 Task: Search one way flight ticket for 5 adults, 1 child, 2 infants in seat and 1 infant on lap in business from Birmingham: Birmingham-shuttlesworth International Airport to Evansville: Evansville Regional Airport on 5-3-2023. Choice of flights is Alaska. Number of bags: 1 carry on bag. Price is upto 96000. Outbound departure time preference is 5:30.
Action: Mouse moved to (300, 412)
Screenshot: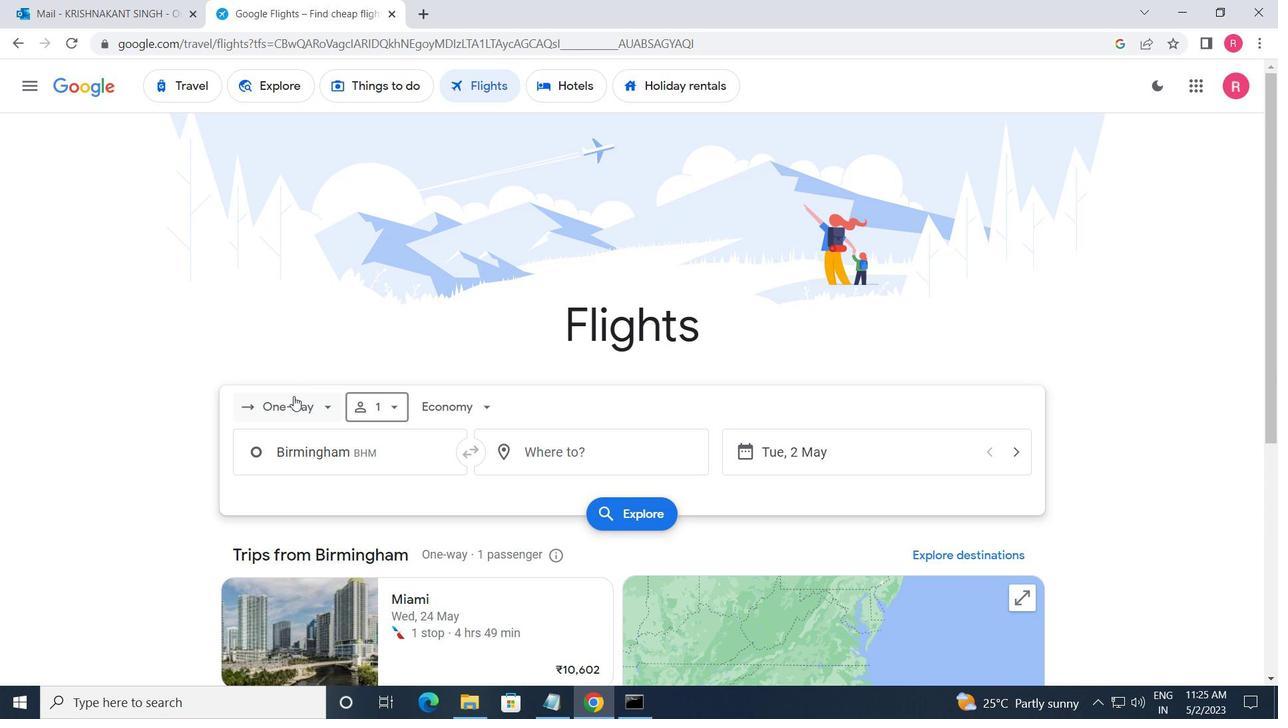 
Action: Mouse pressed left at (300, 412)
Screenshot: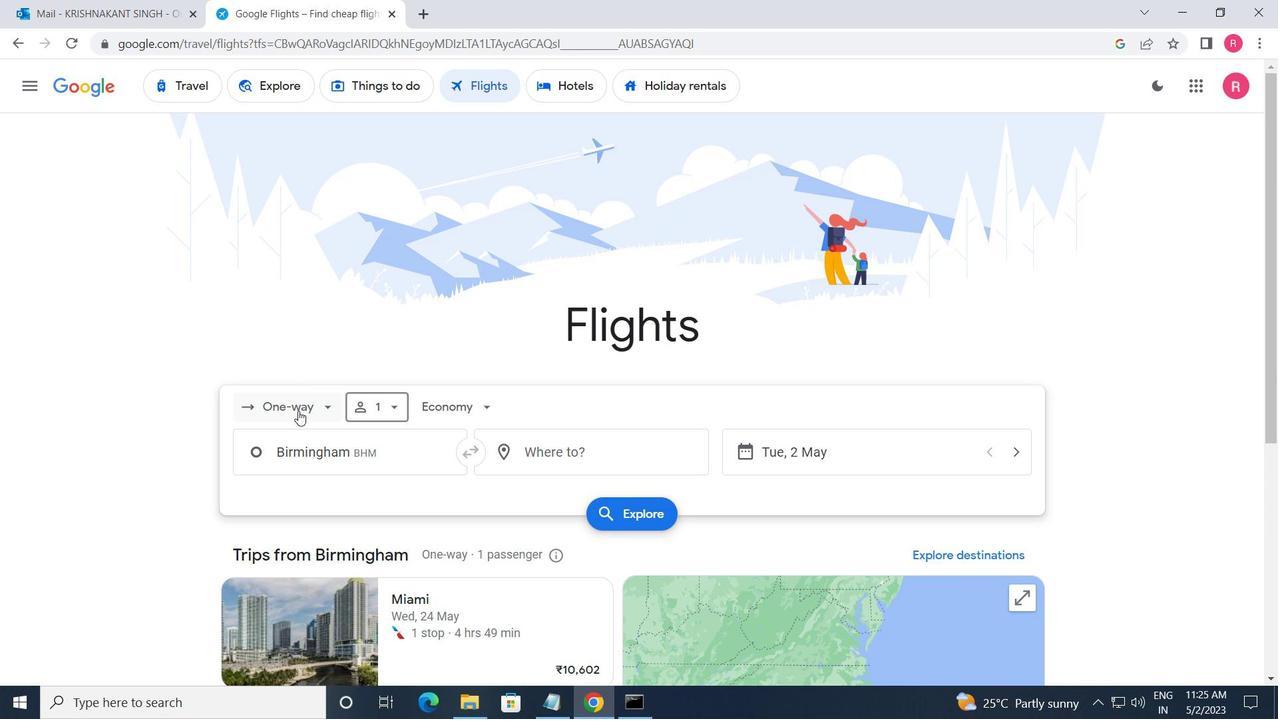 
Action: Mouse moved to (302, 489)
Screenshot: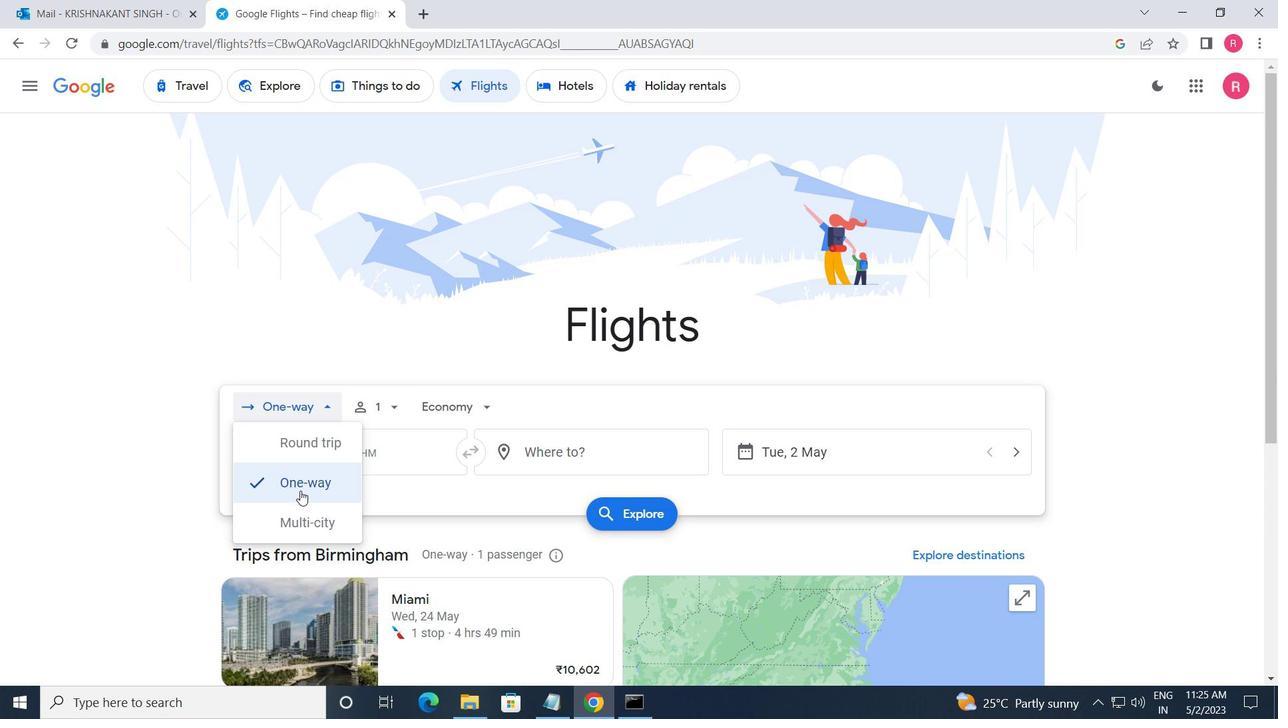 
Action: Mouse pressed left at (302, 489)
Screenshot: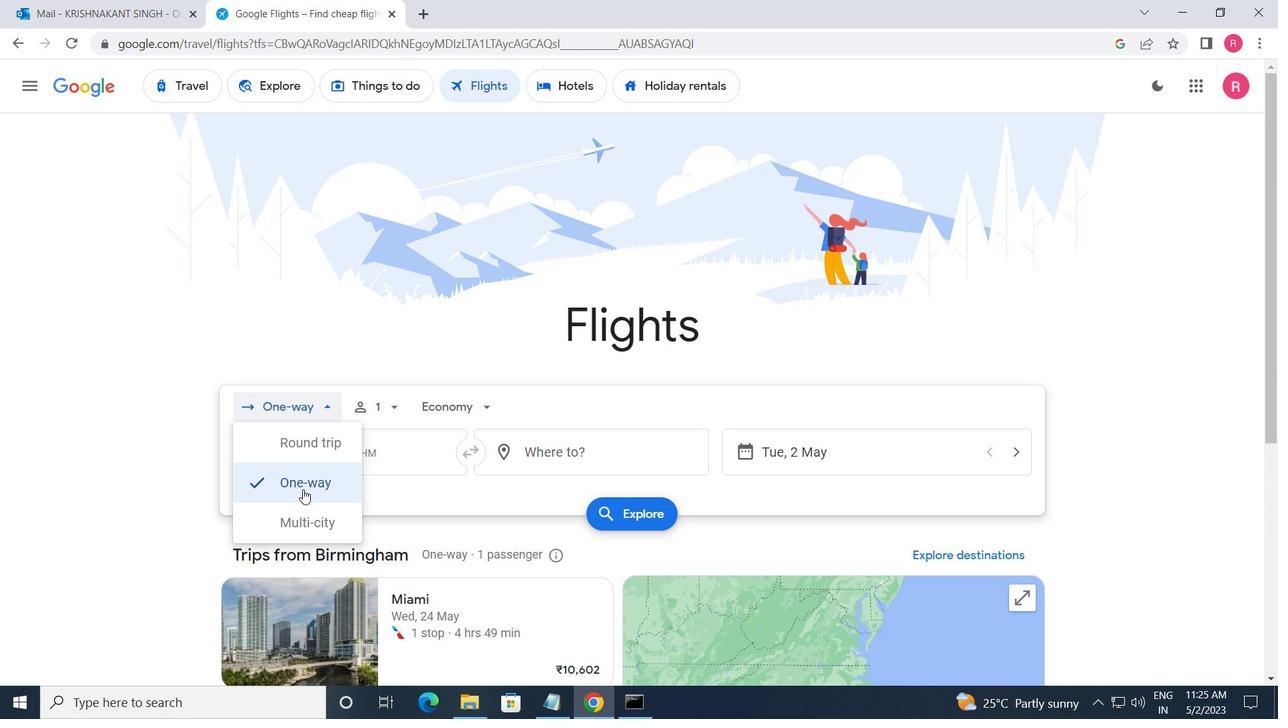 
Action: Mouse moved to (375, 402)
Screenshot: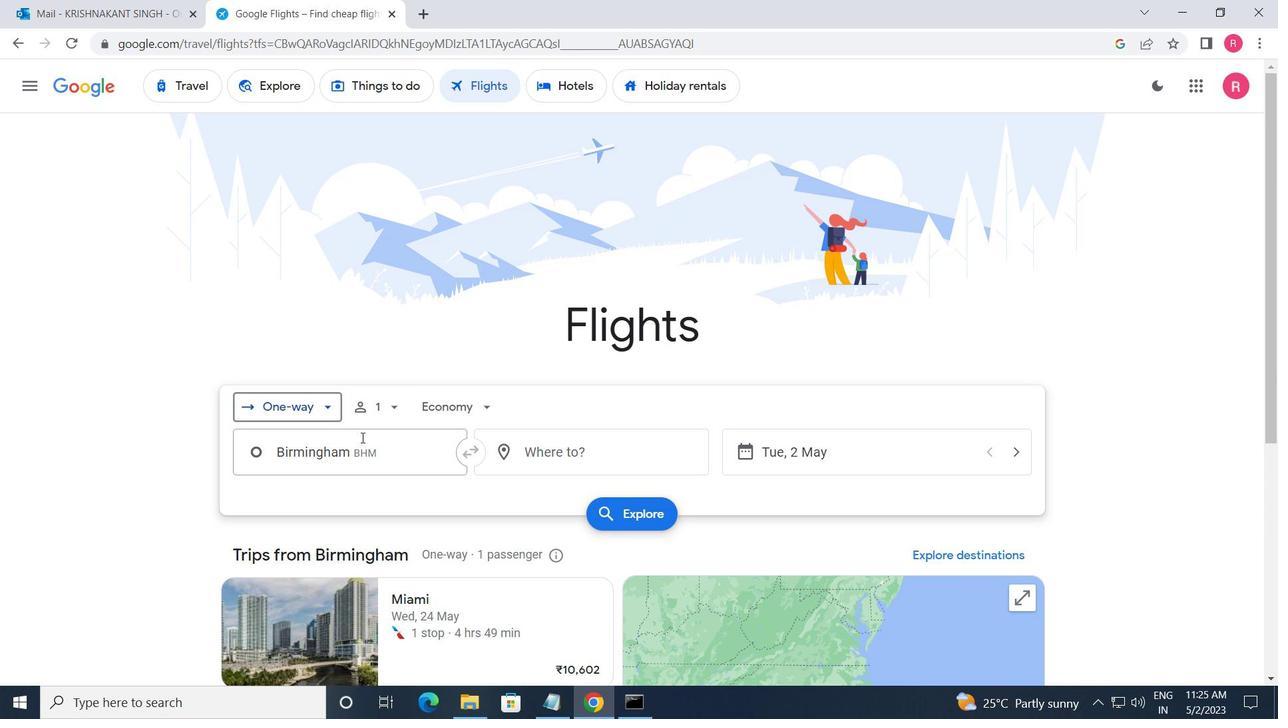 
Action: Mouse pressed left at (375, 402)
Screenshot: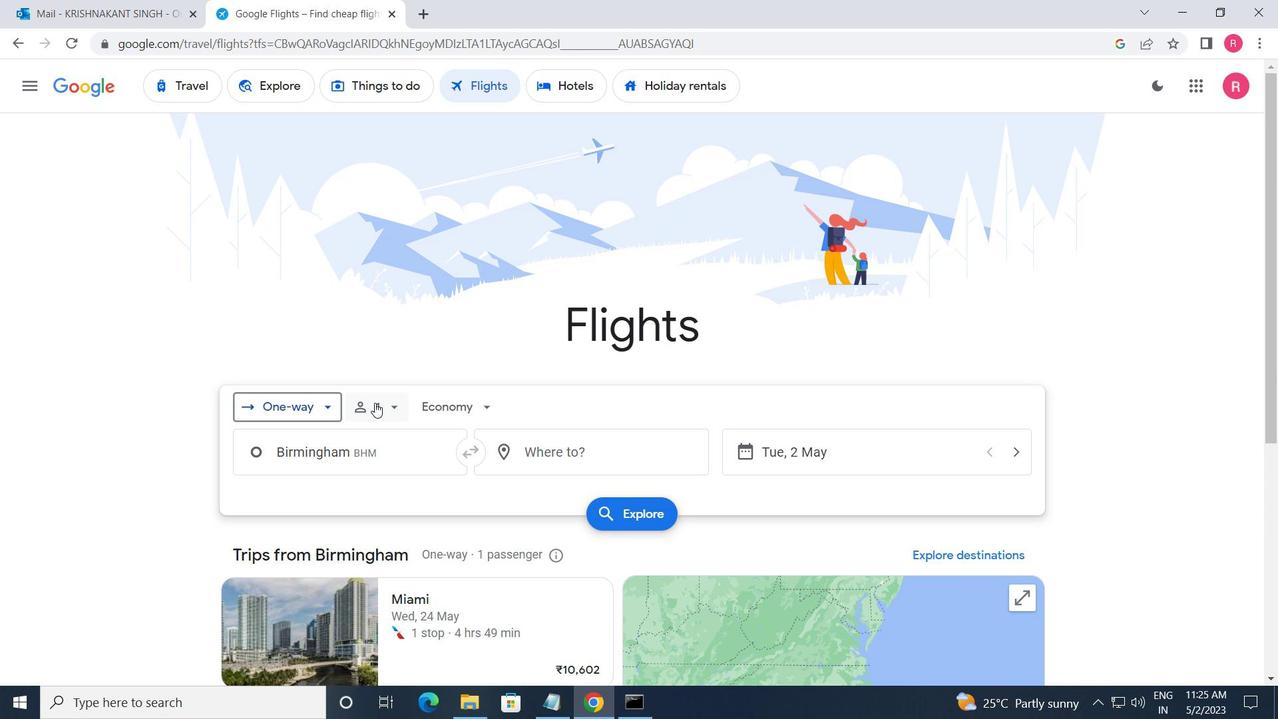 
Action: Mouse moved to (523, 451)
Screenshot: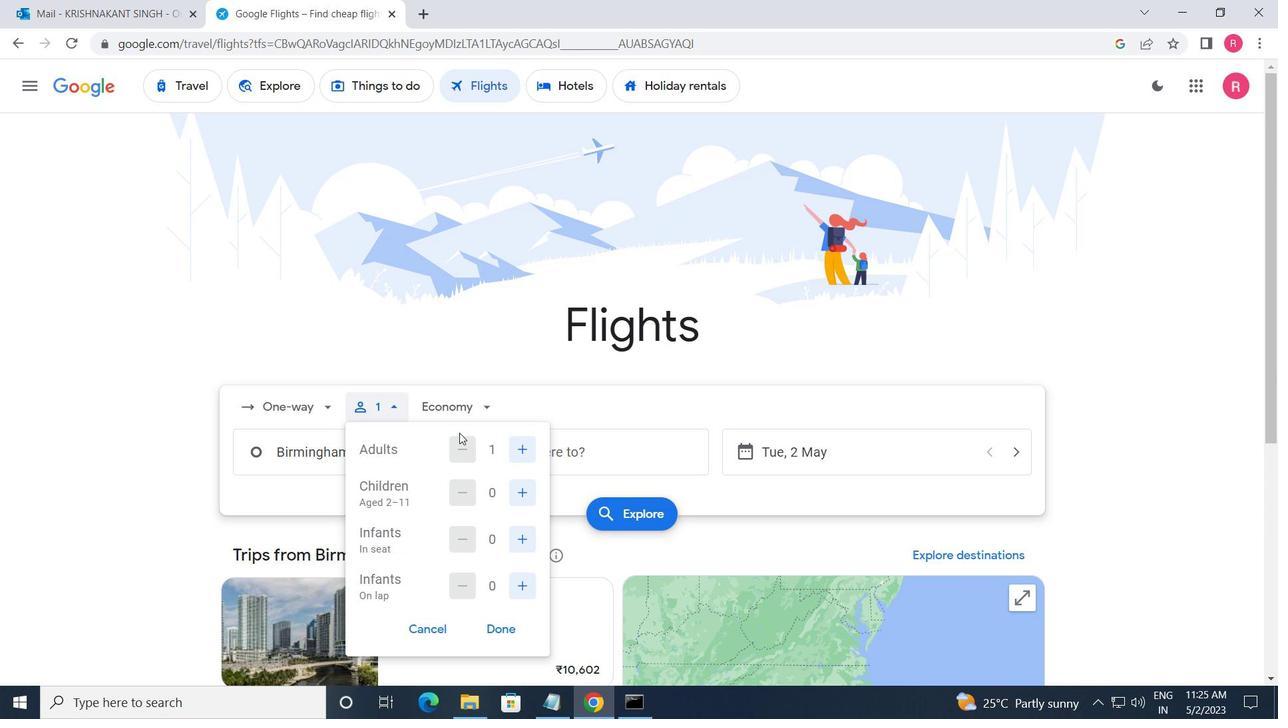 
Action: Mouse pressed left at (523, 451)
Screenshot: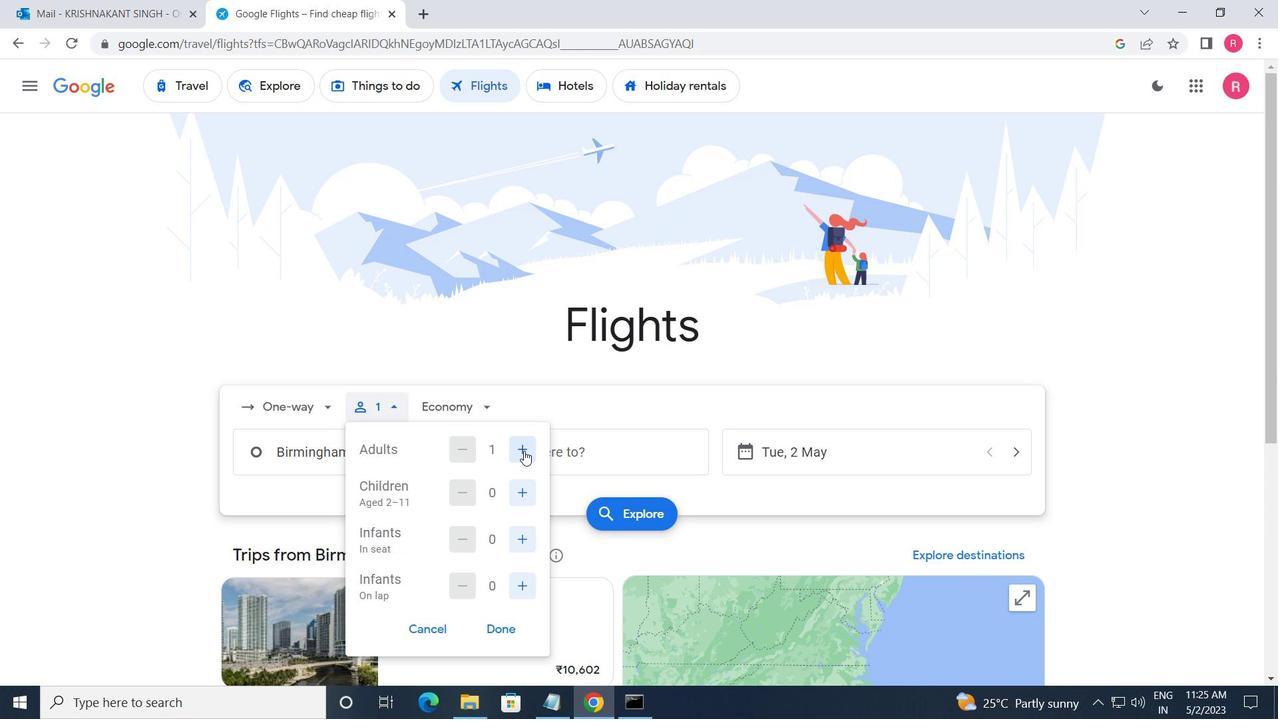 
Action: Mouse pressed left at (523, 451)
Screenshot: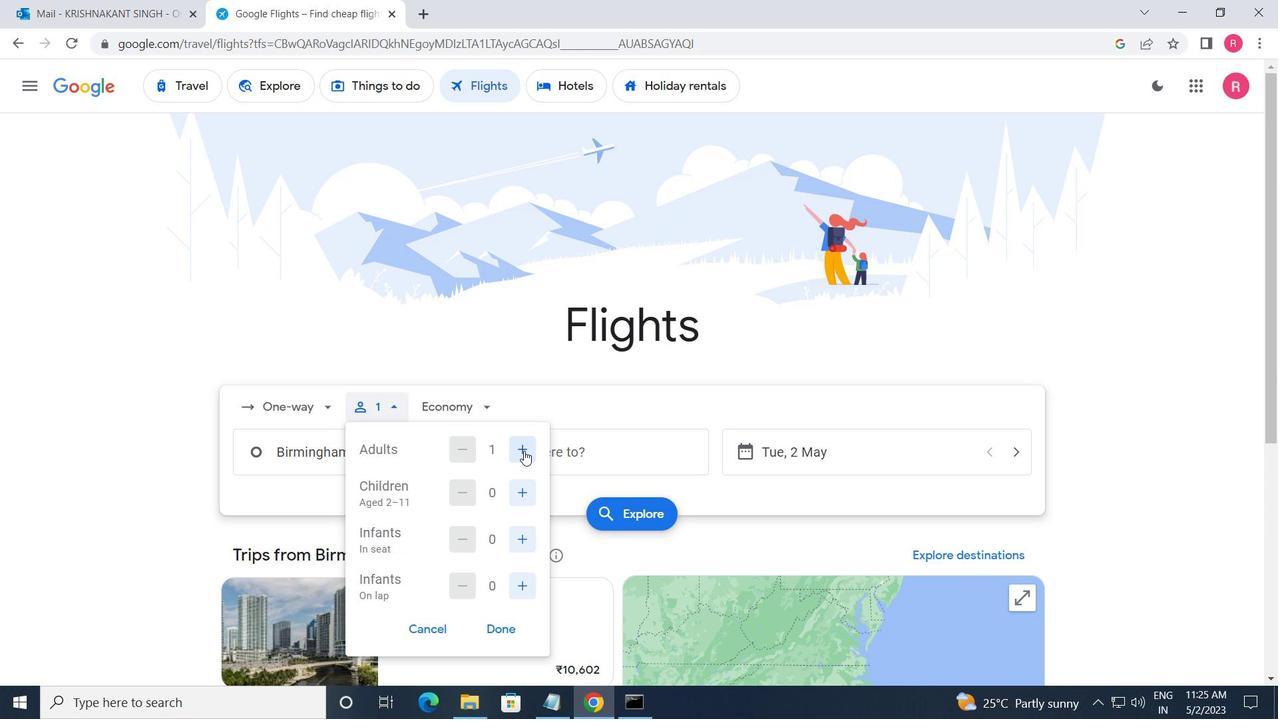 
Action: Mouse pressed left at (523, 451)
Screenshot: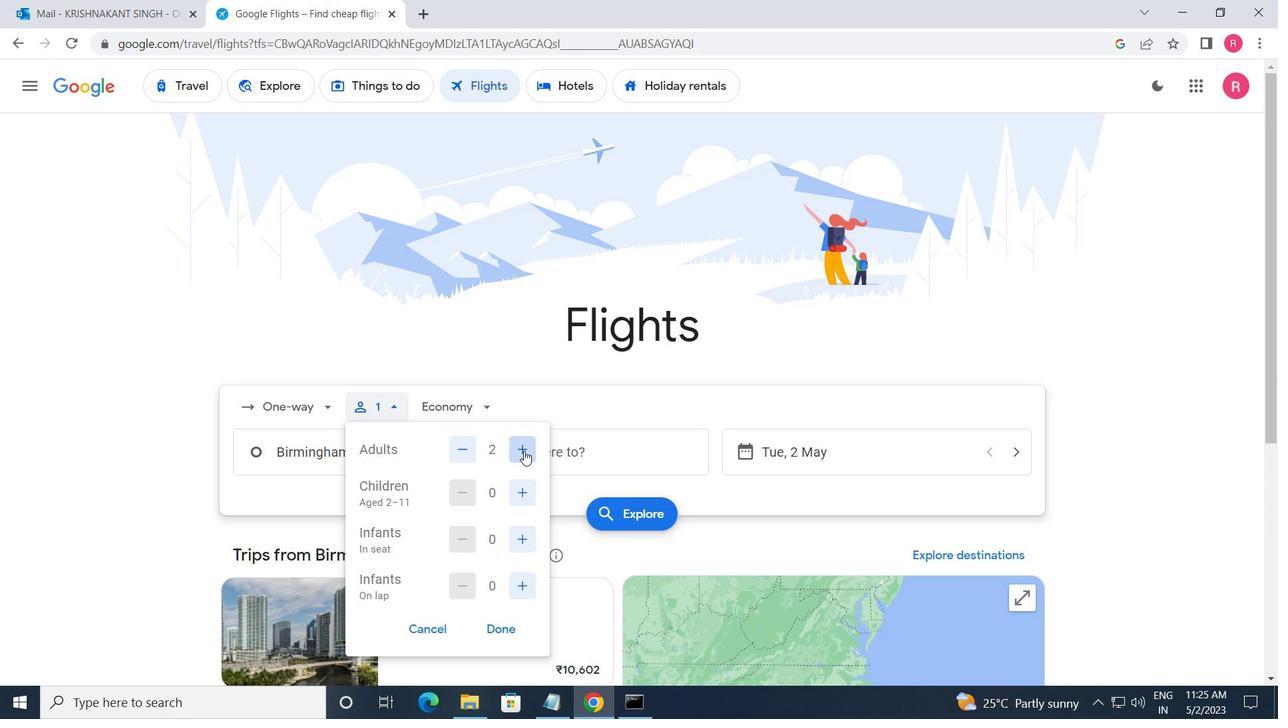 
Action: Mouse moved to (525, 452)
Screenshot: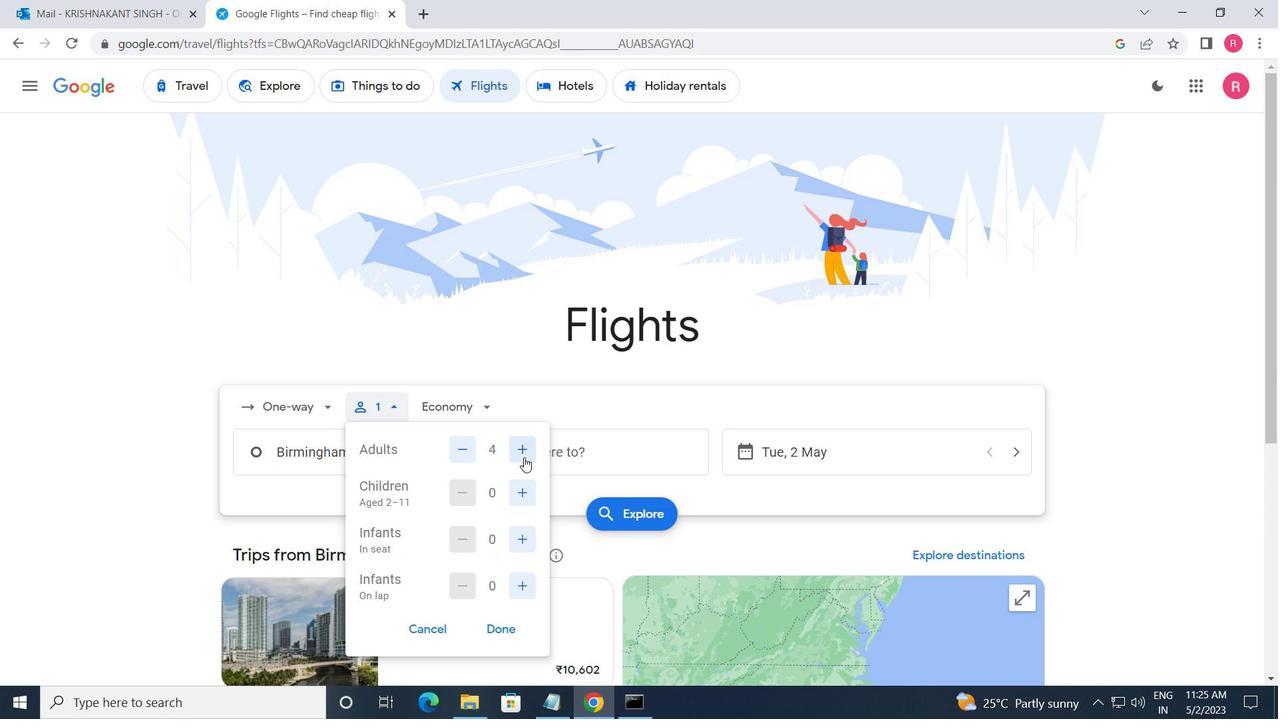 
Action: Mouse pressed left at (525, 452)
Screenshot: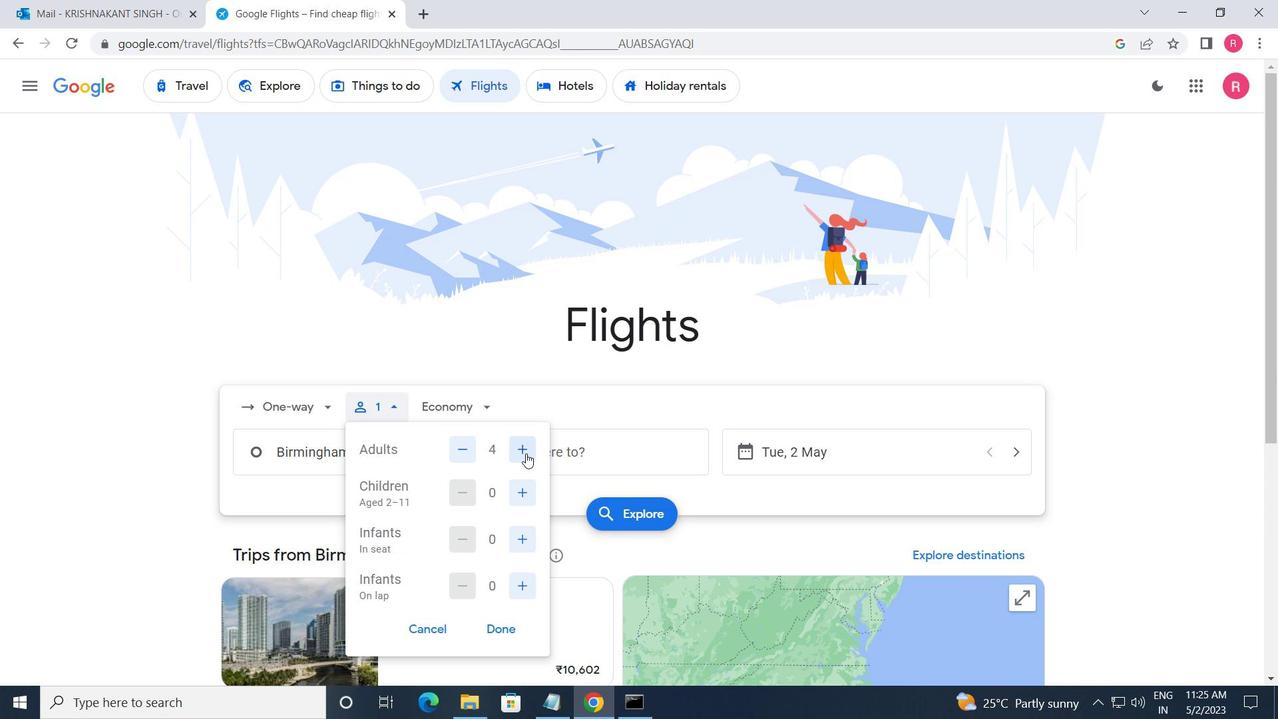 
Action: Mouse moved to (527, 496)
Screenshot: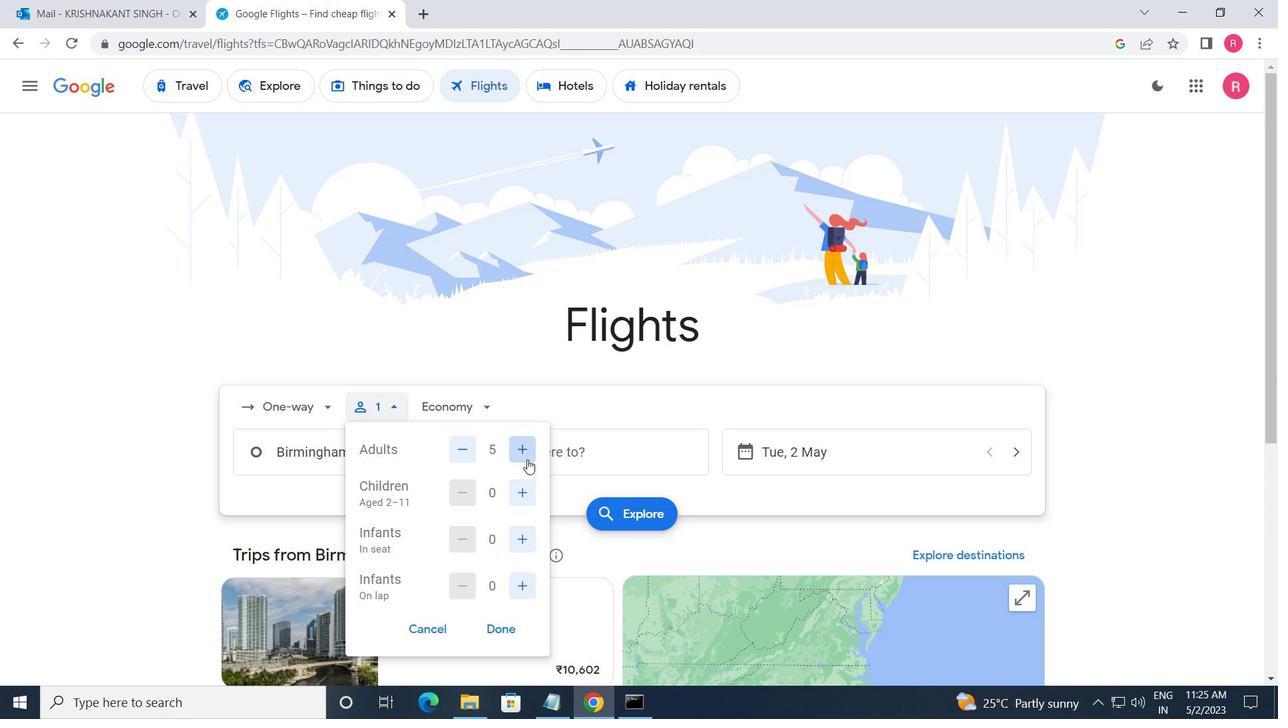 
Action: Mouse pressed left at (527, 496)
Screenshot: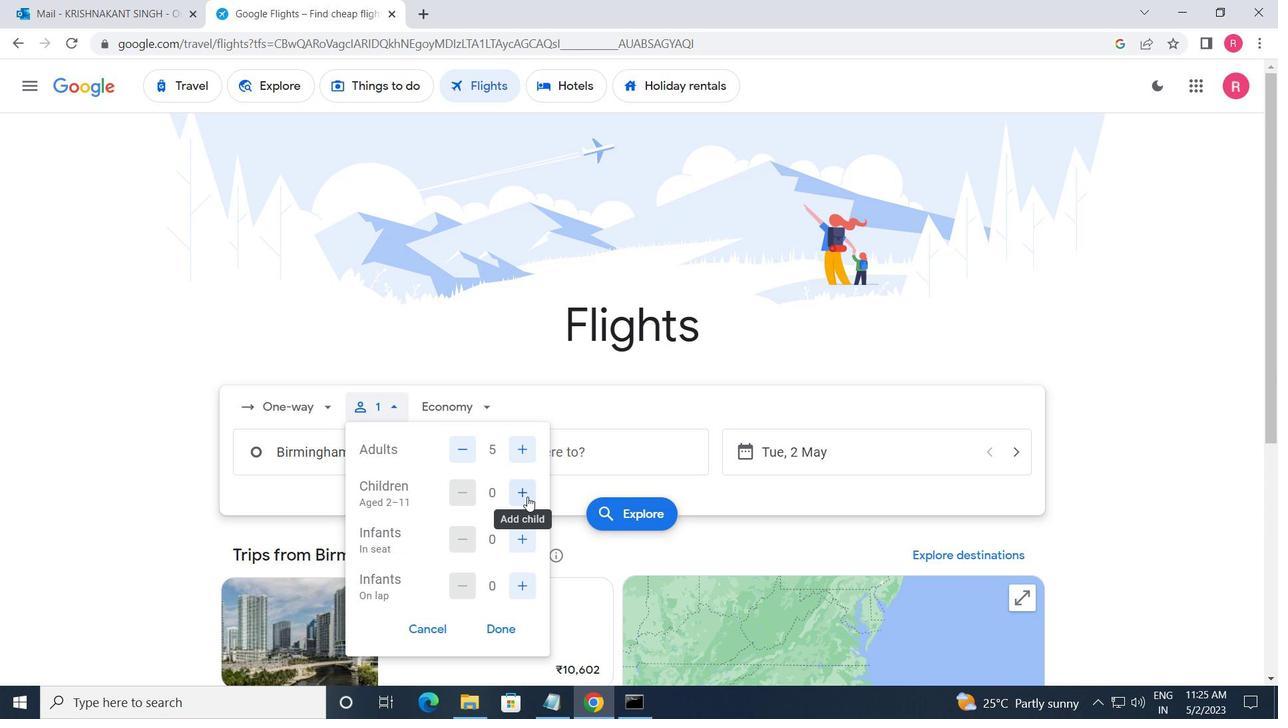 
Action: Mouse moved to (533, 539)
Screenshot: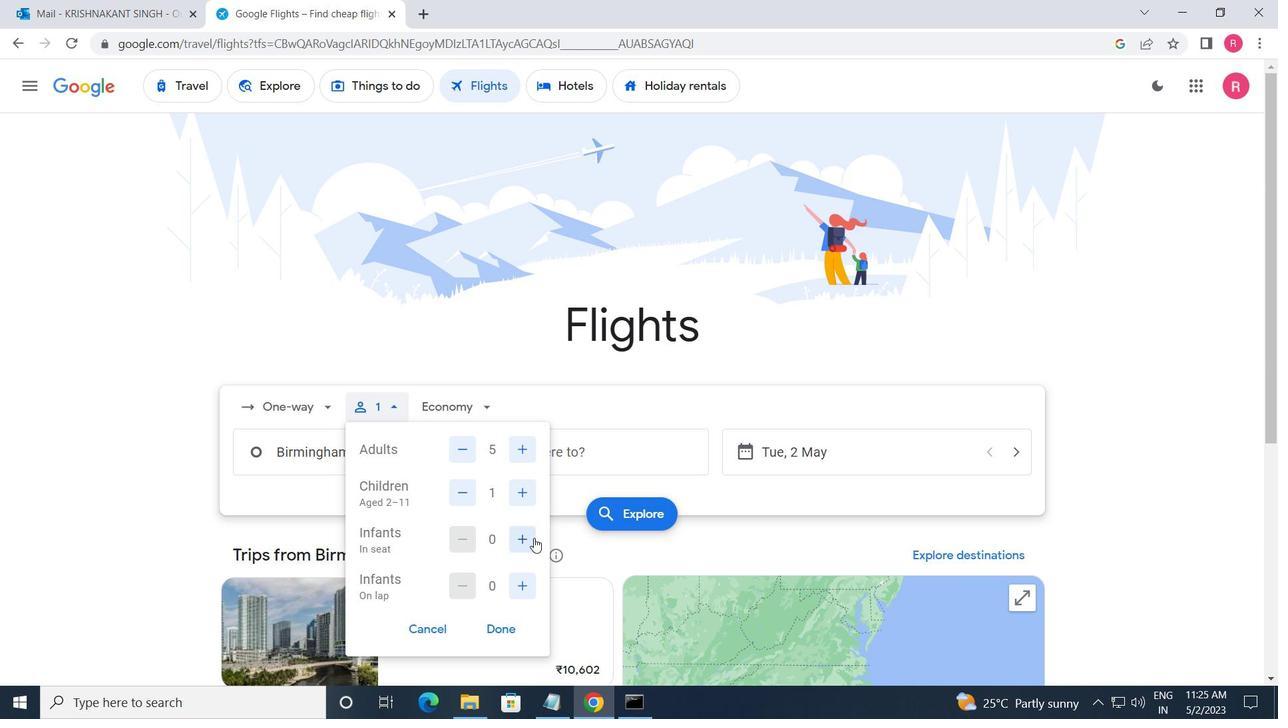 
Action: Mouse pressed left at (533, 539)
Screenshot: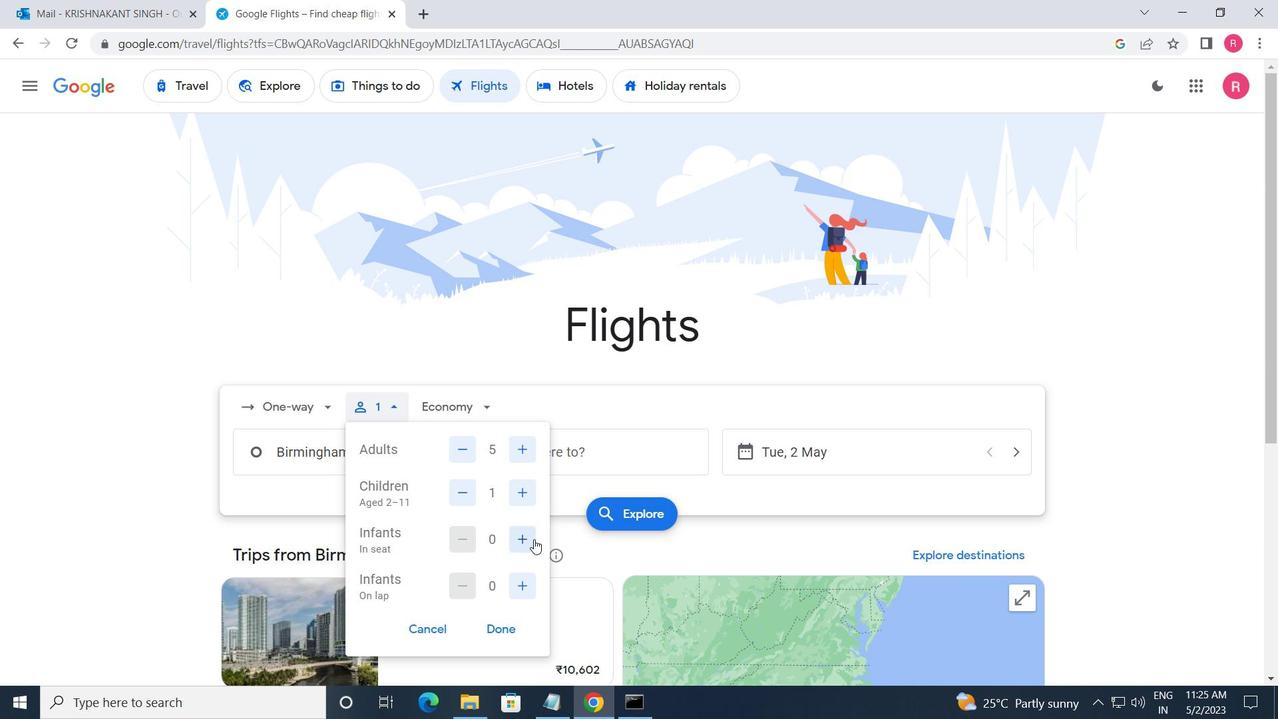 
Action: Mouse moved to (531, 538)
Screenshot: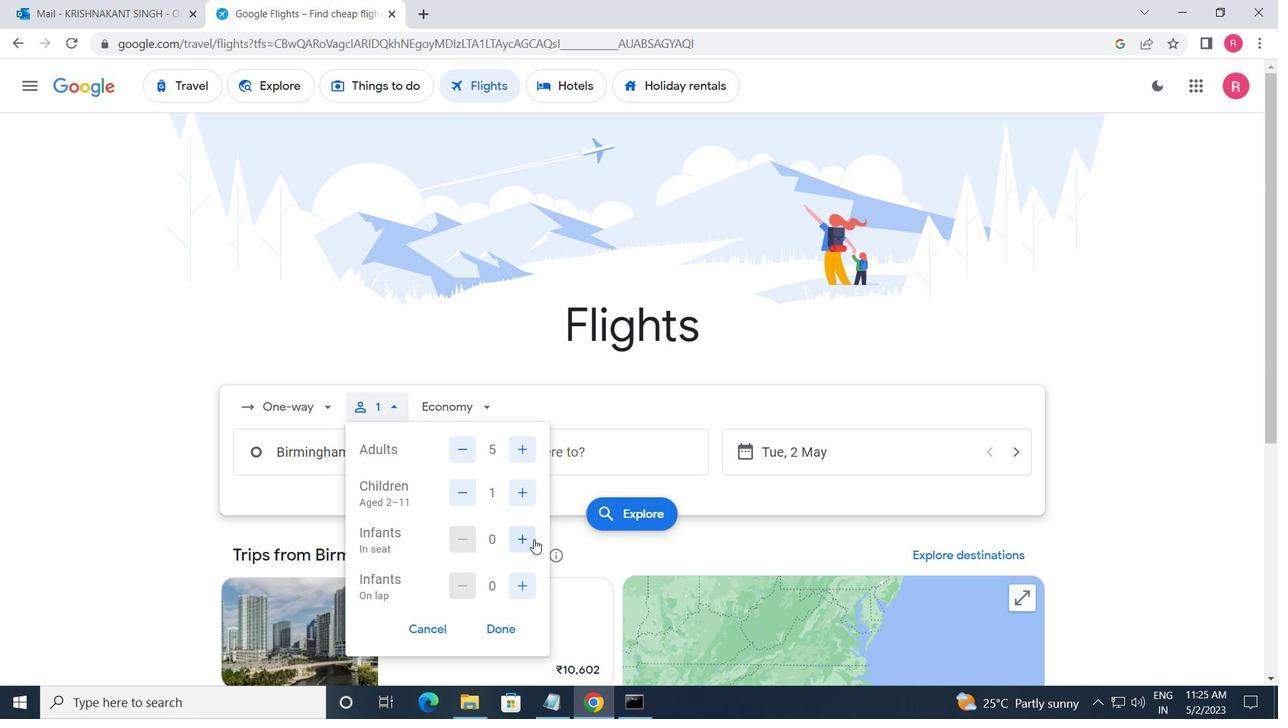 
Action: Mouse pressed left at (531, 538)
Screenshot: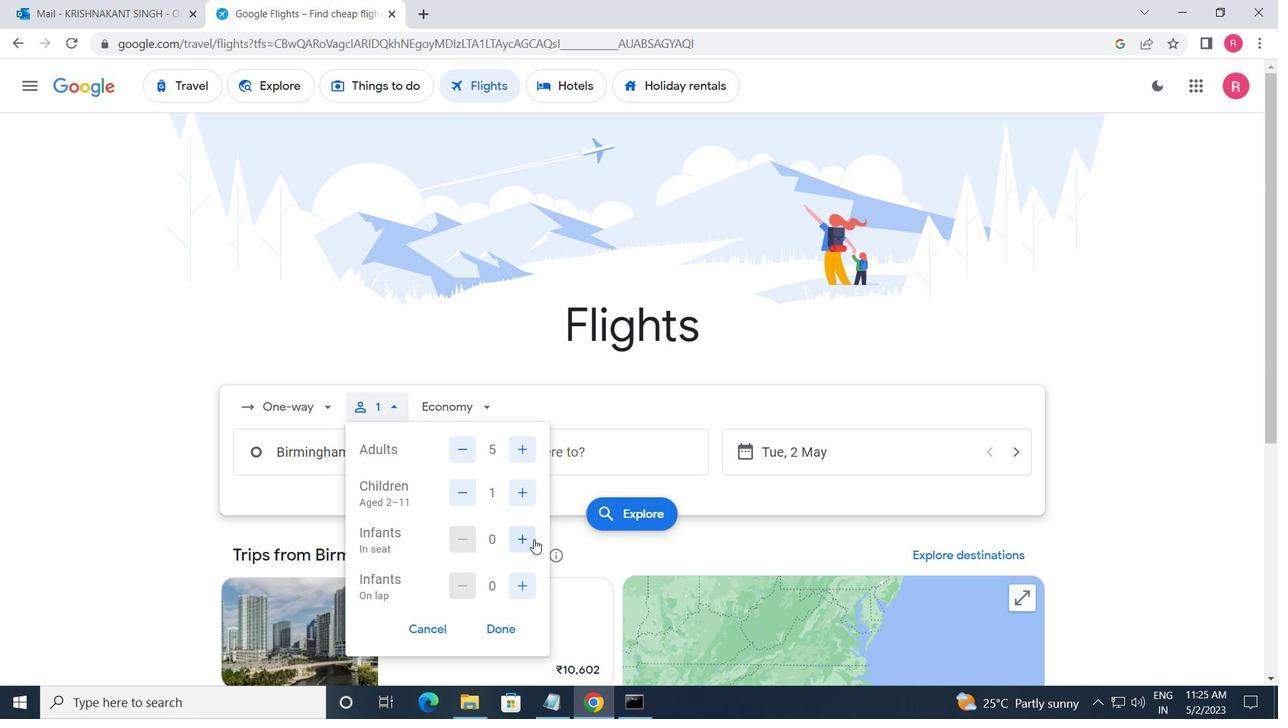 
Action: Mouse moved to (525, 570)
Screenshot: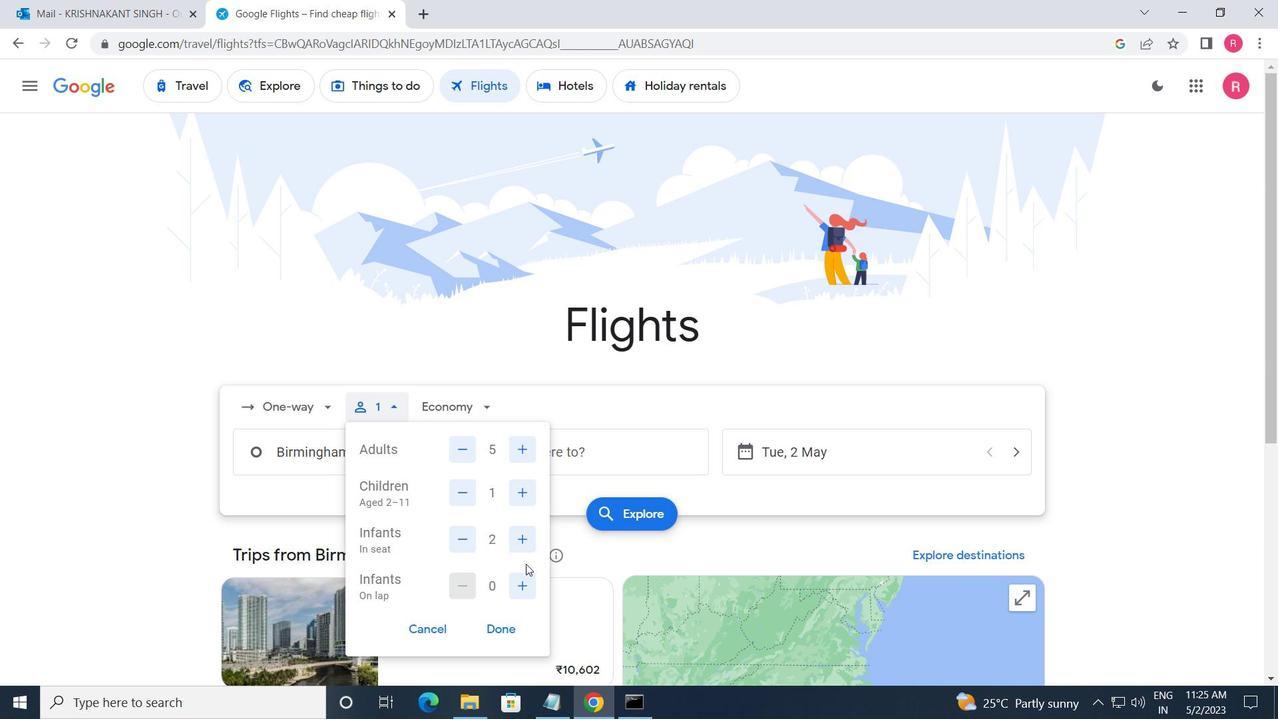 
Action: Mouse pressed left at (525, 570)
Screenshot: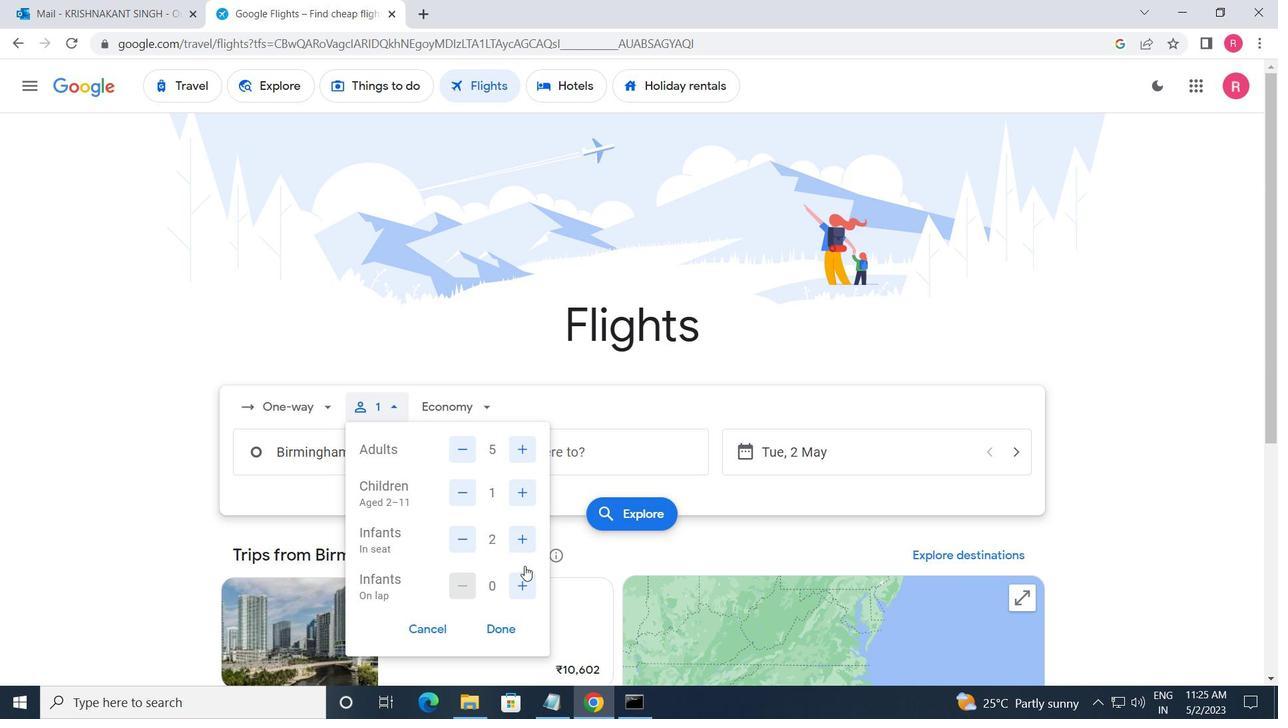 
Action: Mouse moved to (501, 630)
Screenshot: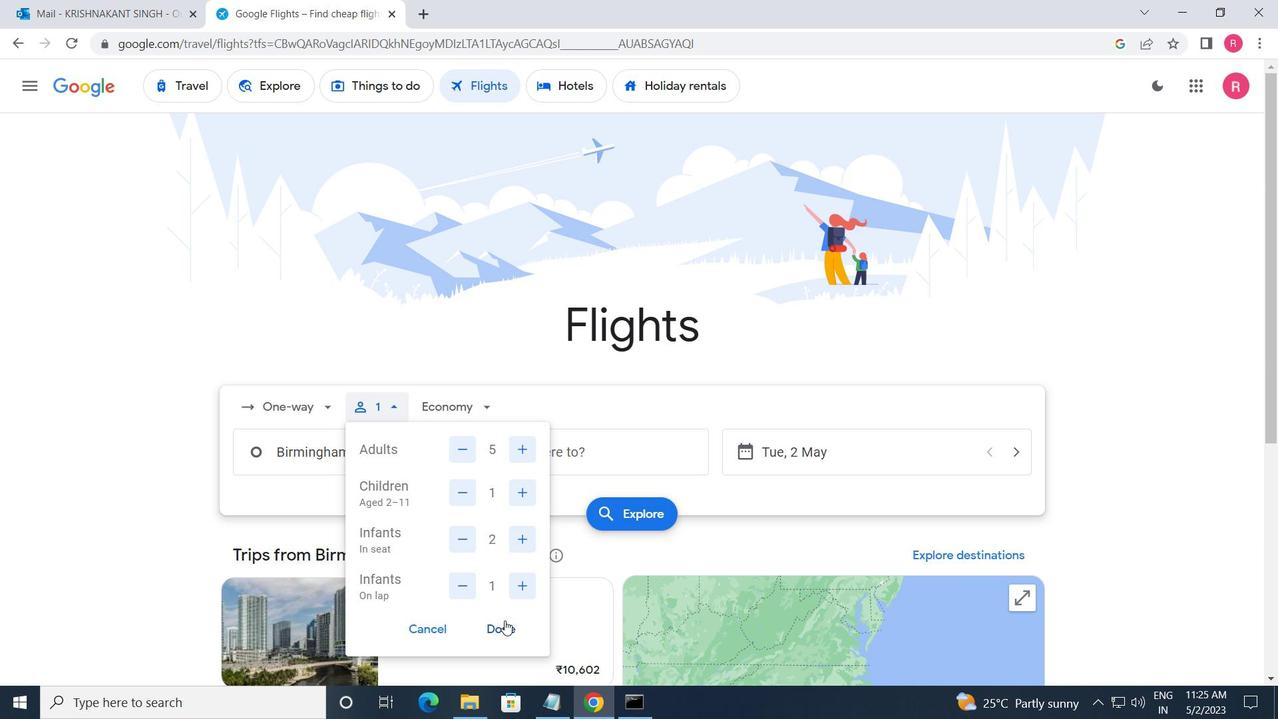 
Action: Mouse pressed left at (501, 630)
Screenshot: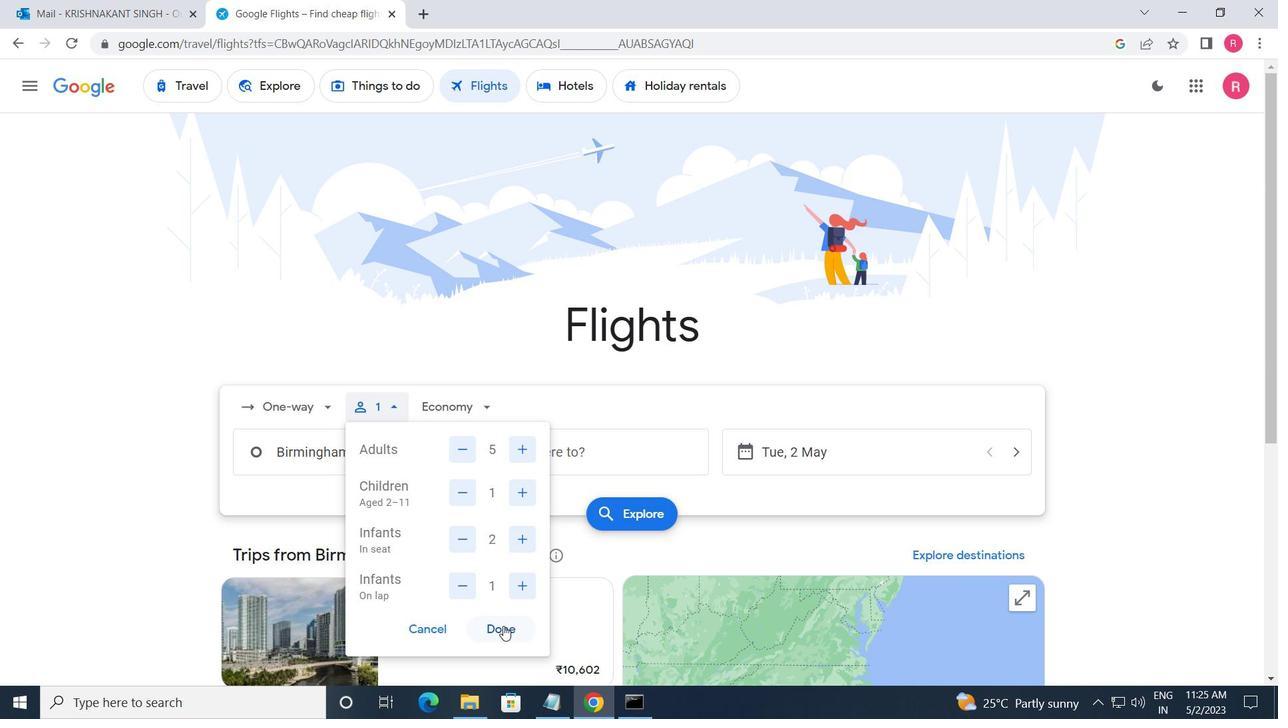 
Action: Mouse moved to (448, 418)
Screenshot: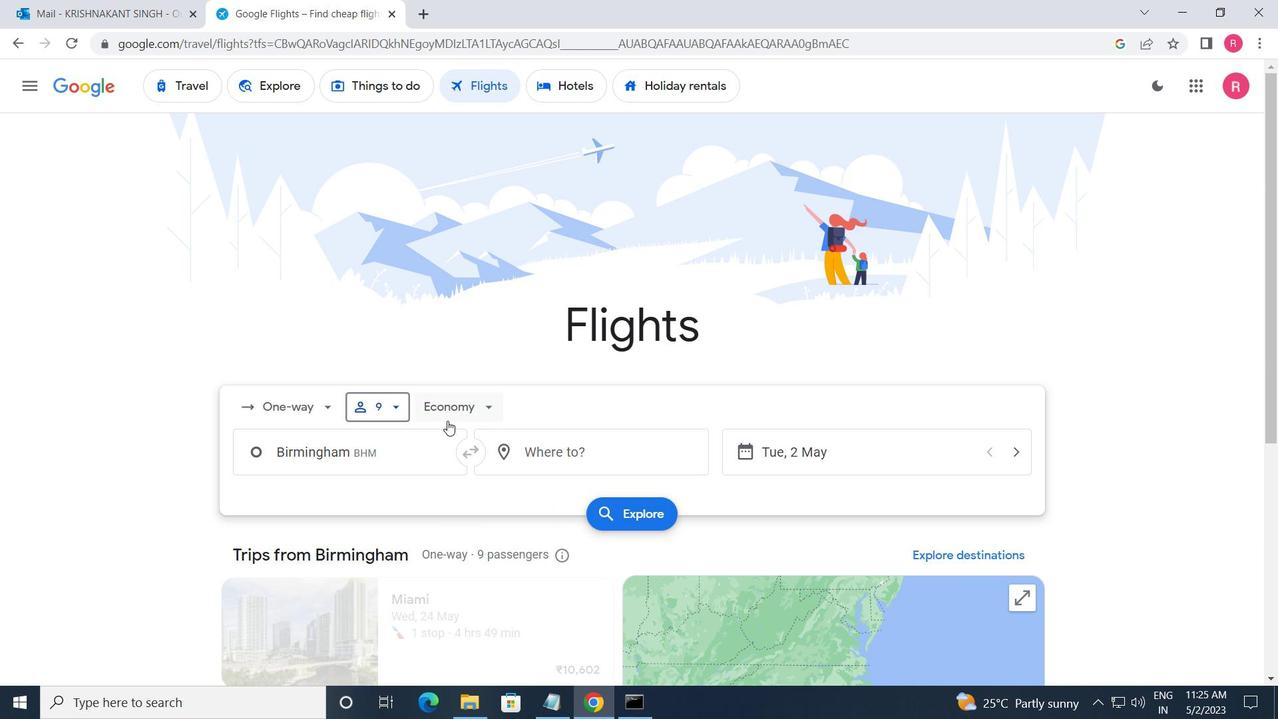 
Action: Mouse pressed left at (448, 418)
Screenshot: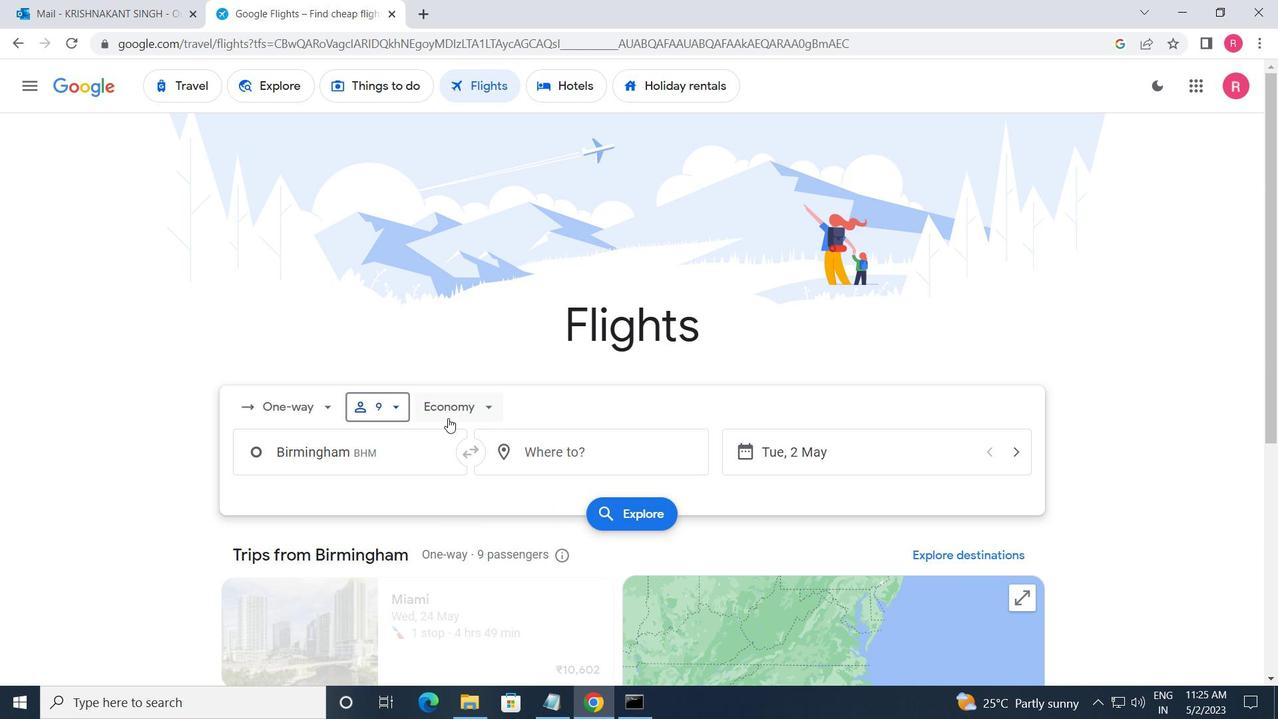 
Action: Mouse moved to (472, 513)
Screenshot: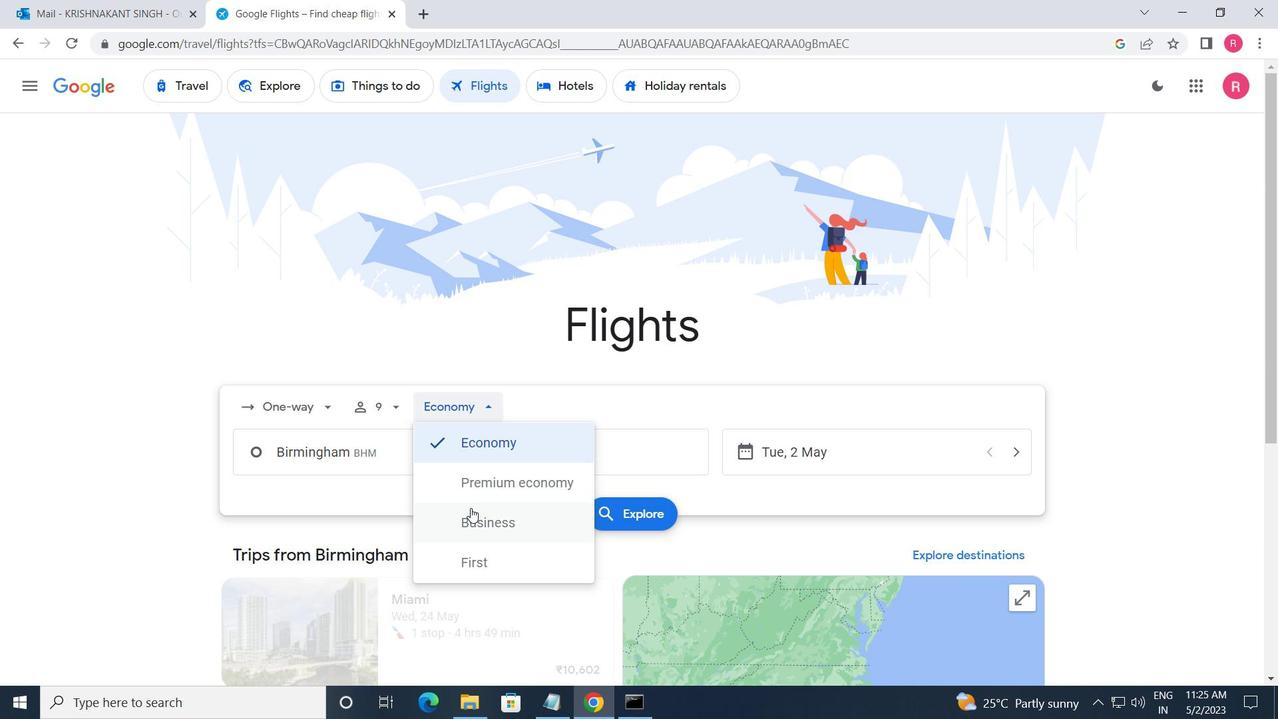 
Action: Mouse pressed left at (472, 513)
Screenshot: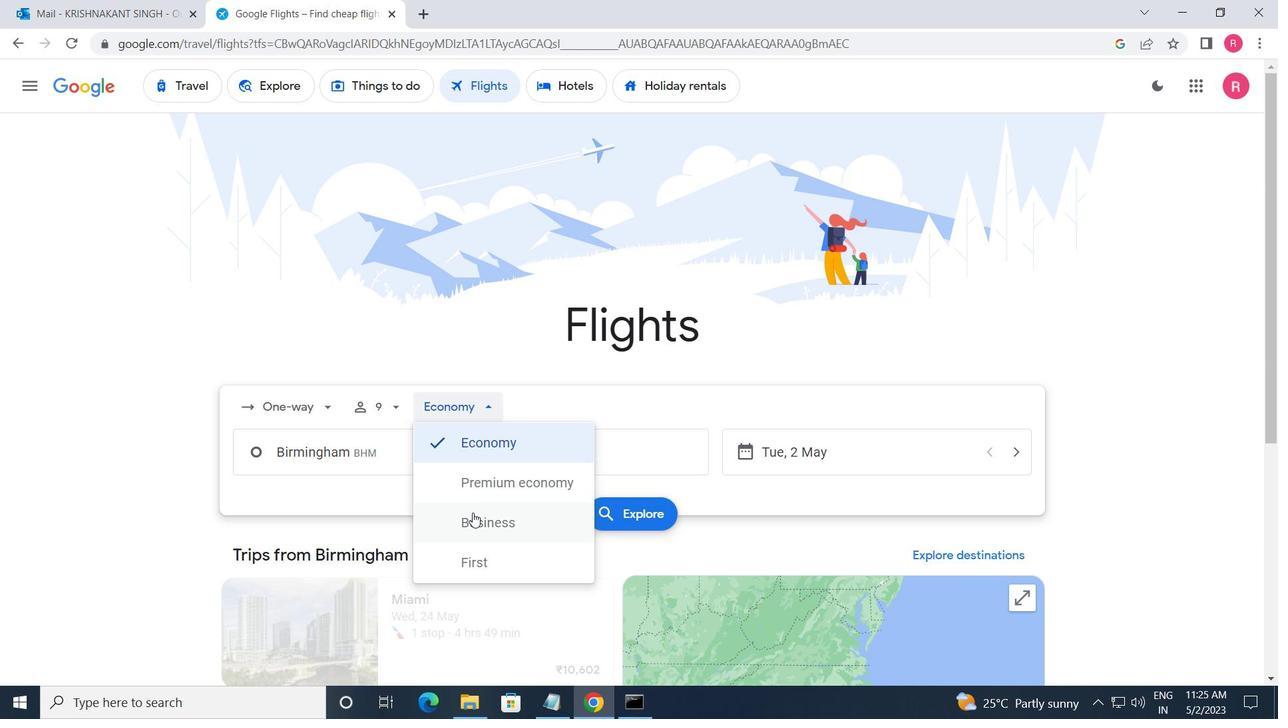 
Action: Mouse moved to (376, 460)
Screenshot: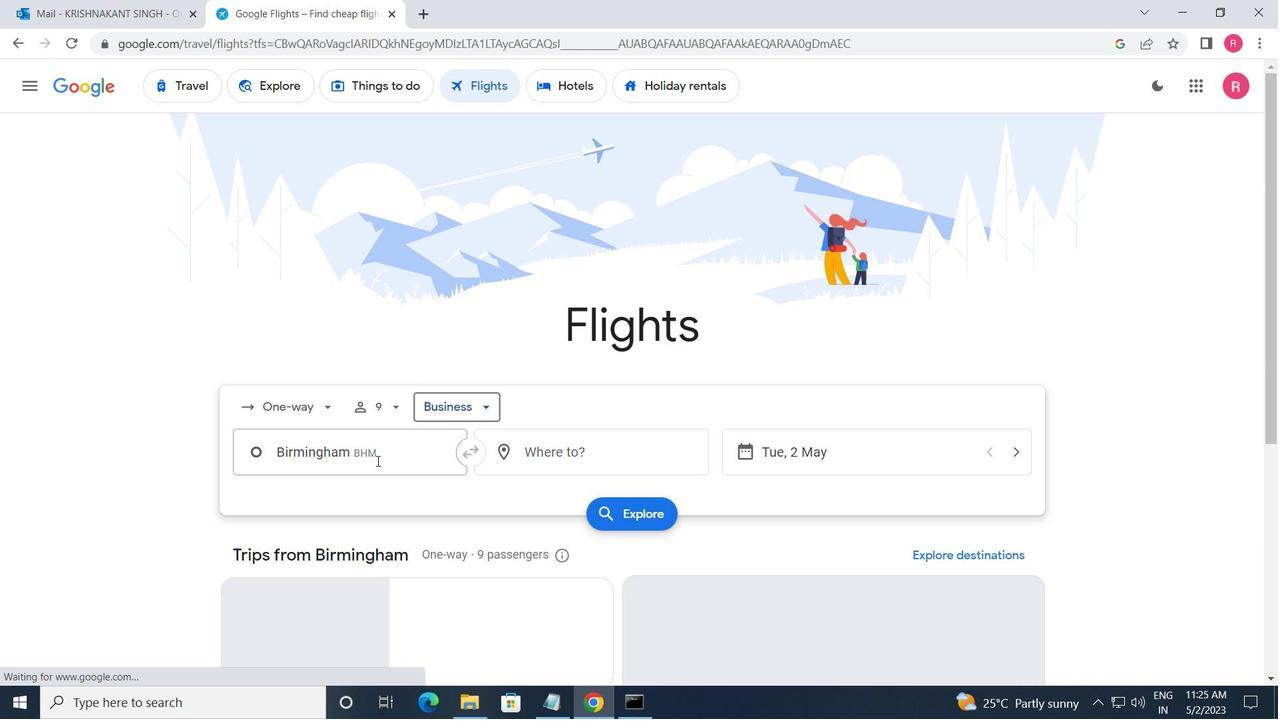 
Action: Mouse pressed left at (376, 460)
Screenshot: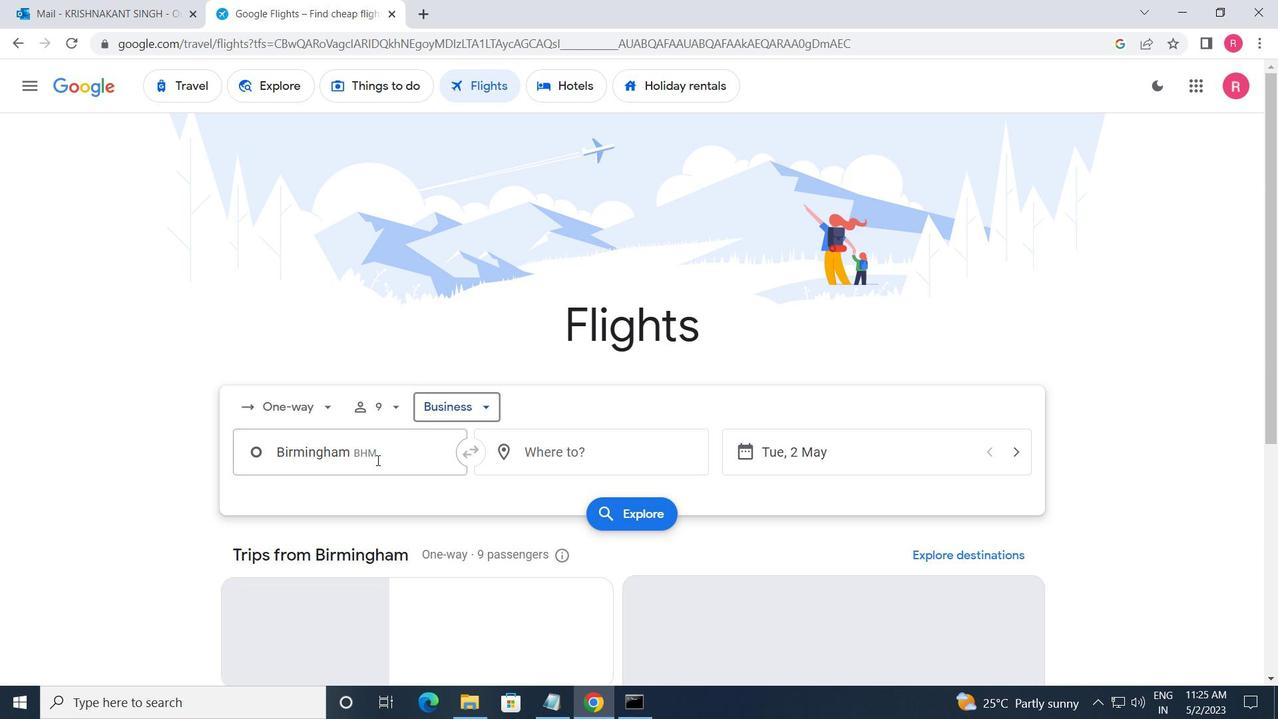 
Action: Mouse moved to (400, 633)
Screenshot: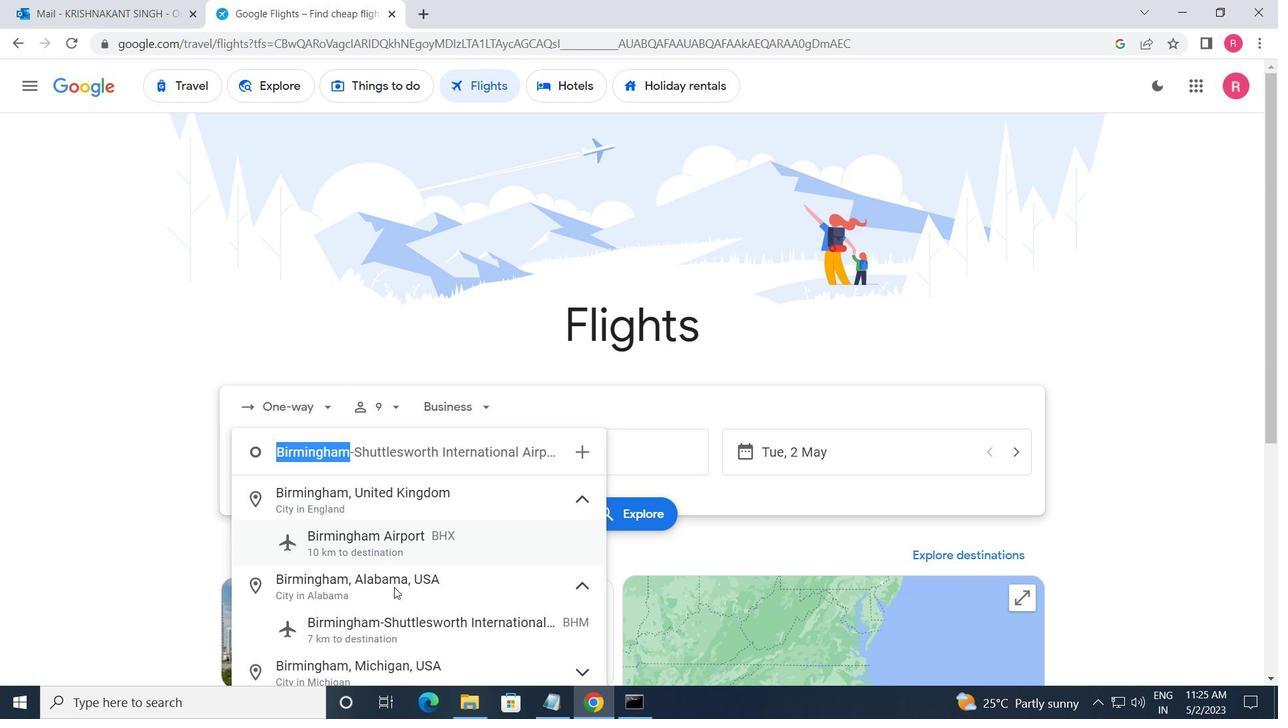 
Action: Mouse pressed left at (400, 633)
Screenshot: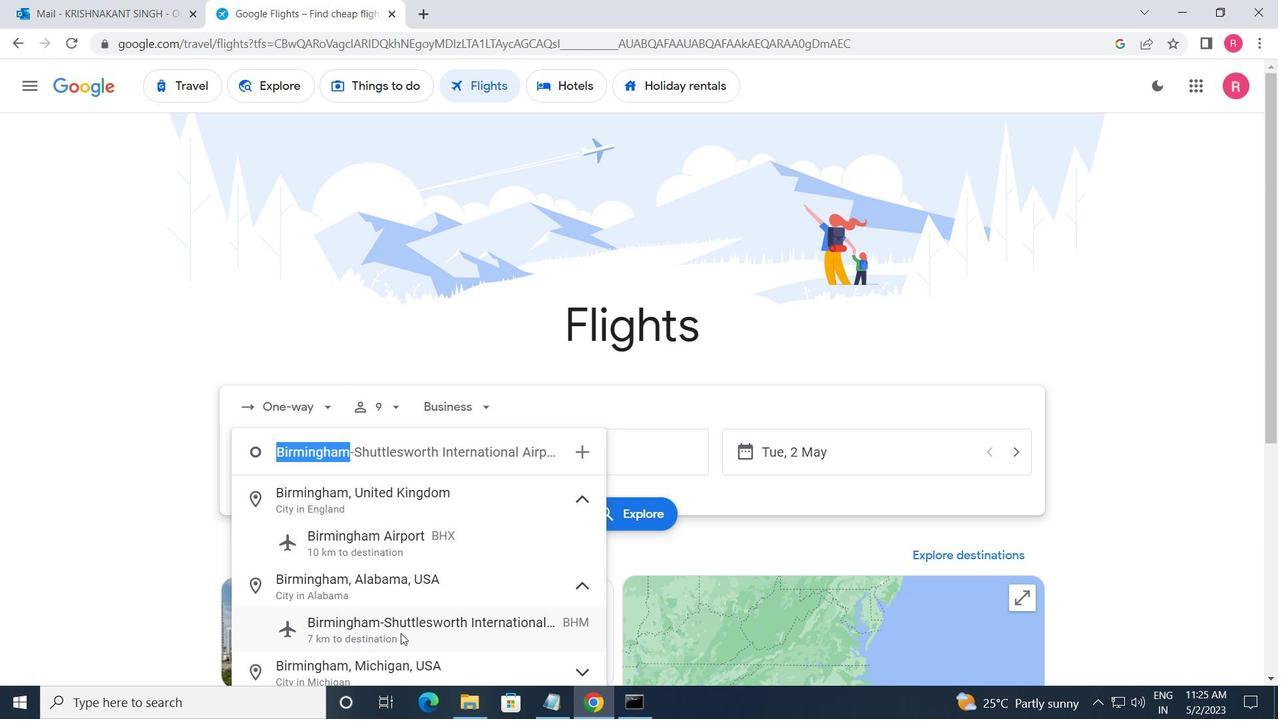 
Action: Mouse moved to (561, 464)
Screenshot: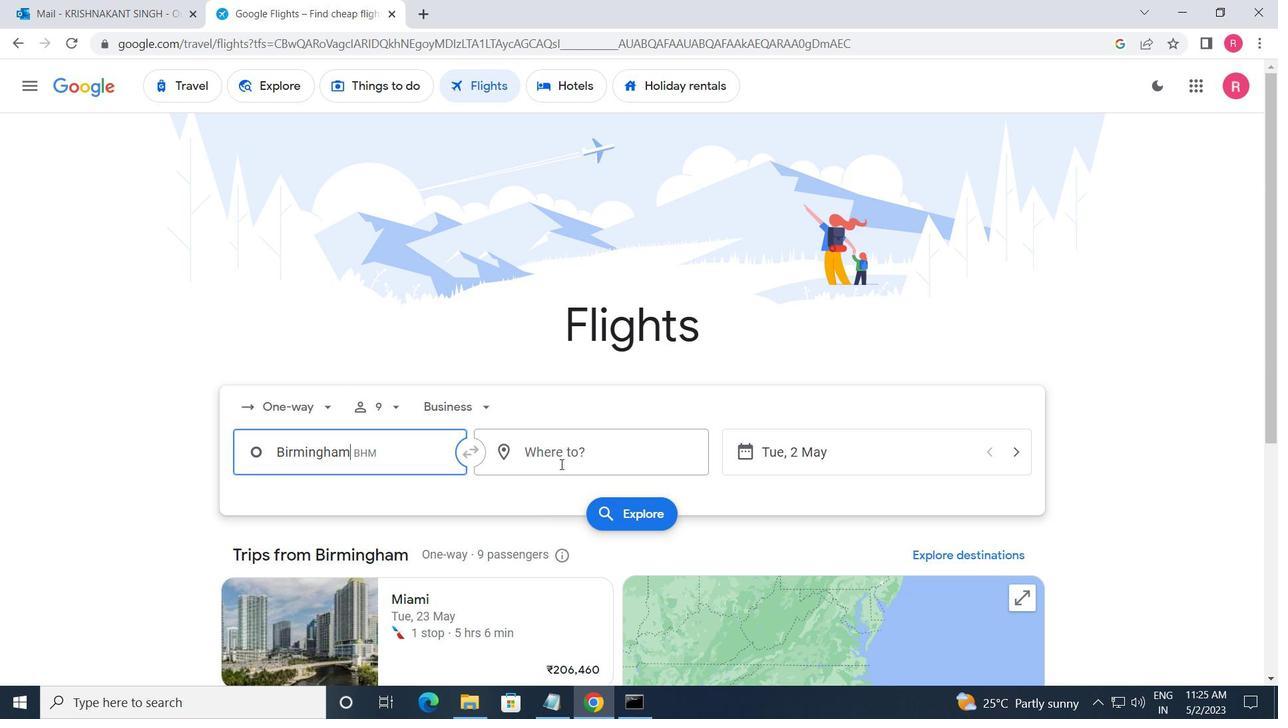 
Action: Mouse pressed left at (561, 464)
Screenshot: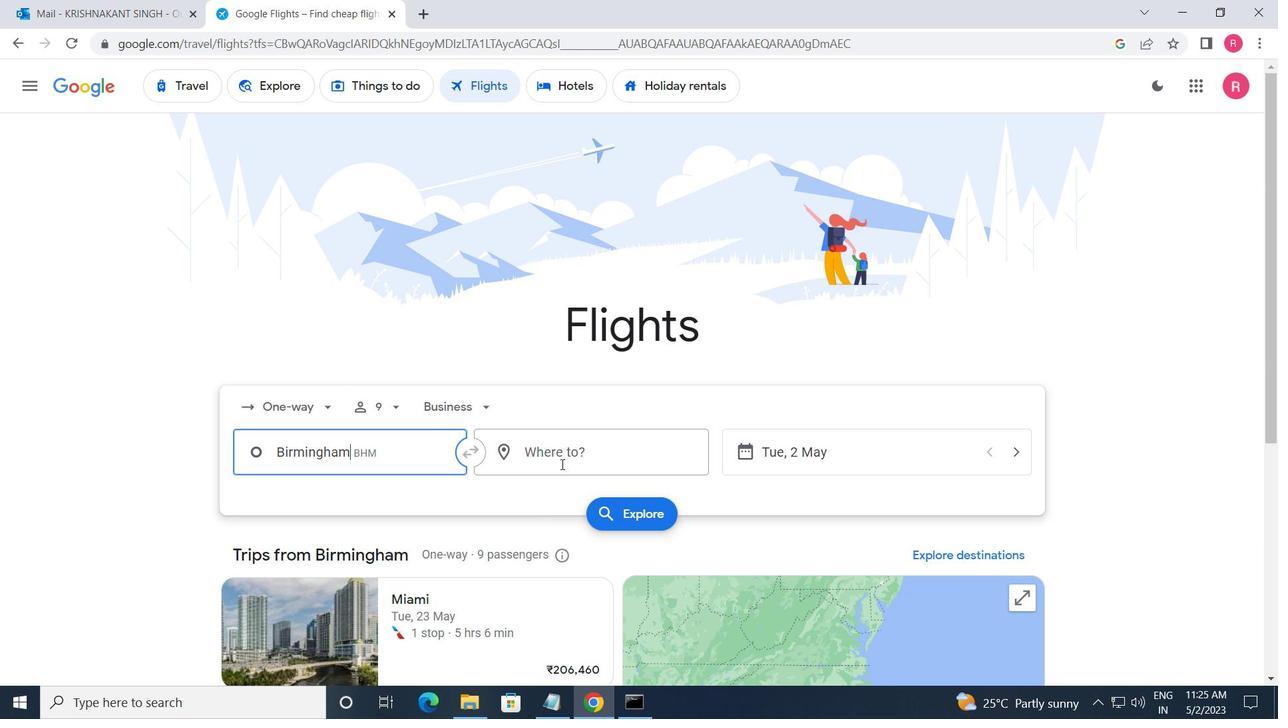 
Action: Mouse moved to (558, 465)
Screenshot: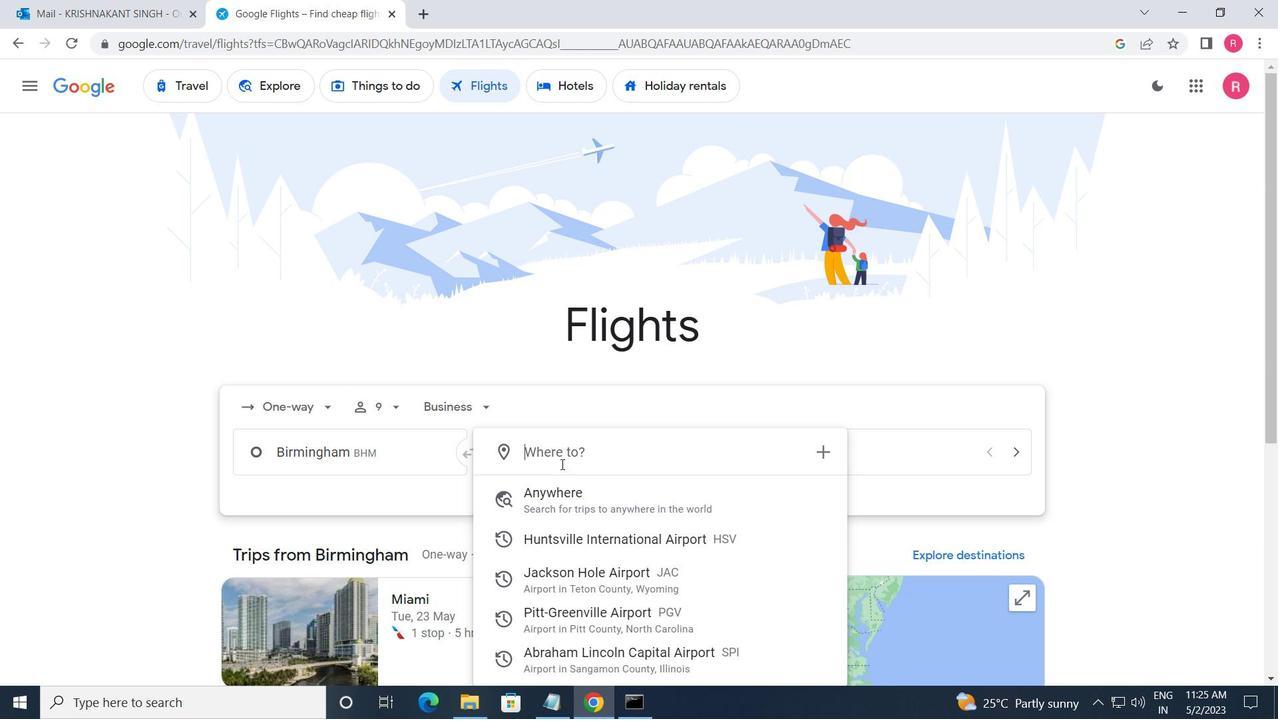 
Action: Key pressed <Key.shift>EVANSVILLE<Key.space>
Screenshot: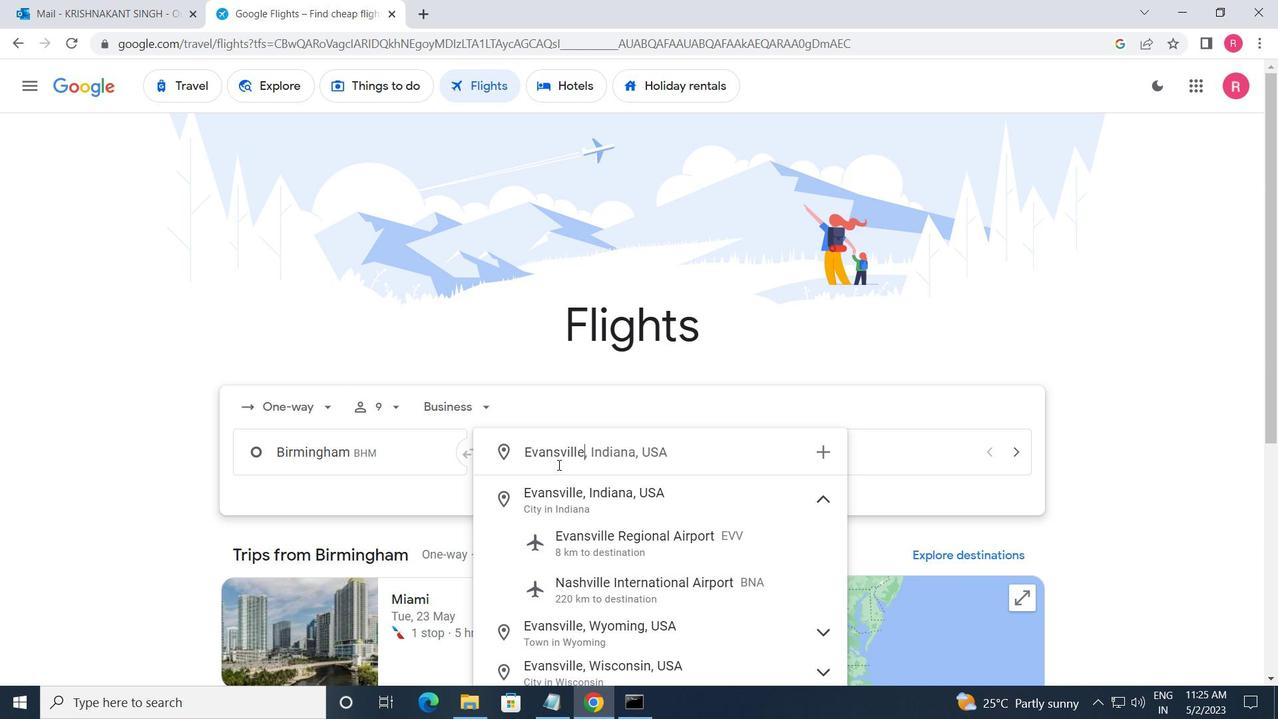 
Action: Mouse moved to (628, 535)
Screenshot: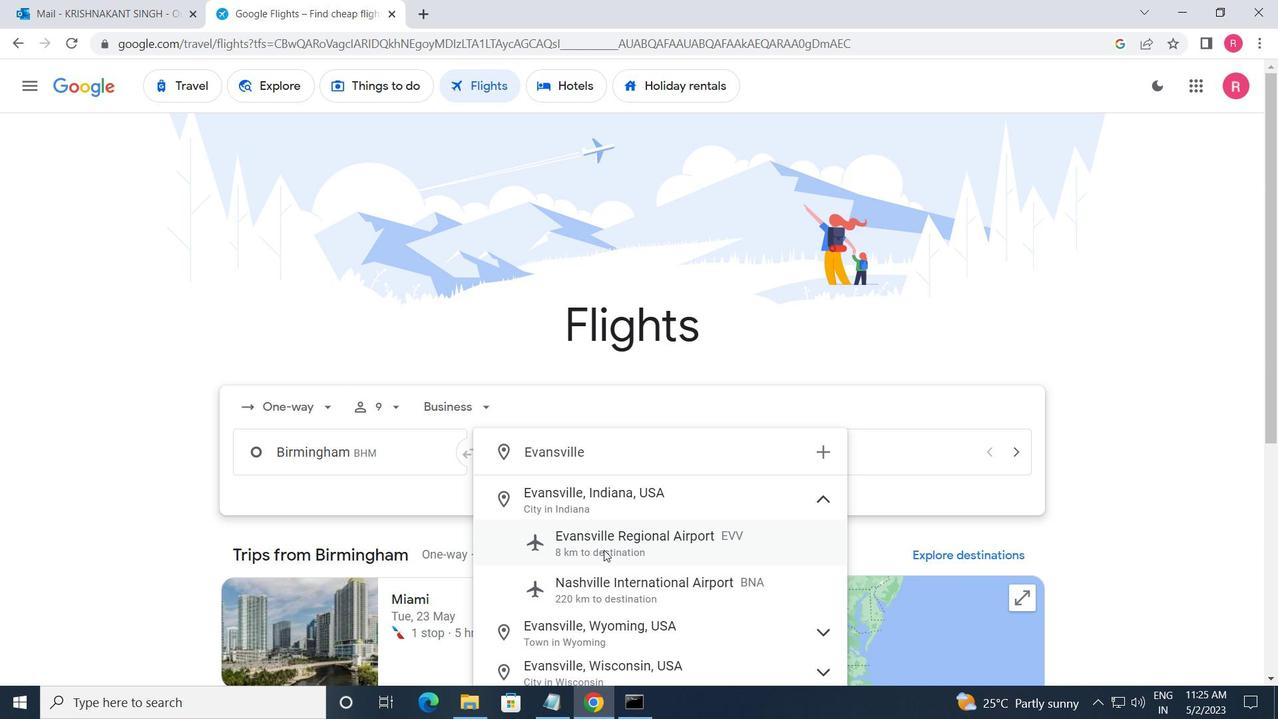 
Action: Mouse pressed left at (628, 535)
Screenshot: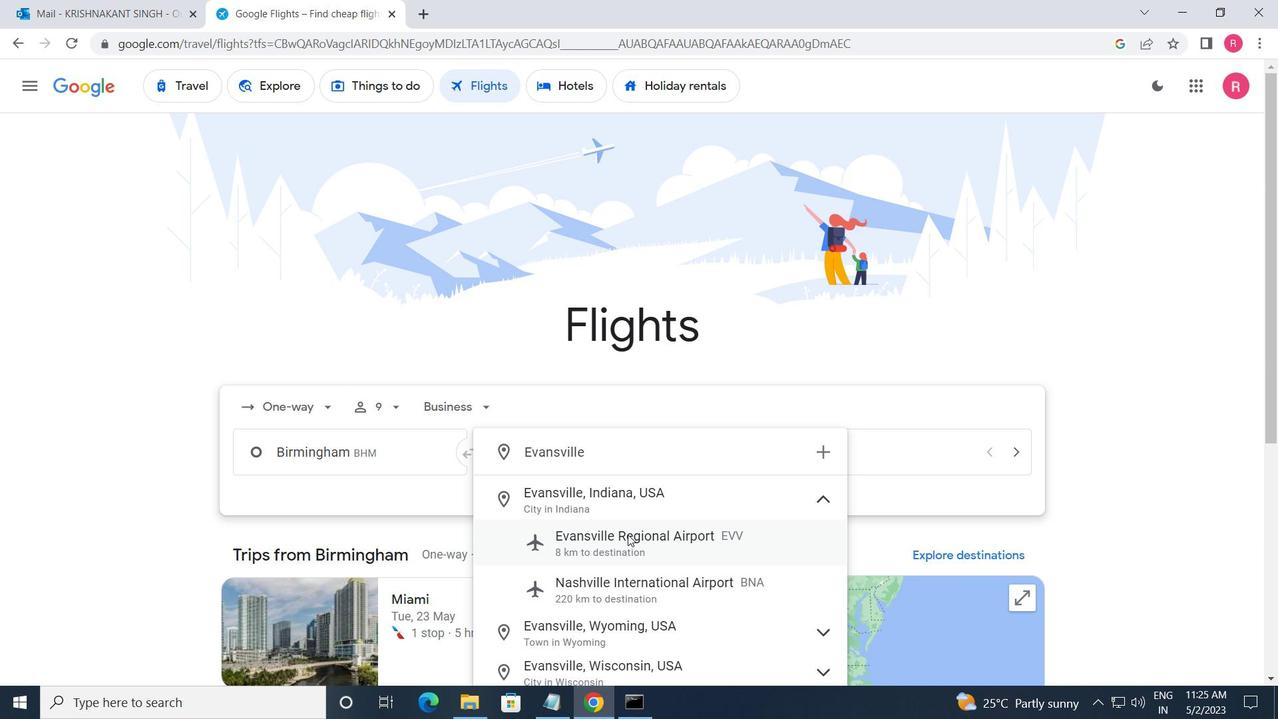 
Action: Mouse moved to (866, 456)
Screenshot: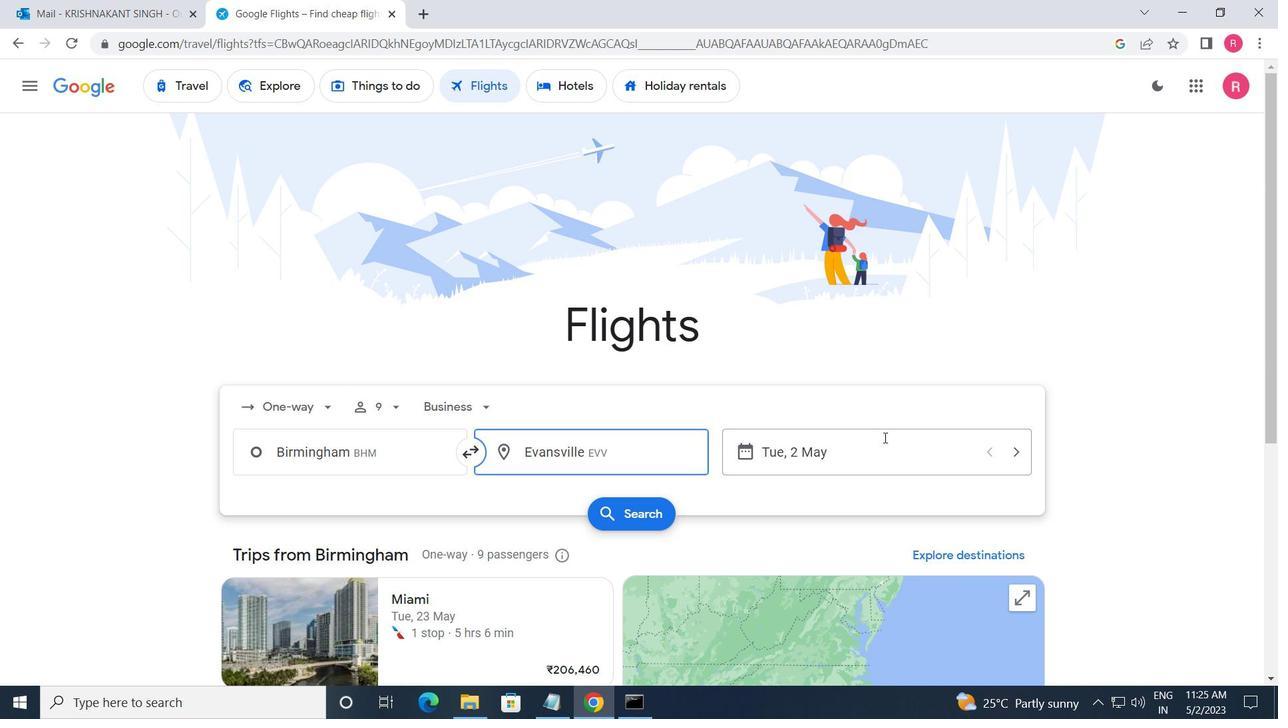 
Action: Mouse pressed left at (866, 456)
Screenshot: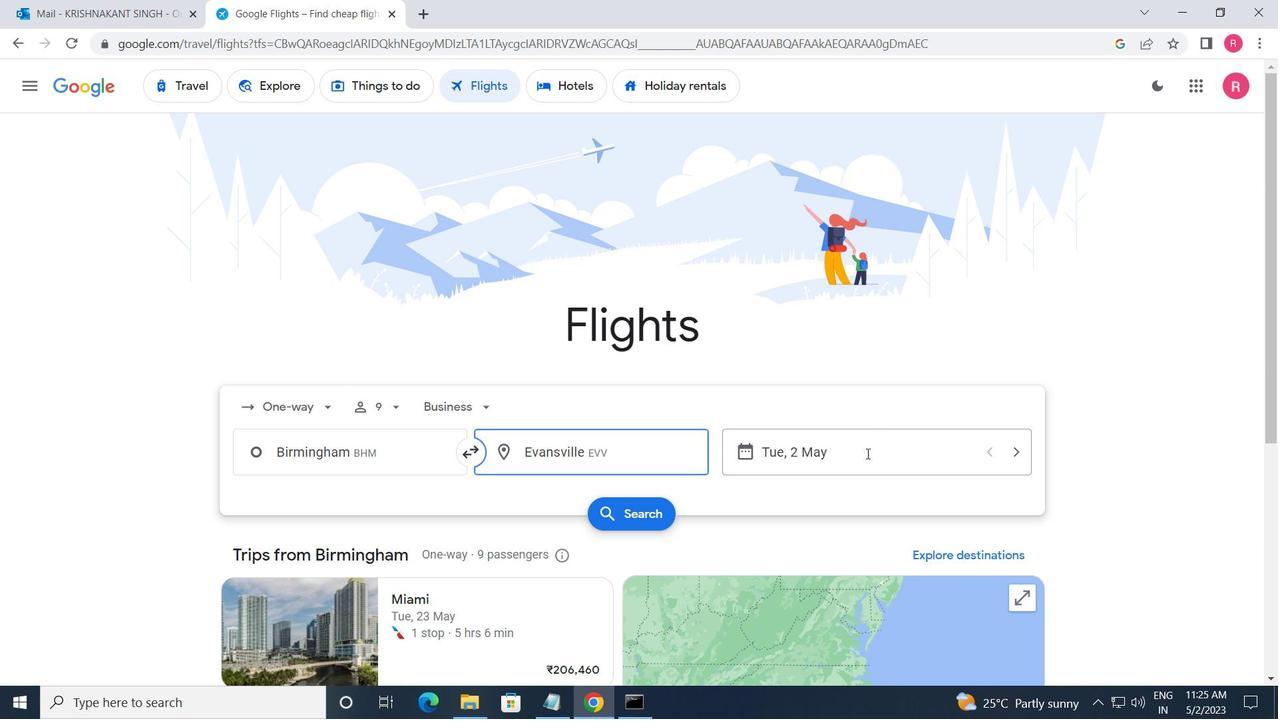 
Action: Mouse moved to (509, 390)
Screenshot: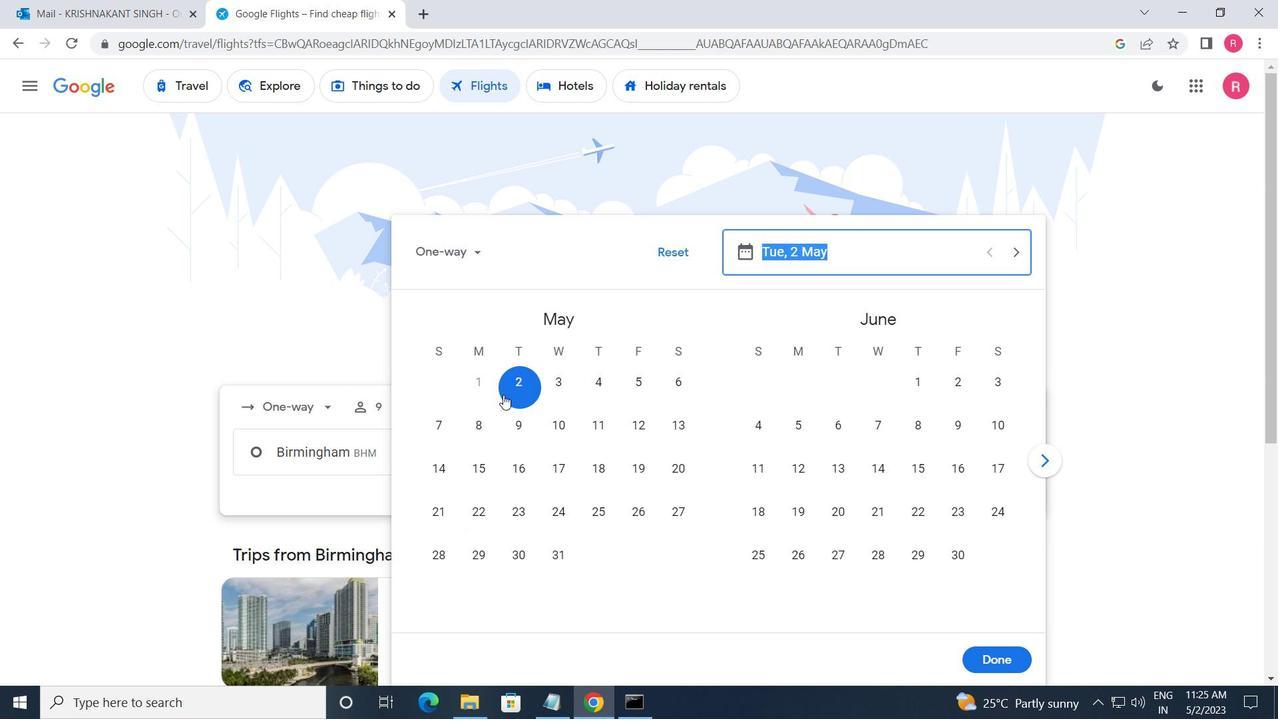 
Action: Mouse pressed left at (509, 390)
Screenshot: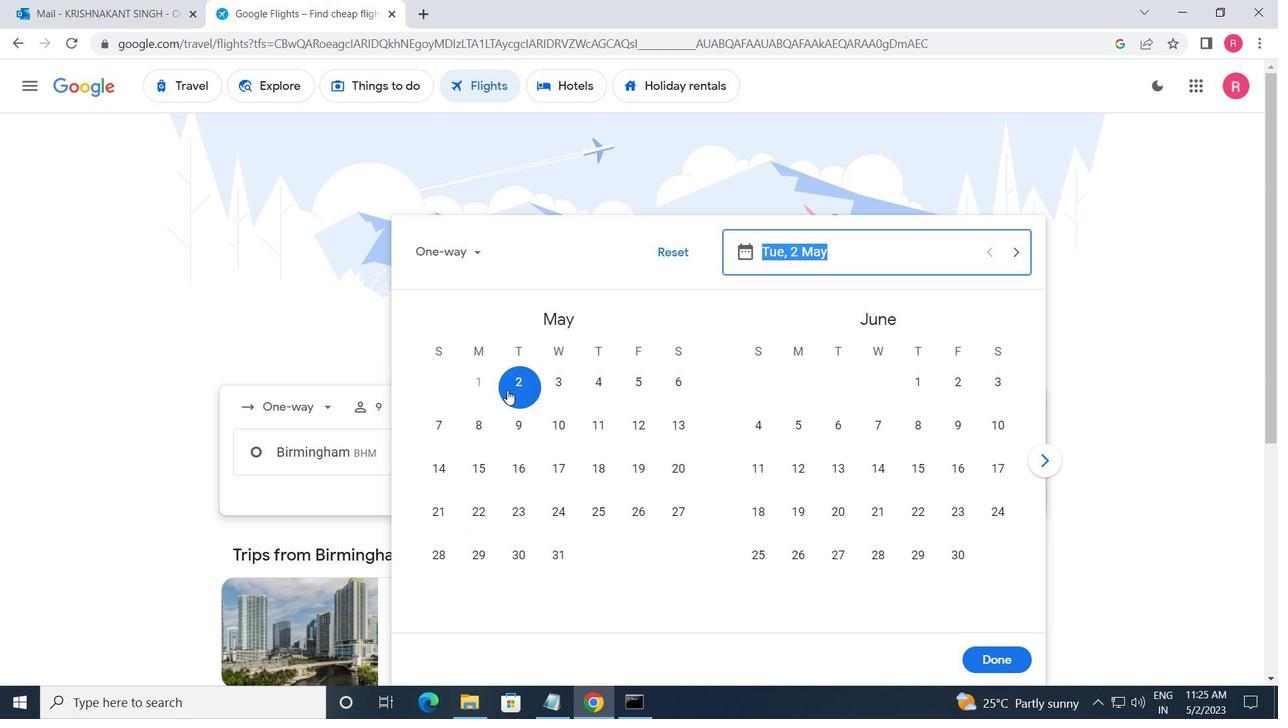 
Action: Mouse moved to (1005, 660)
Screenshot: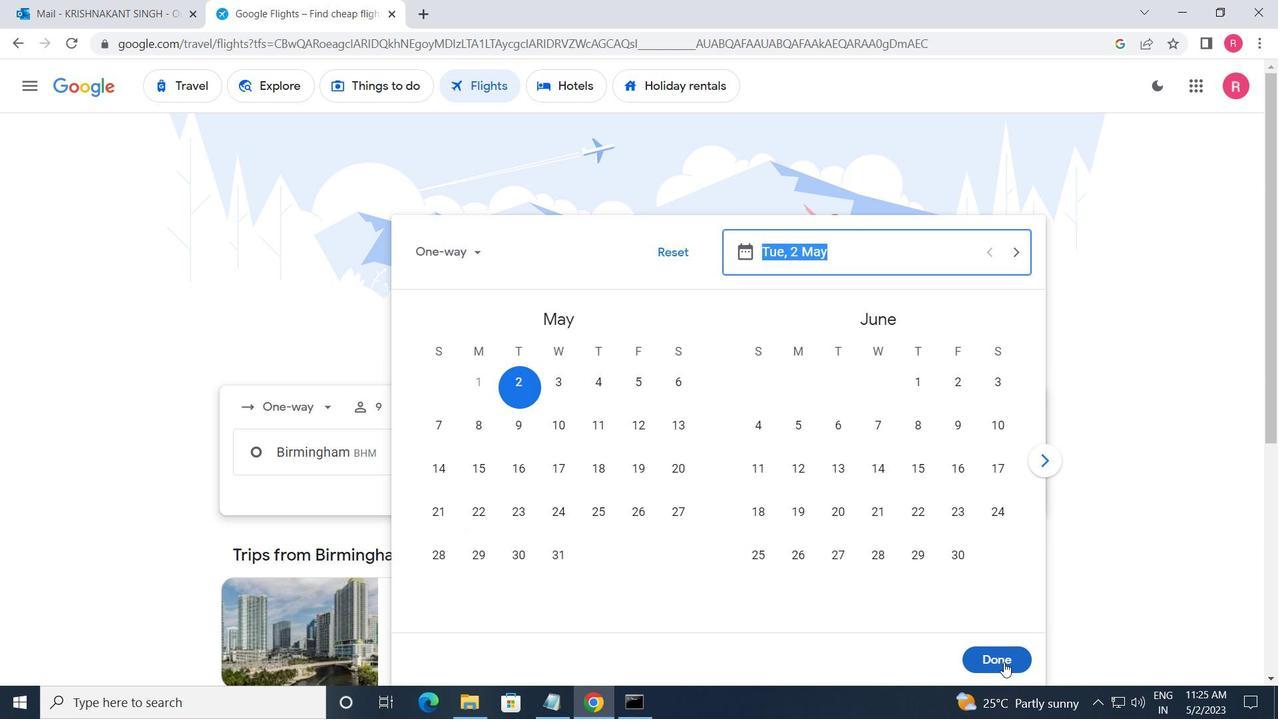 
Action: Mouse pressed left at (1005, 660)
Screenshot: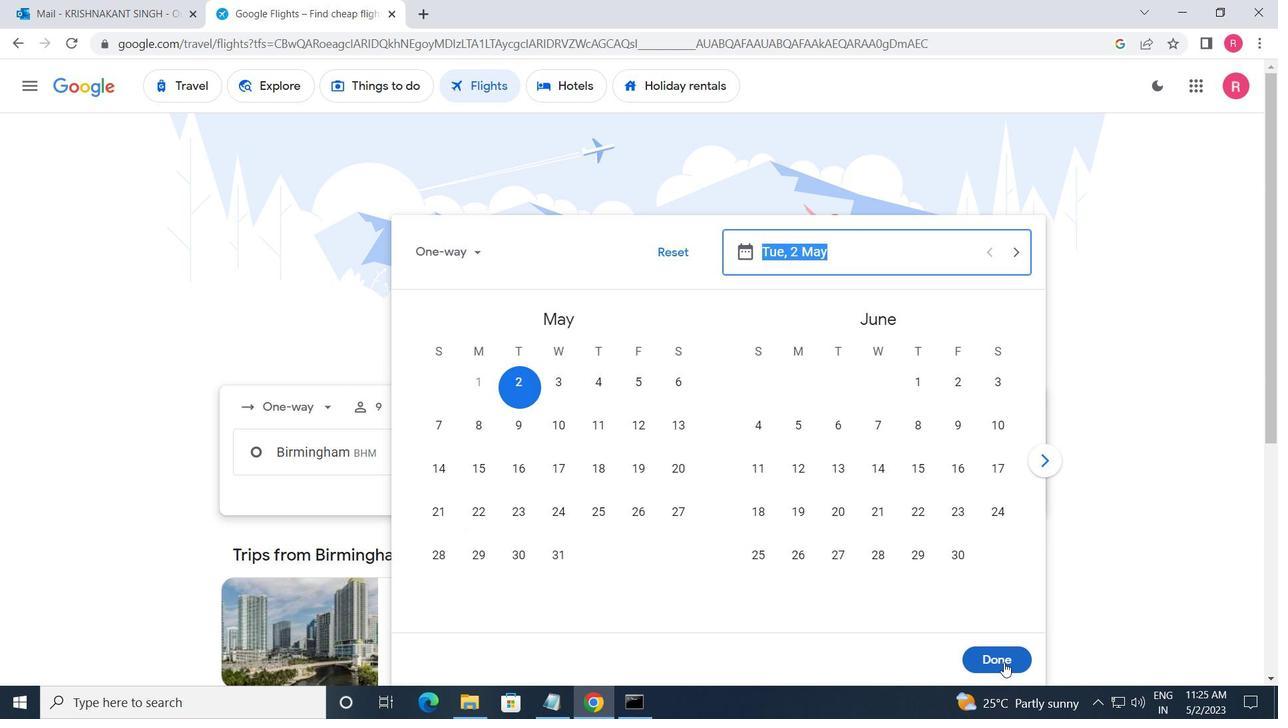 
Action: Mouse moved to (645, 523)
Screenshot: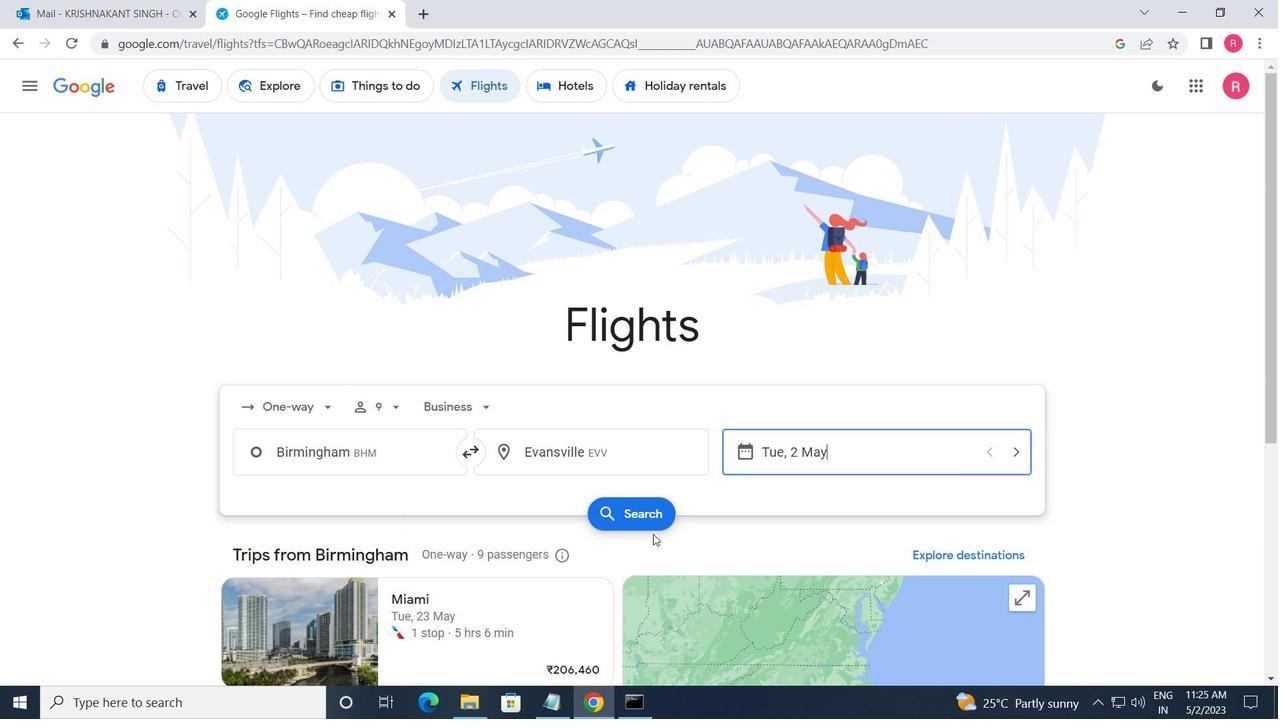 
Action: Mouse pressed left at (645, 523)
Screenshot: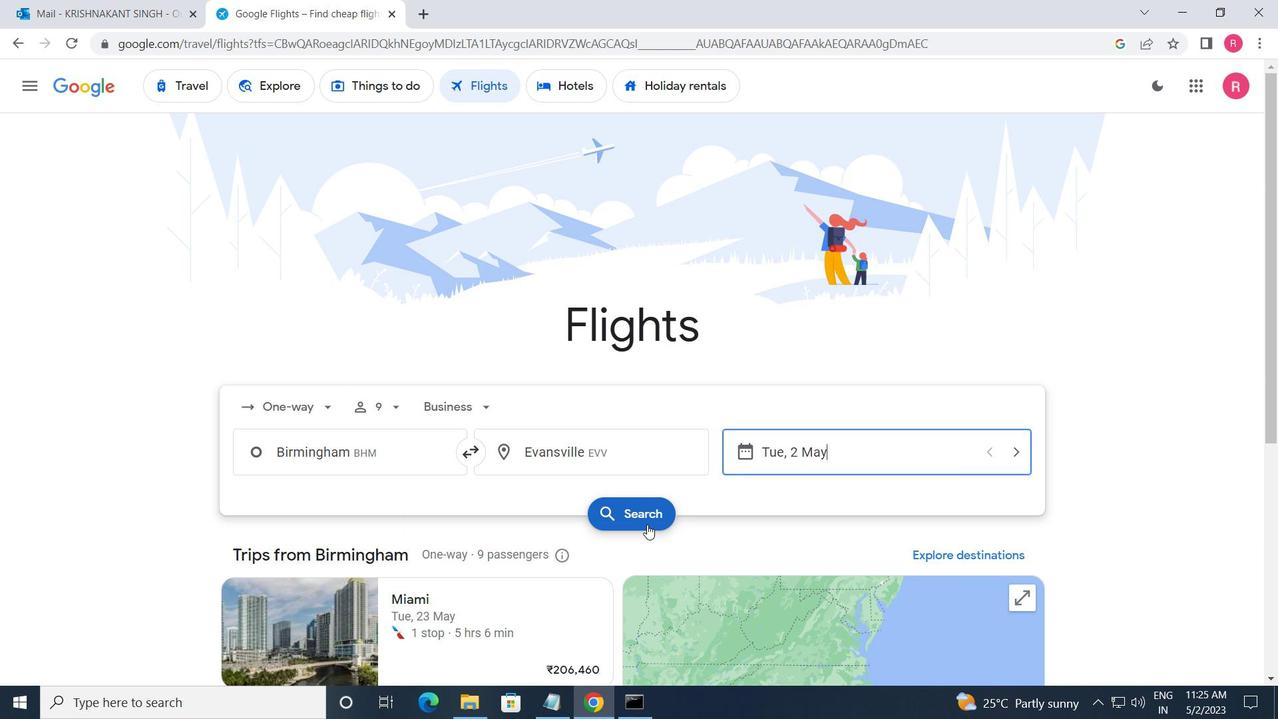 
Action: Mouse moved to (255, 248)
Screenshot: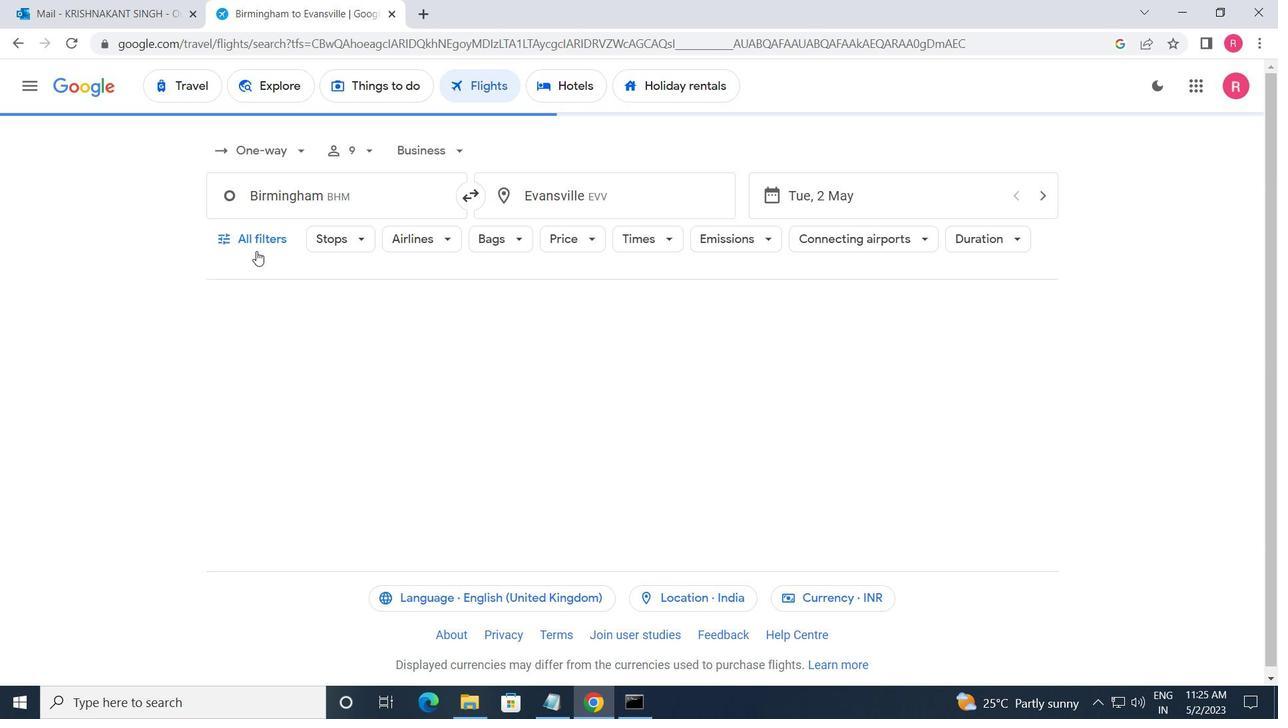
Action: Mouse pressed left at (255, 248)
Screenshot: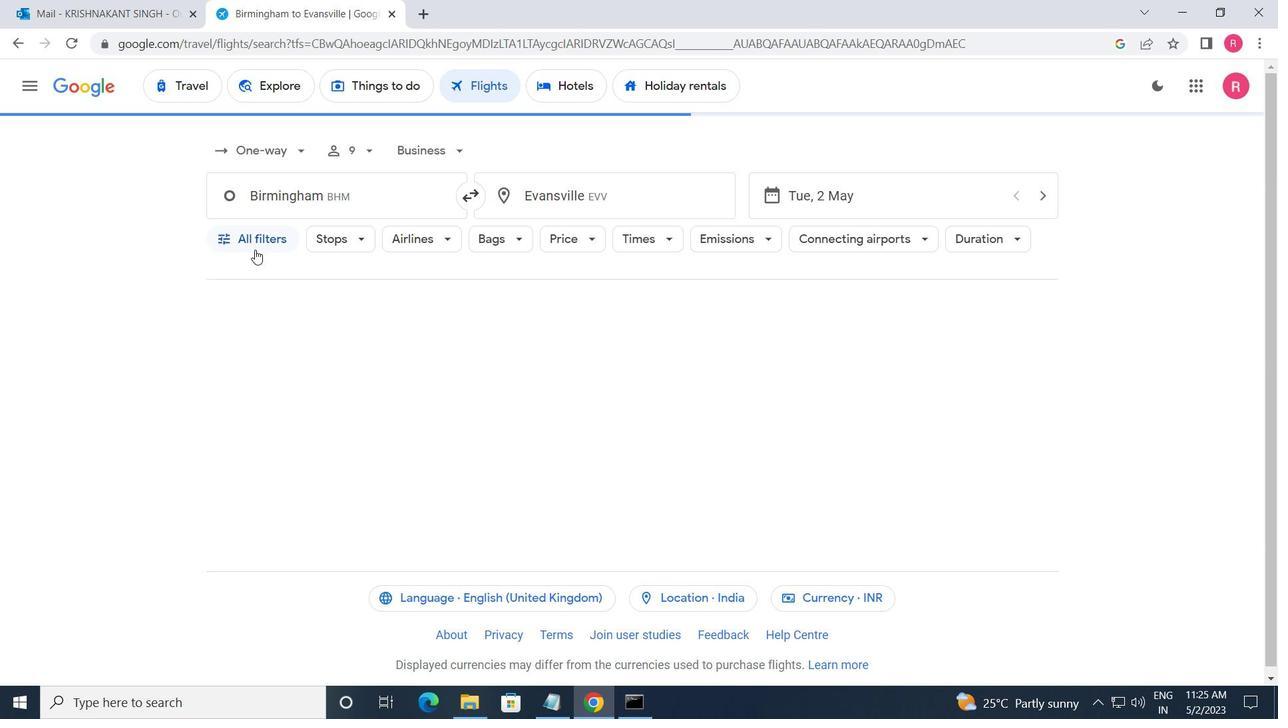 
Action: Mouse moved to (412, 465)
Screenshot: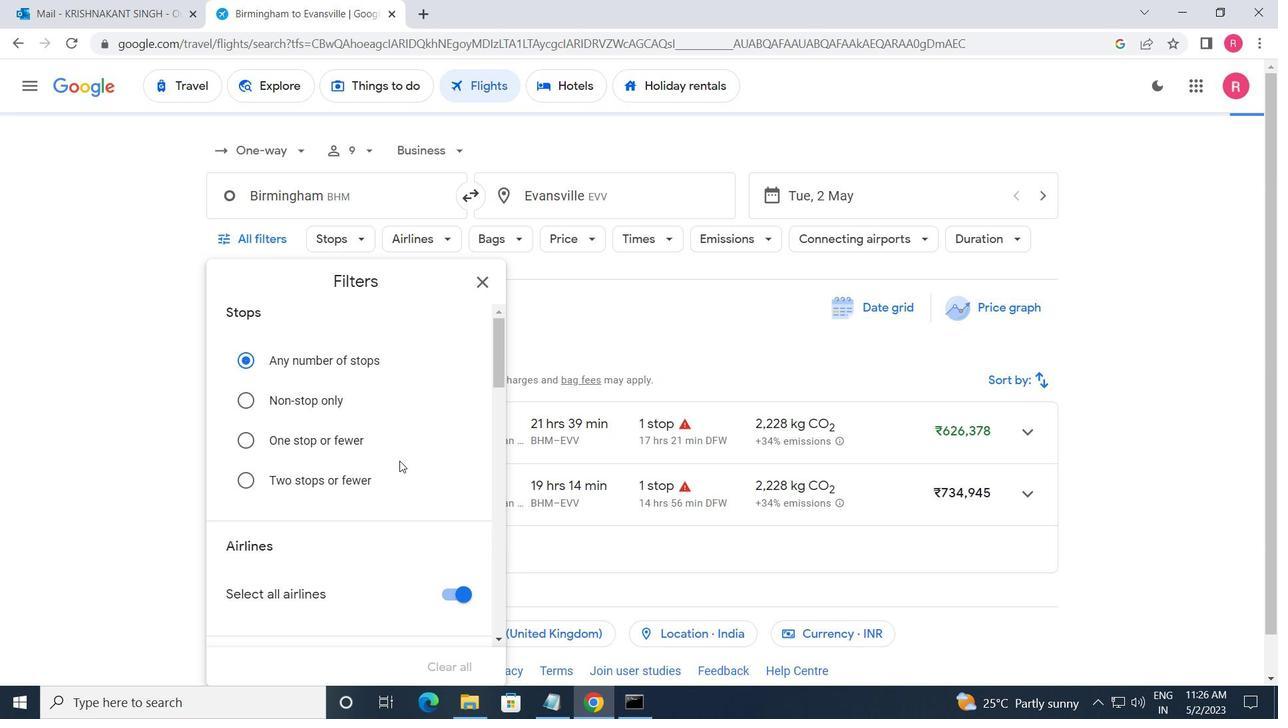 
Action: Mouse scrolled (412, 464) with delta (0, 0)
Screenshot: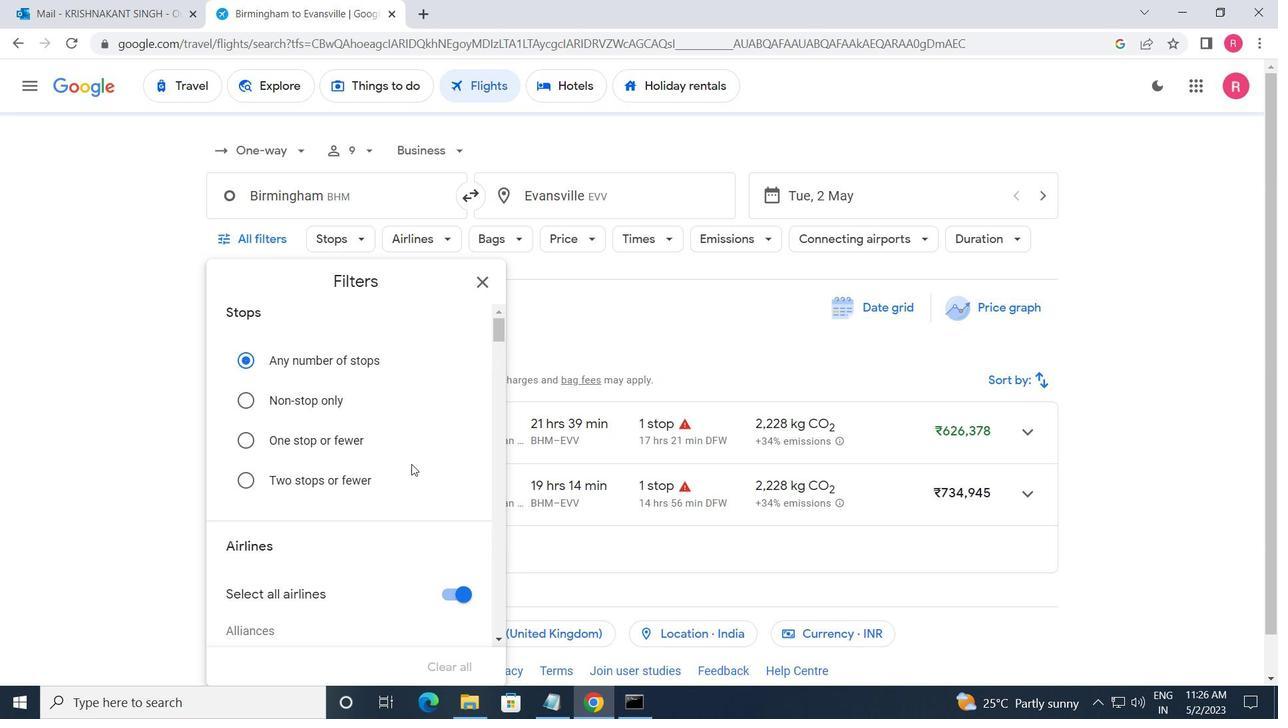 
Action: Mouse moved to (412, 465)
Screenshot: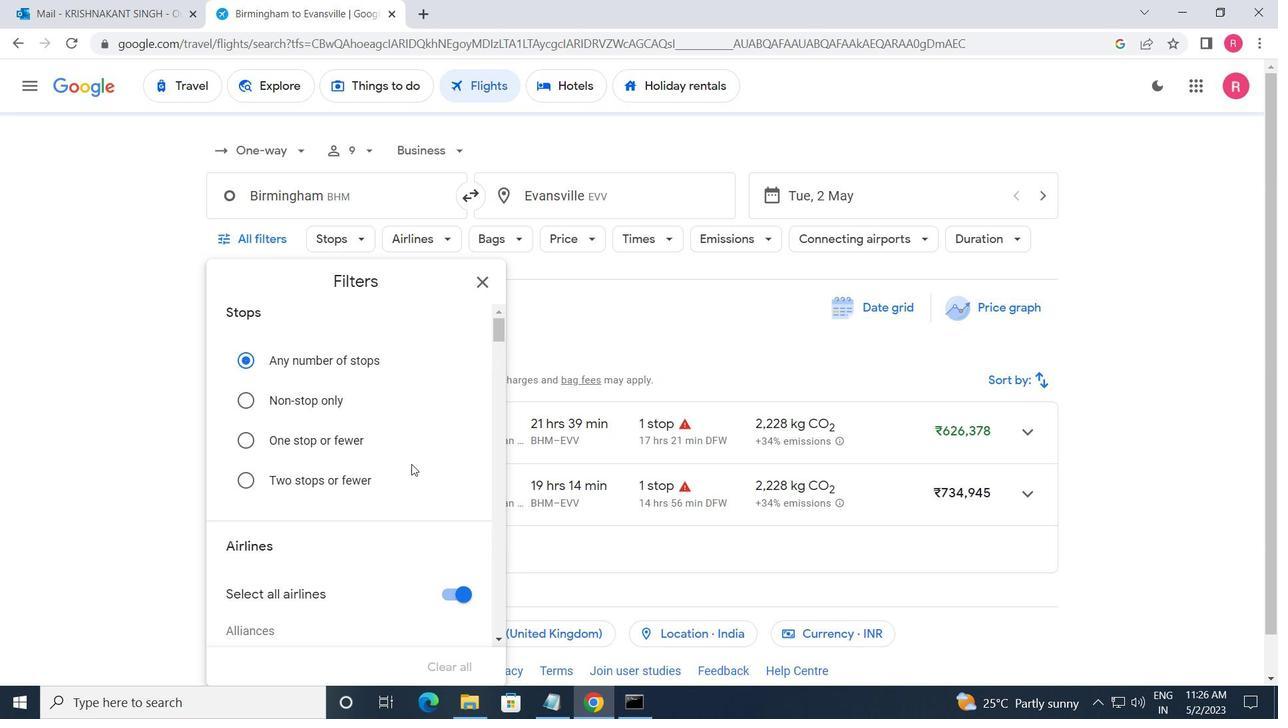 
Action: Mouse scrolled (412, 464) with delta (0, 0)
Screenshot: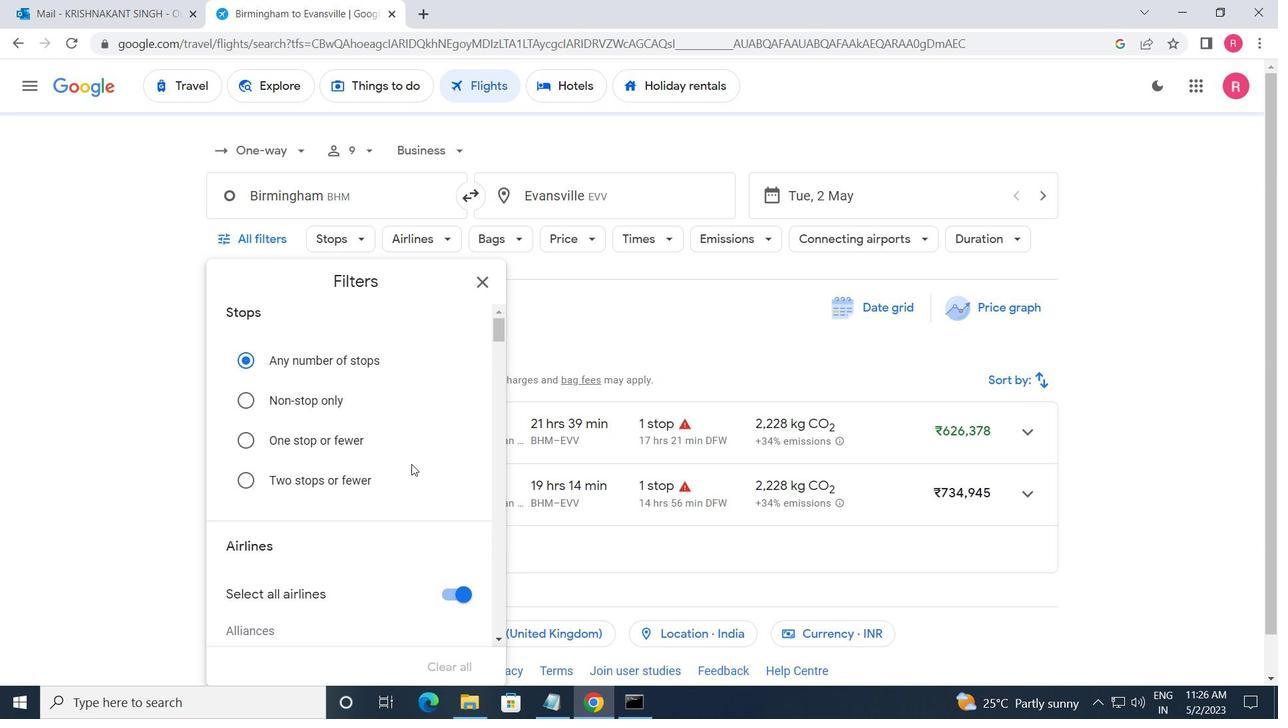 
Action: Mouse scrolled (412, 464) with delta (0, 0)
Screenshot: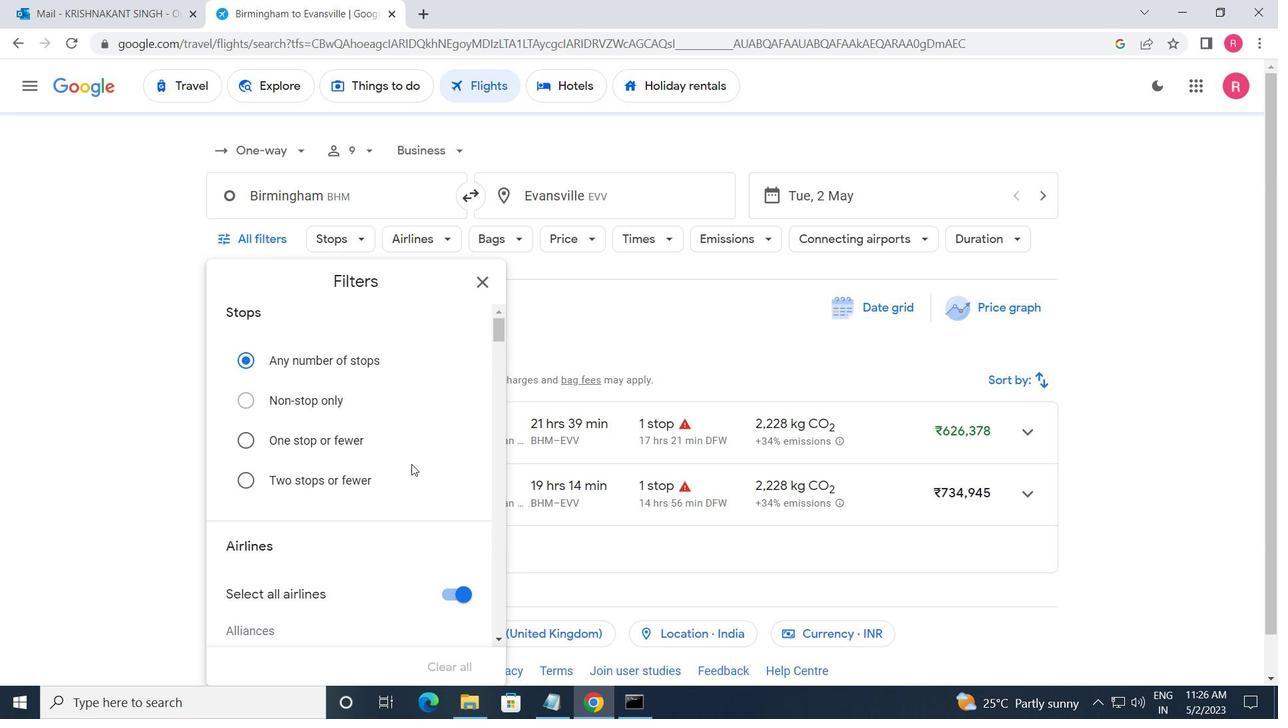 
Action: Mouse scrolled (412, 464) with delta (0, 0)
Screenshot: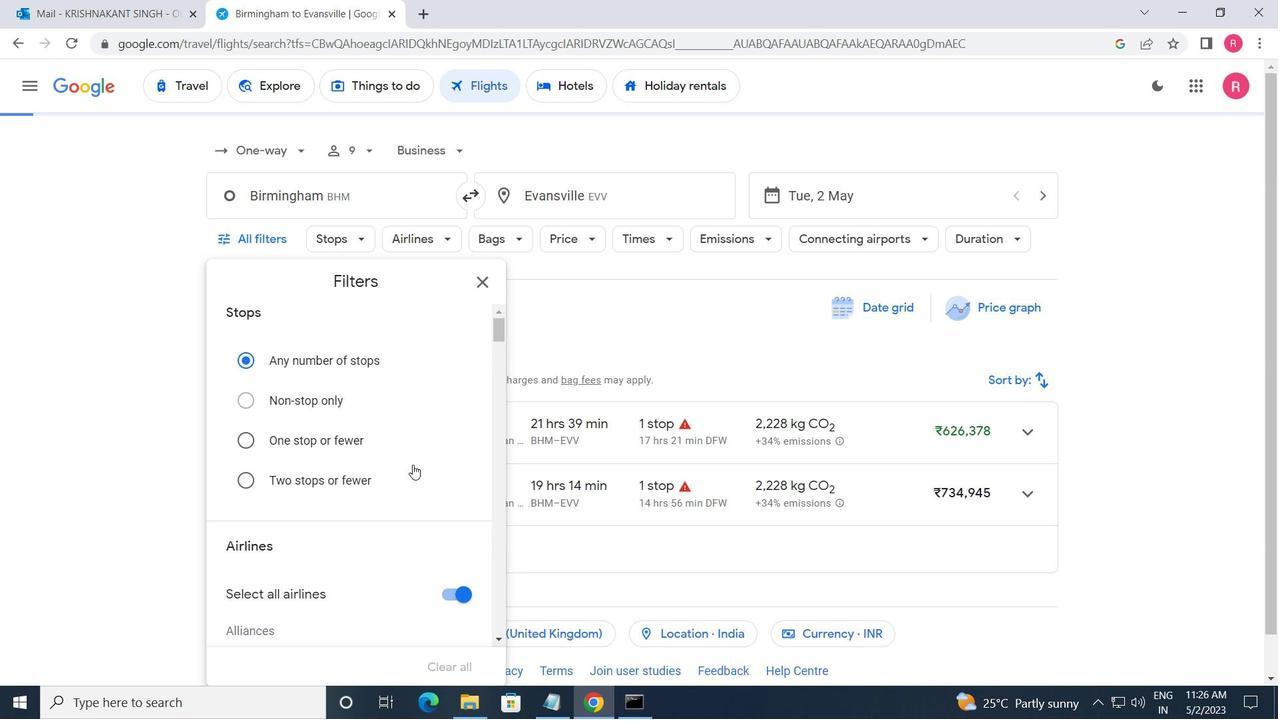 
Action: Mouse scrolled (412, 464) with delta (0, 0)
Screenshot: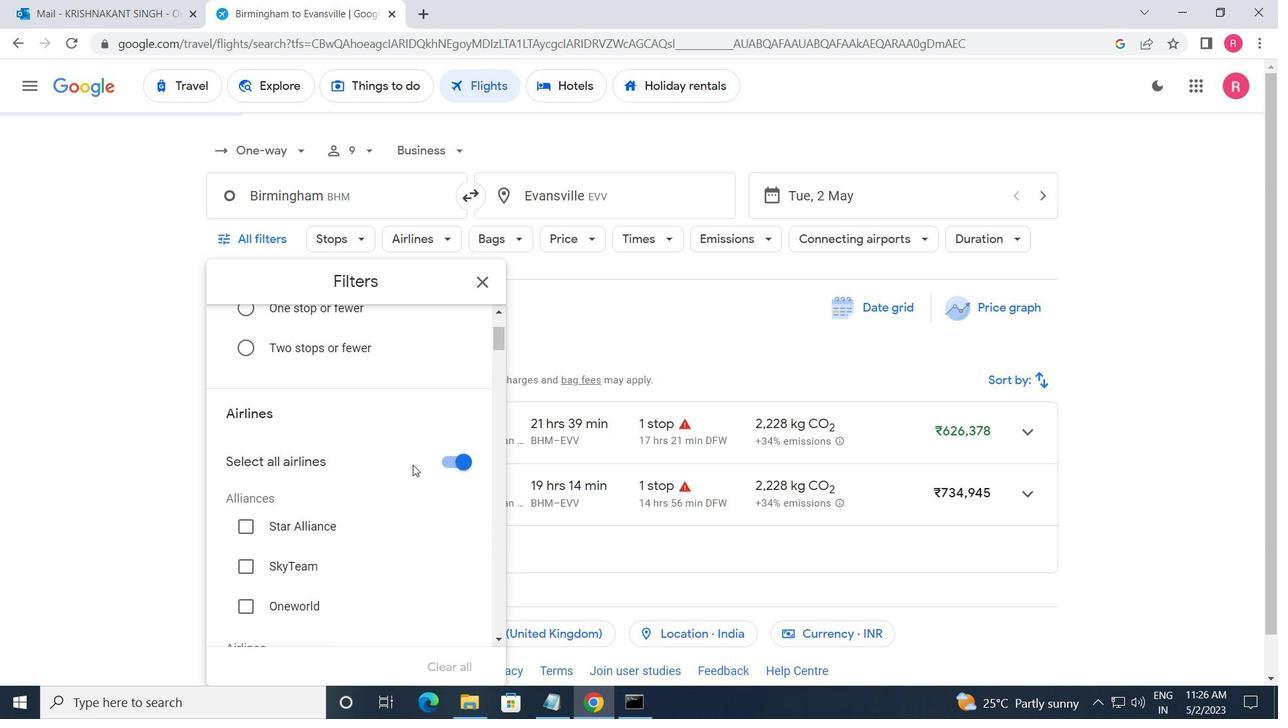 
Action: Mouse moved to (446, 391)
Screenshot: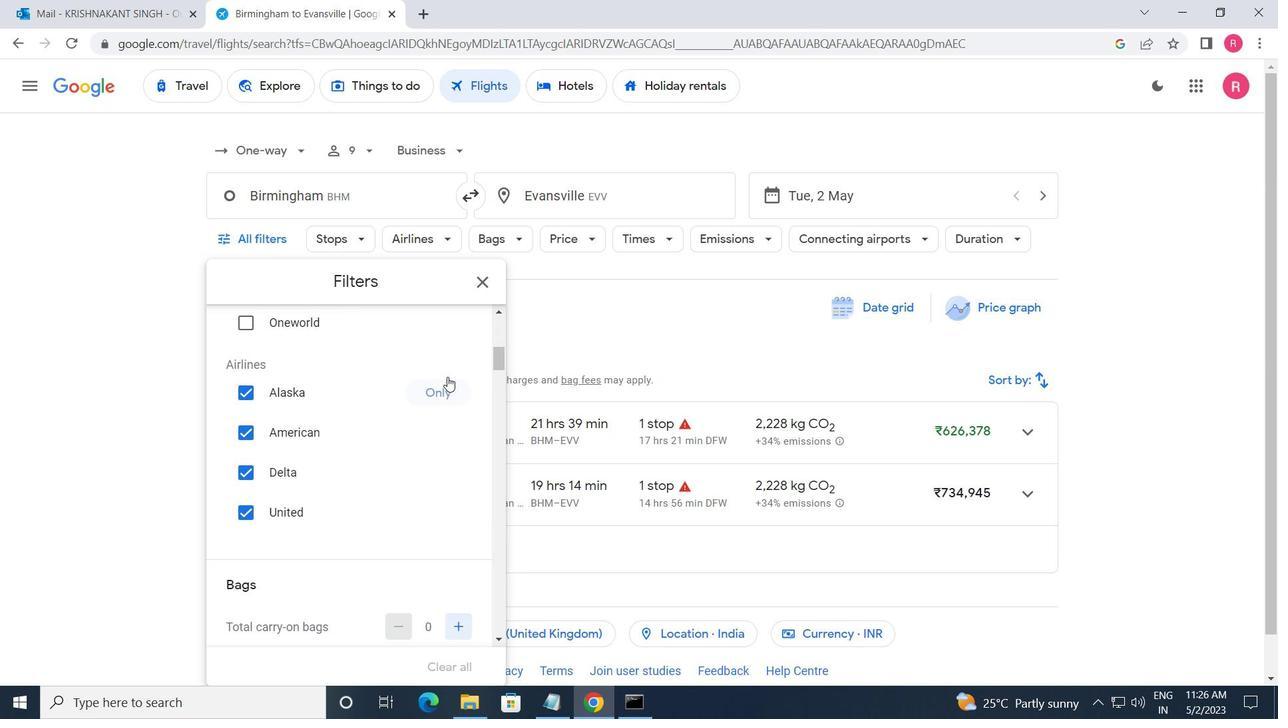 
Action: Mouse pressed left at (446, 391)
Screenshot: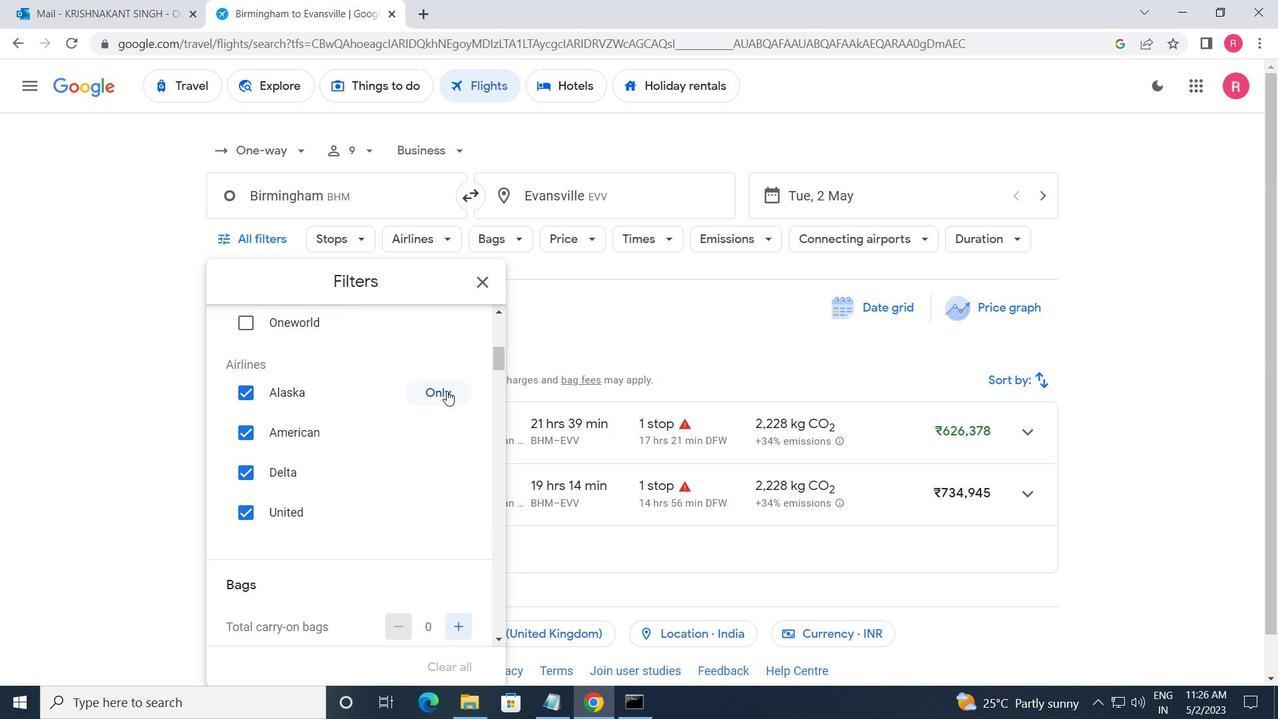 
Action: Mouse moved to (404, 459)
Screenshot: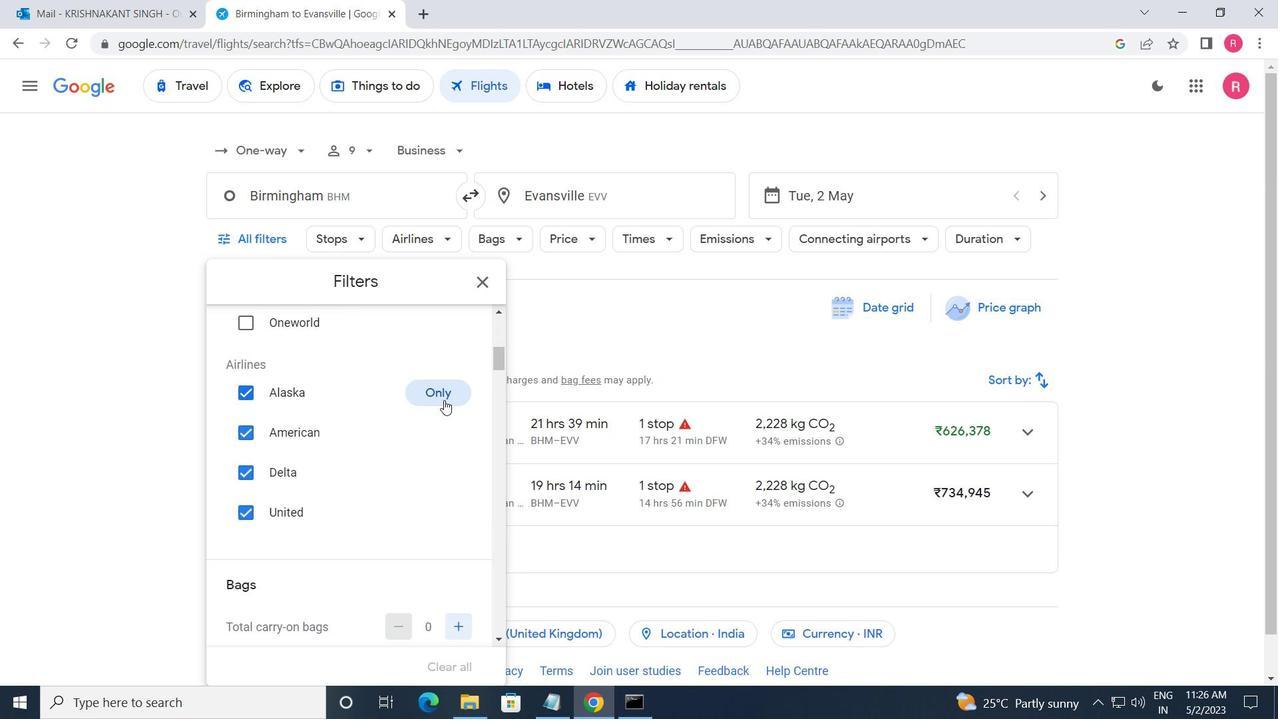 
Action: Mouse scrolled (404, 458) with delta (0, 0)
Screenshot: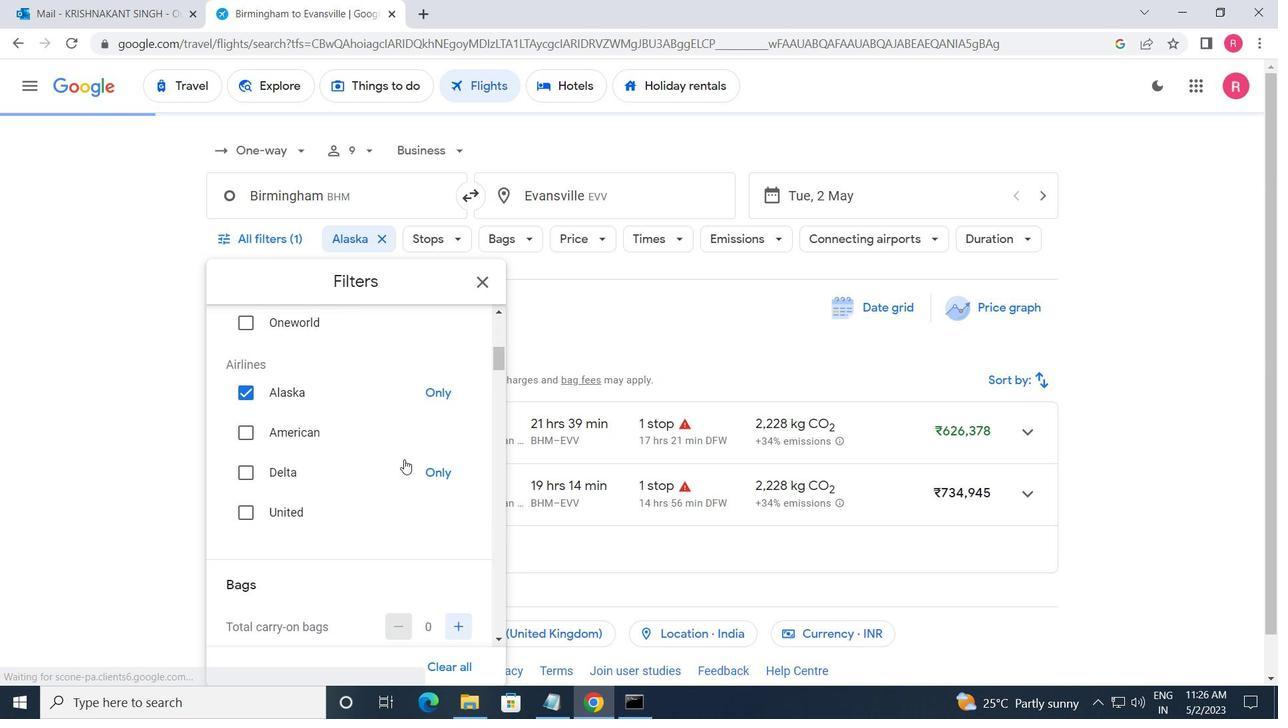 
Action: Mouse scrolled (404, 458) with delta (0, 0)
Screenshot: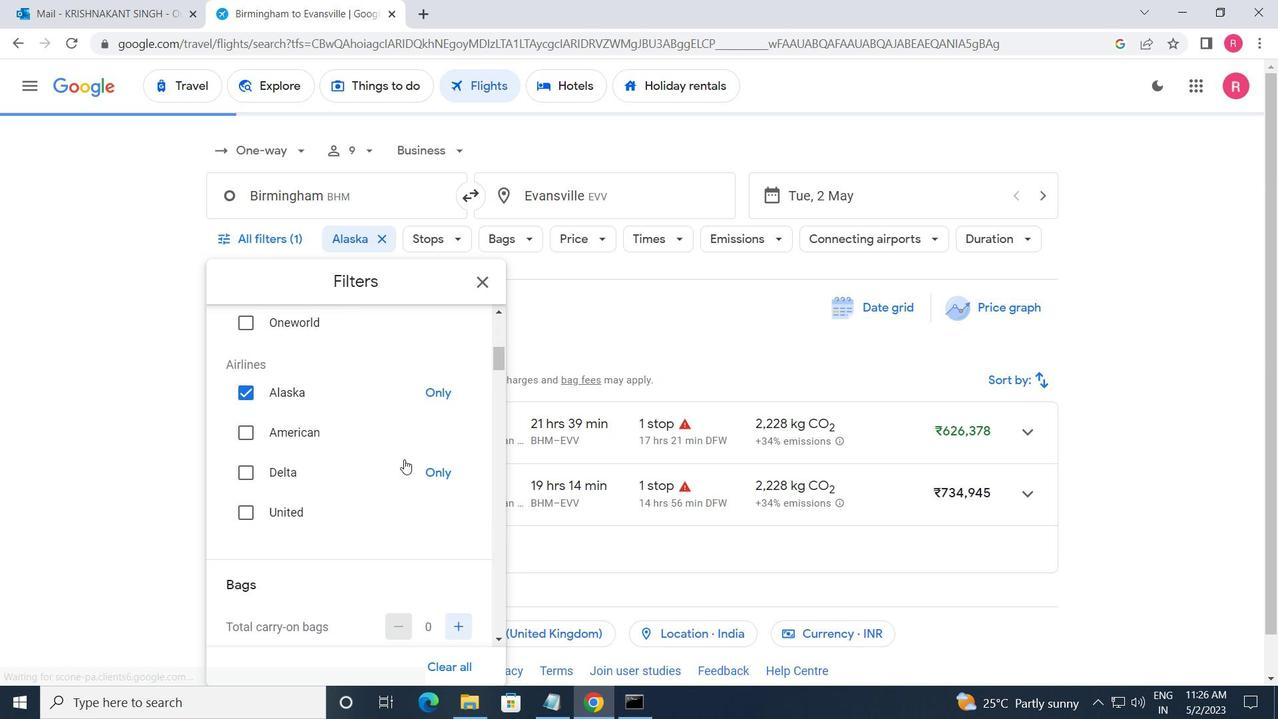
Action: Mouse moved to (448, 464)
Screenshot: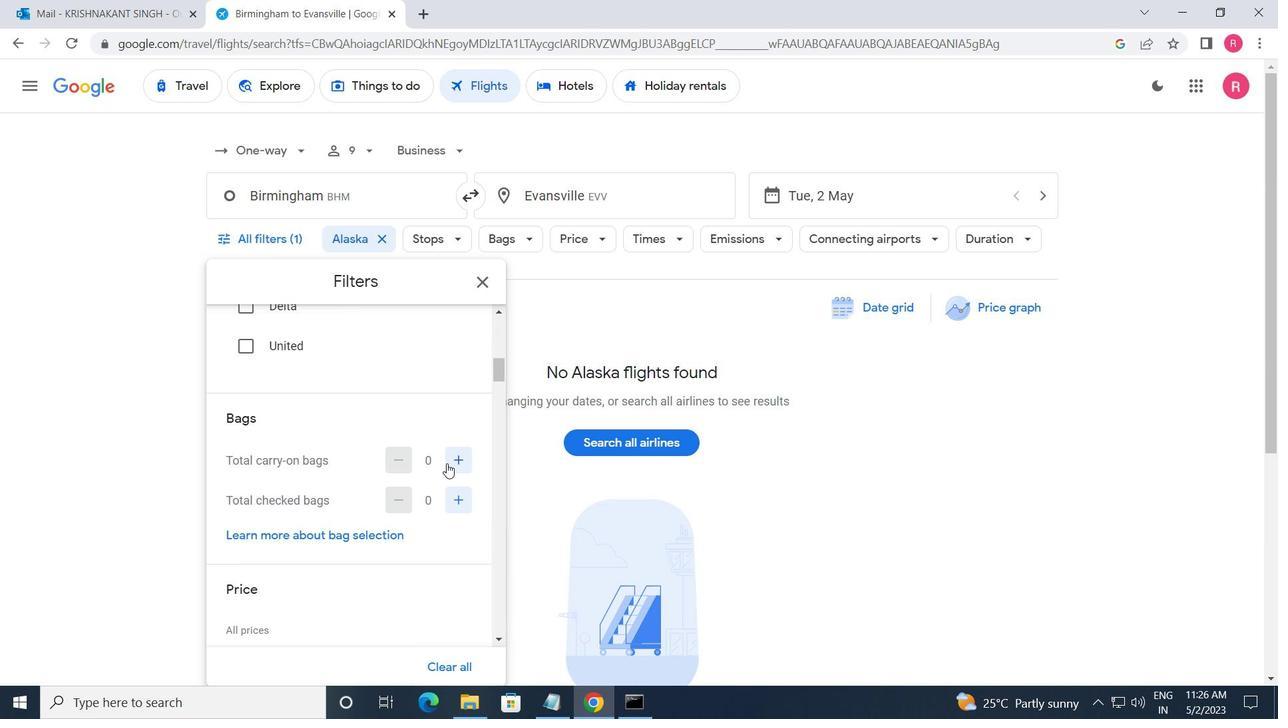 
Action: Mouse pressed left at (448, 464)
Screenshot: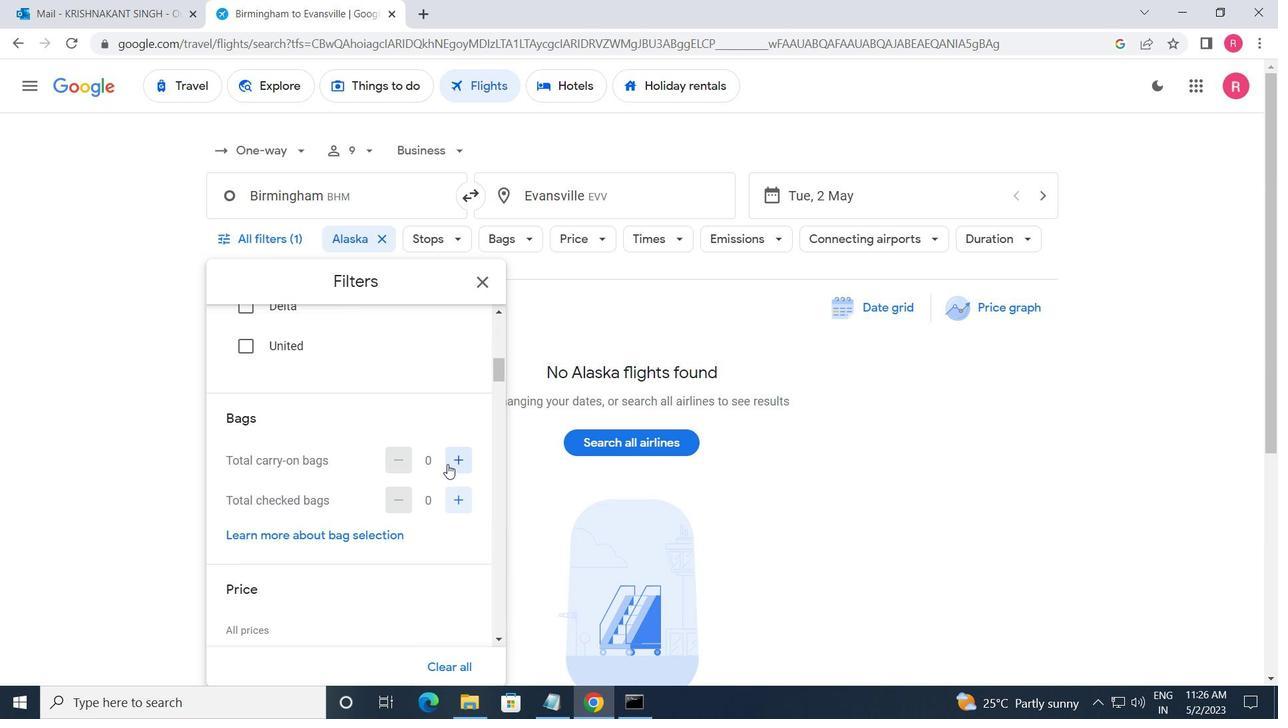 
Action: Mouse moved to (424, 469)
Screenshot: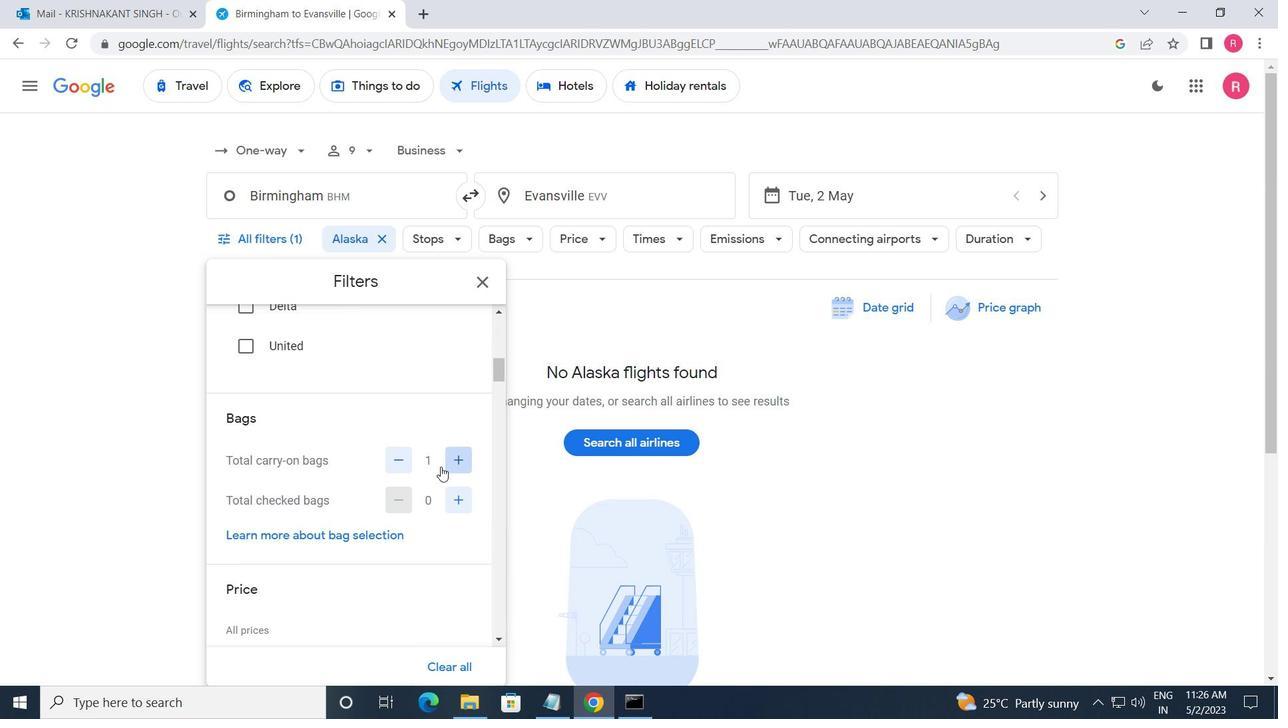 
Action: Mouse scrolled (424, 468) with delta (0, 0)
Screenshot: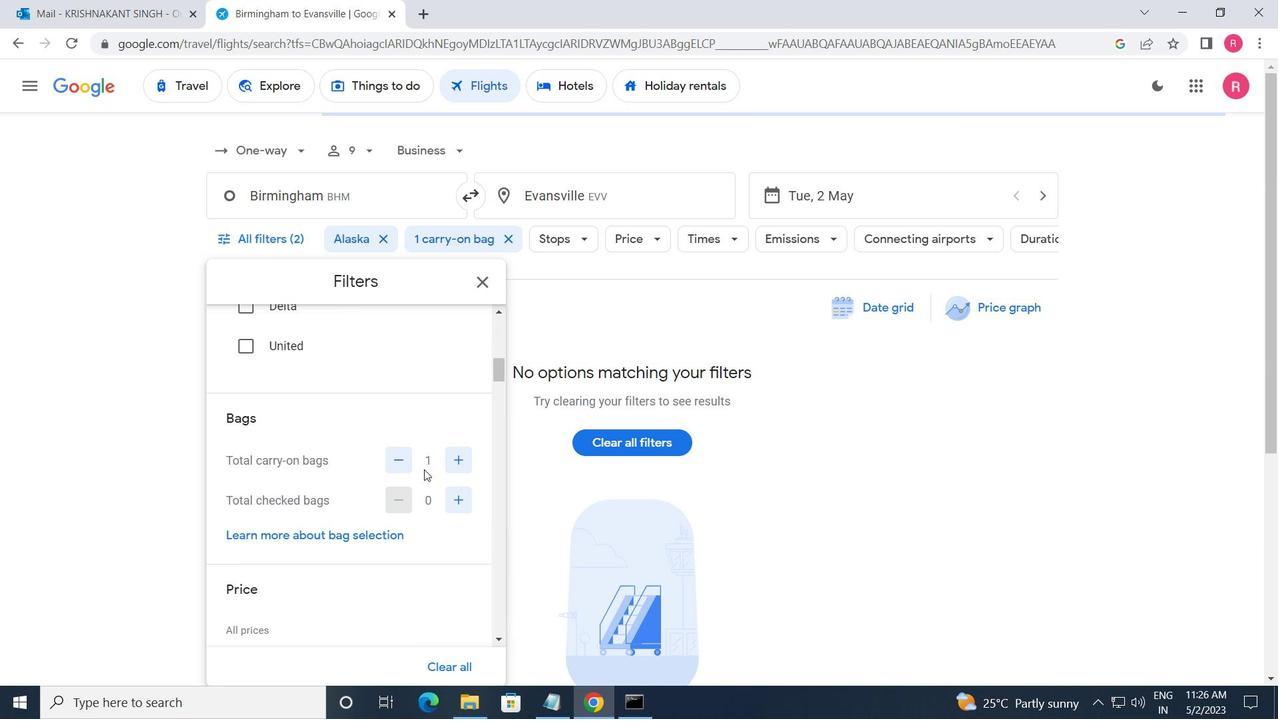 
Action: Mouse scrolled (424, 468) with delta (0, 0)
Screenshot: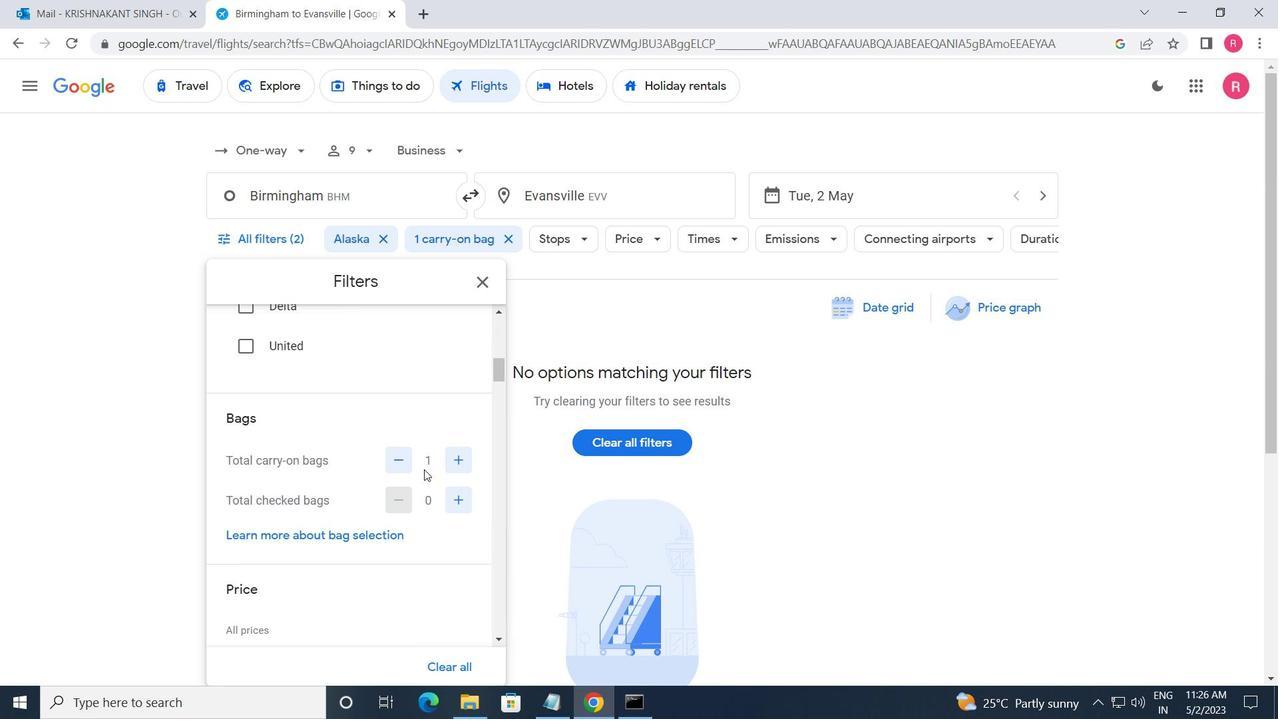 
Action: Mouse moved to (462, 488)
Screenshot: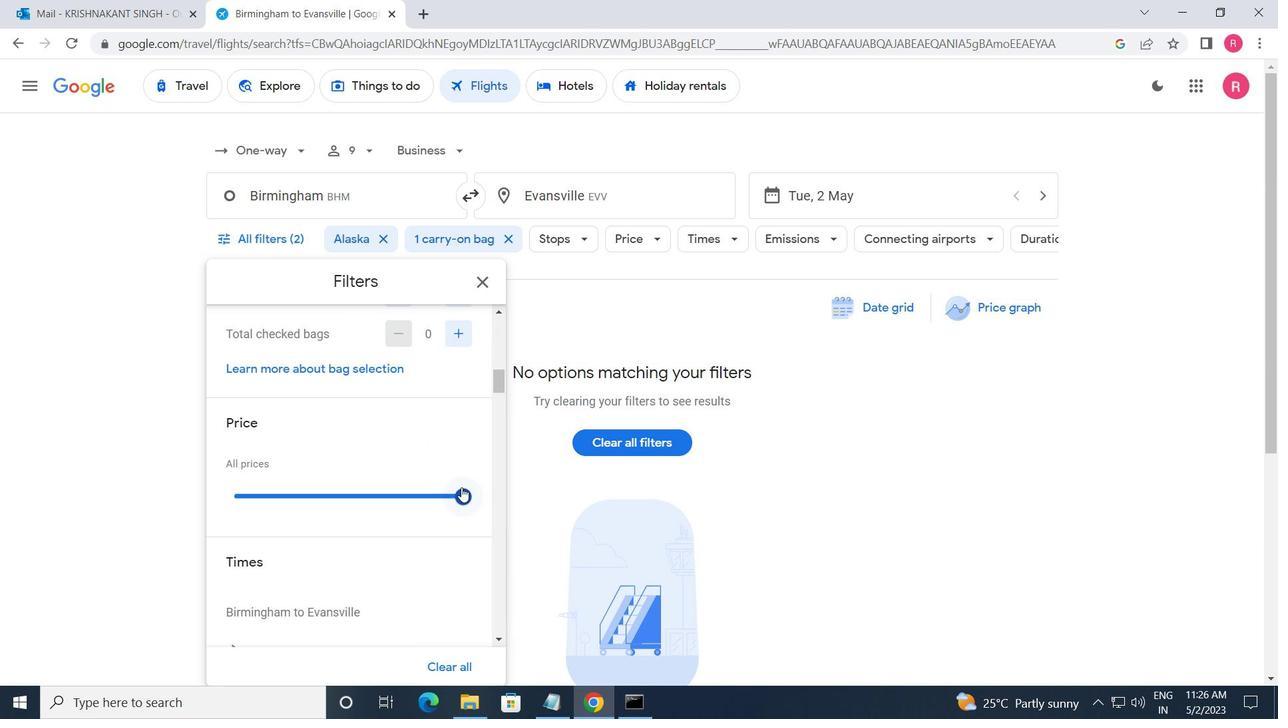 
Action: Mouse pressed left at (462, 488)
Screenshot: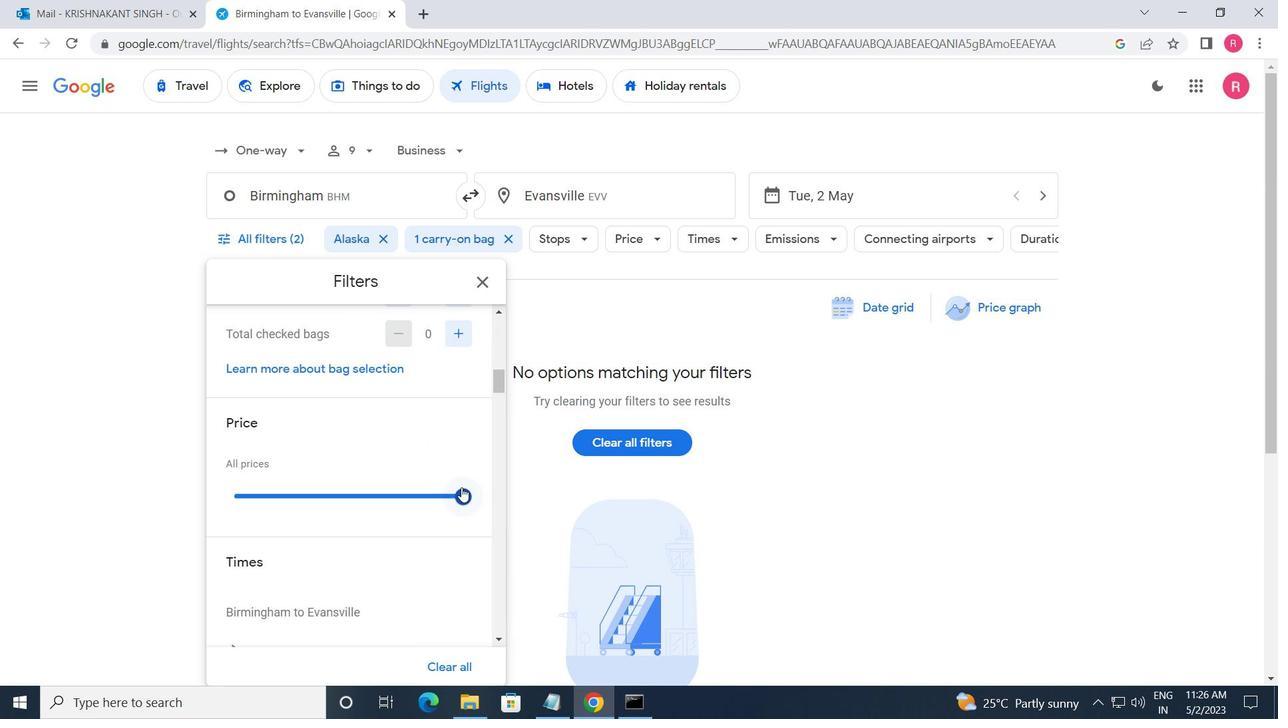 
Action: Mouse moved to (272, 487)
Screenshot: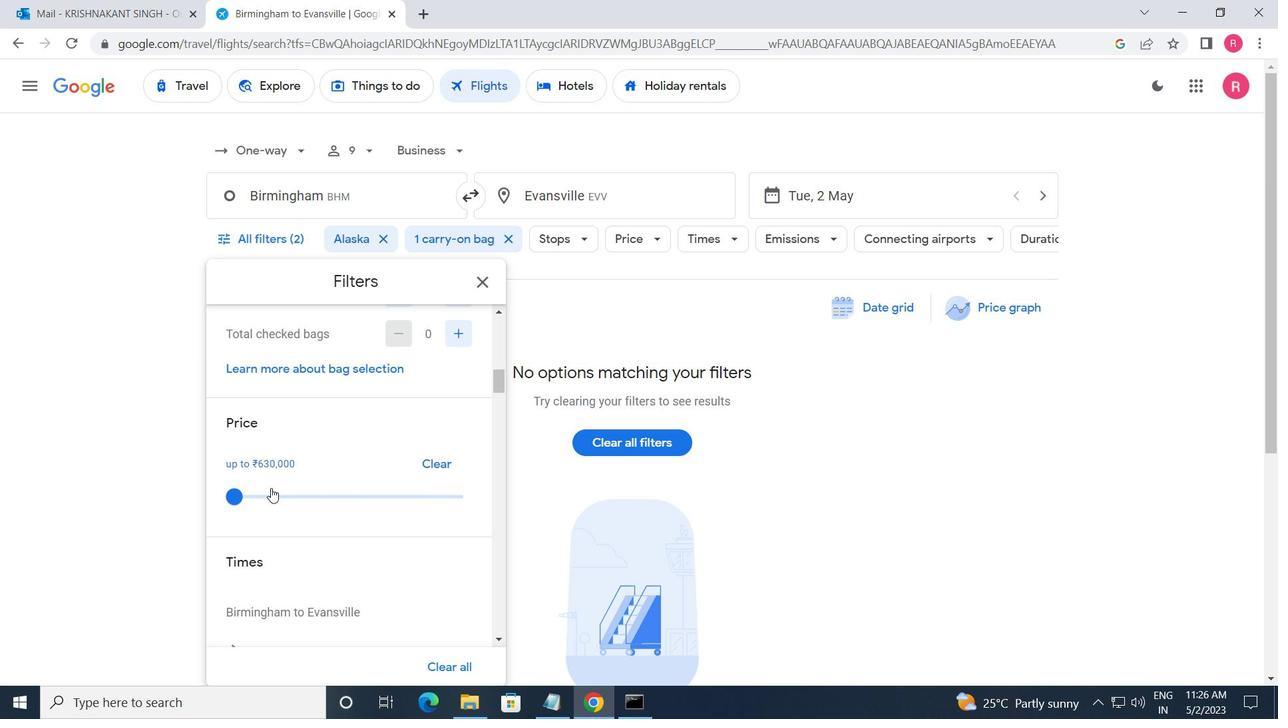 
Action: Mouse scrolled (272, 486) with delta (0, 0)
Screenshot: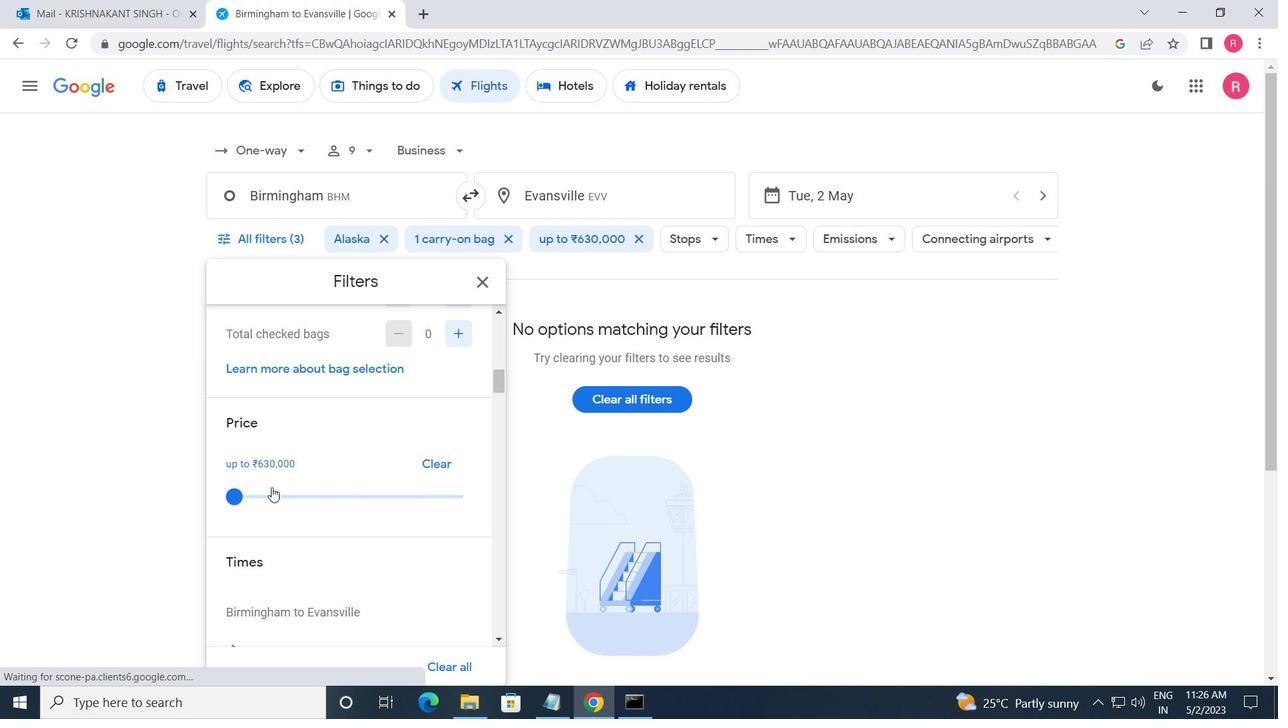 
Action: Mouse scrolled (272, 486) with delta (0, 0)
Screenshot: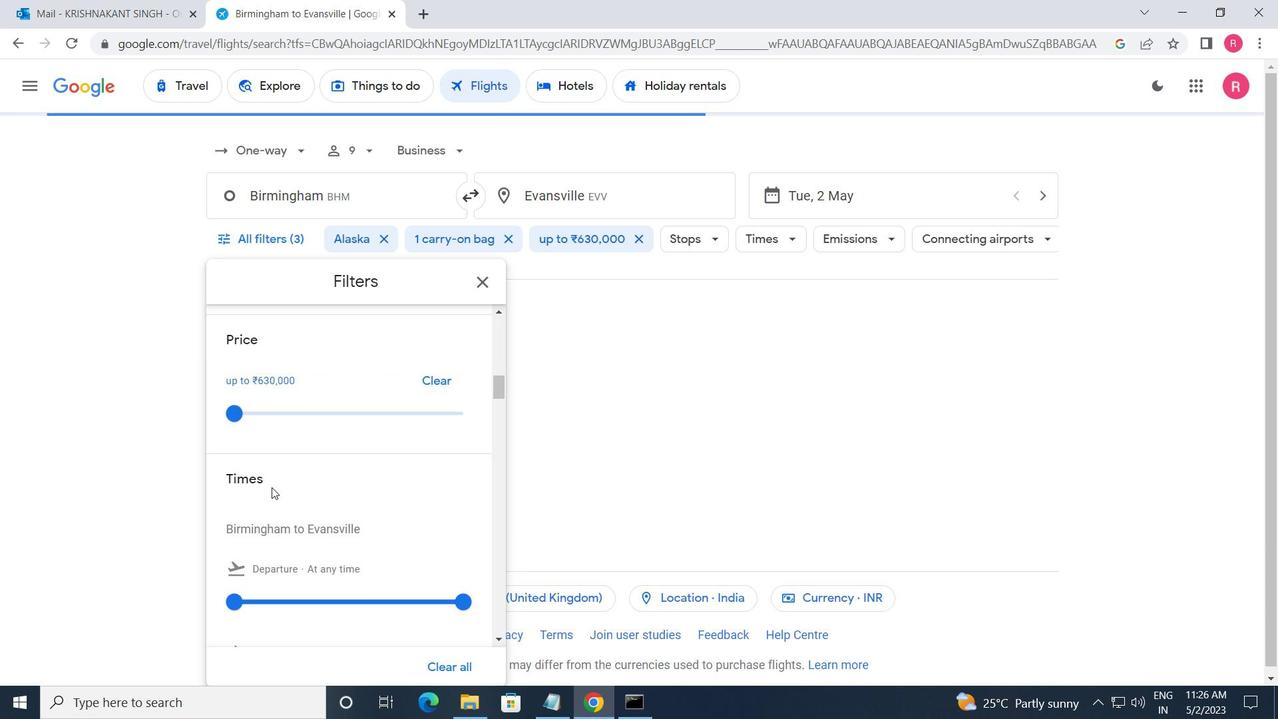 
Action: Mouse scrolled (272, 486) with delta (0, 0)
Screenshot: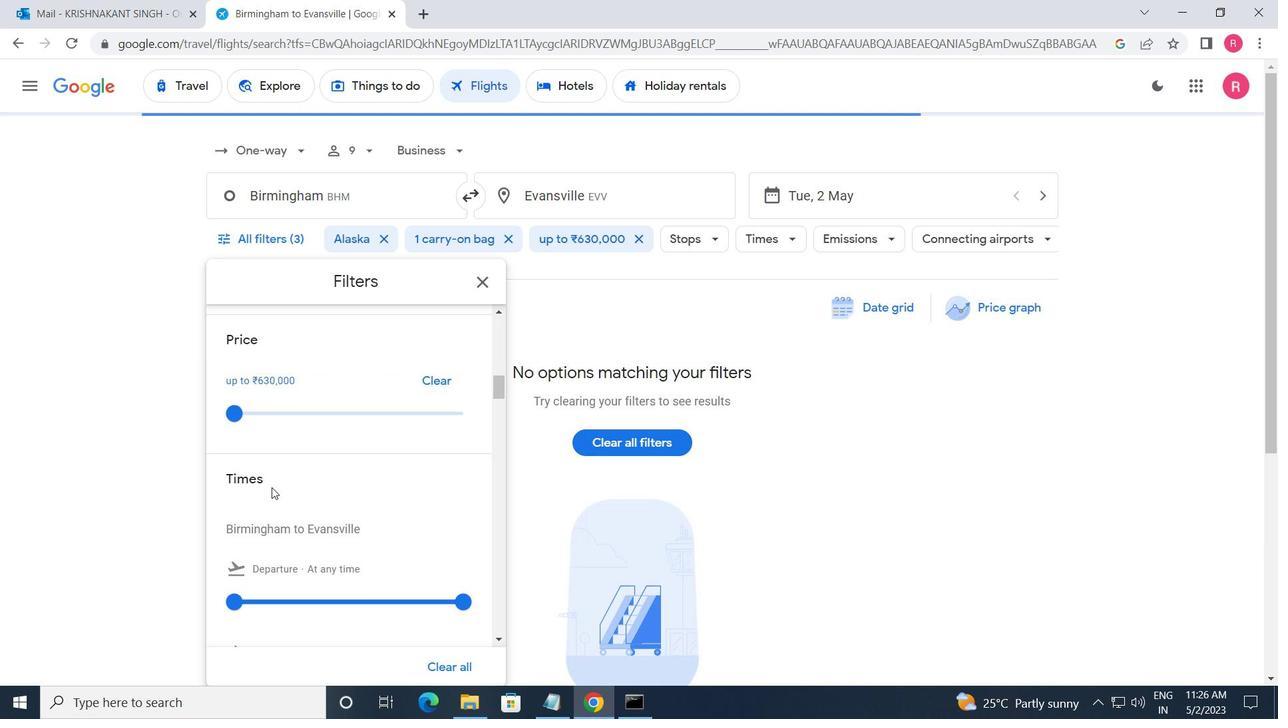 
Action: Mouse moved to (230, 441)
Screenshot: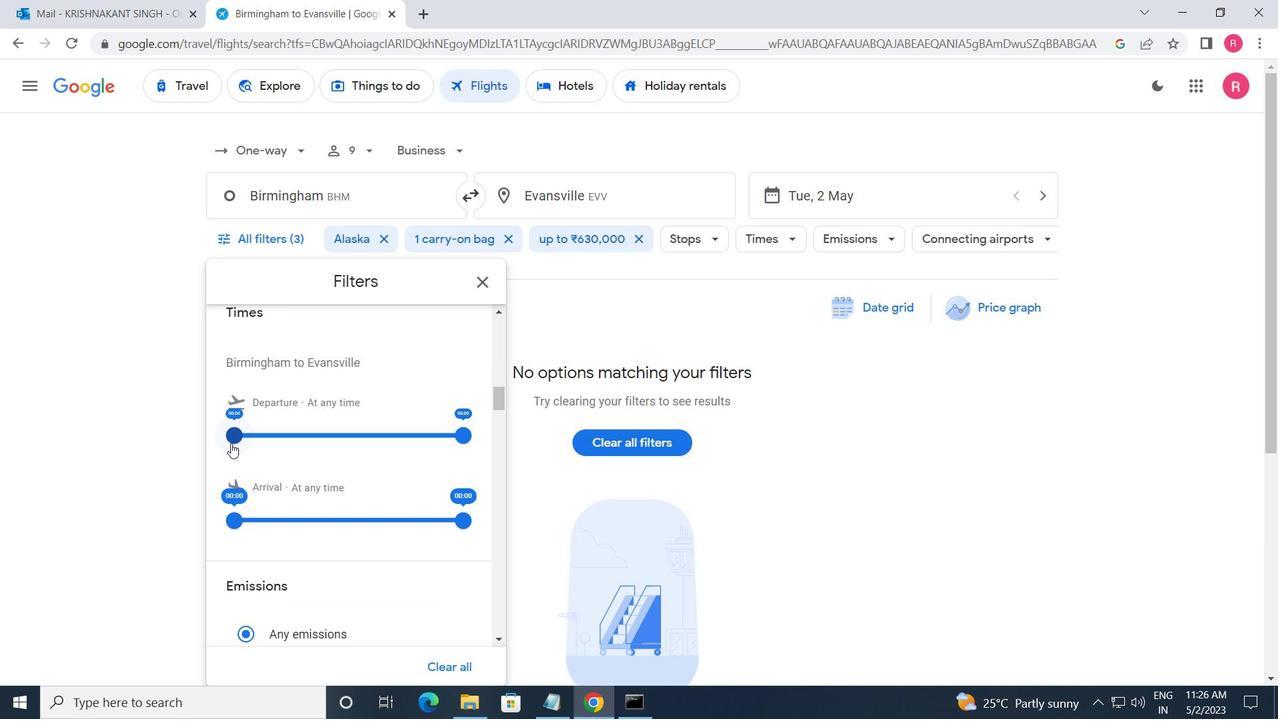 
Action: Mouse pressed left at (230, 441)
Screenshot: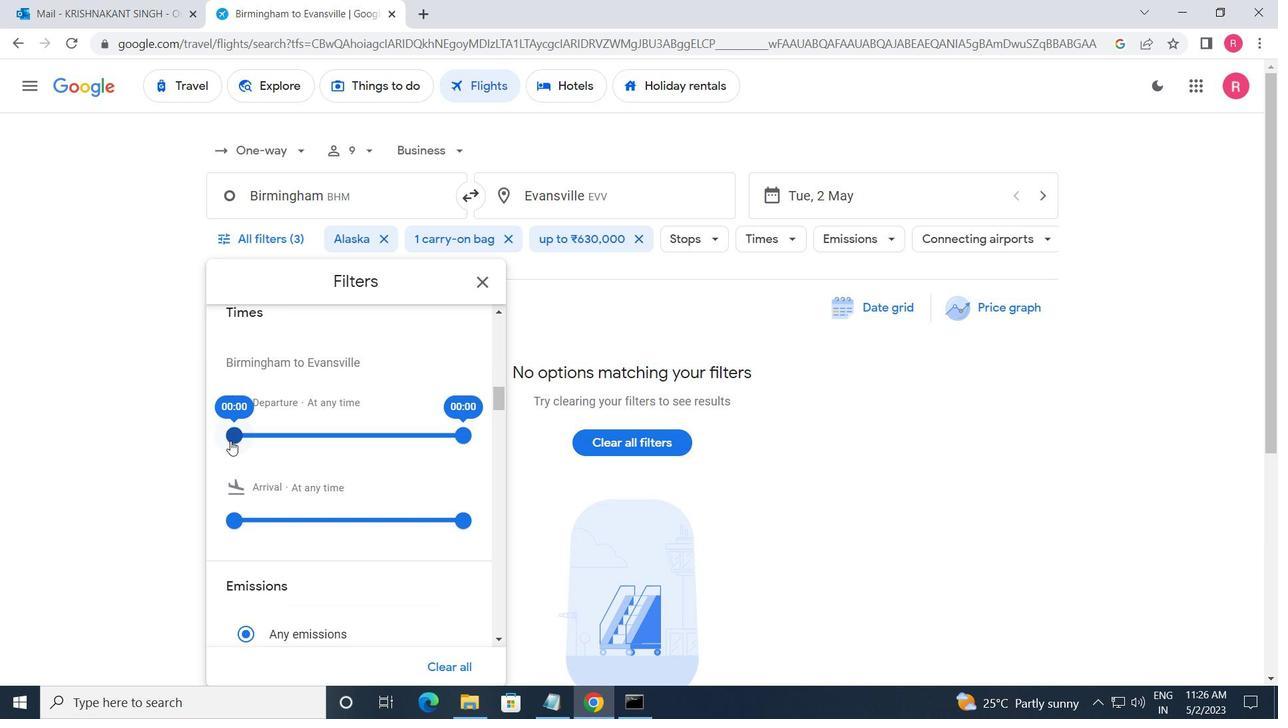 
Action: Mouse moved to (457, 430)
Screenshot: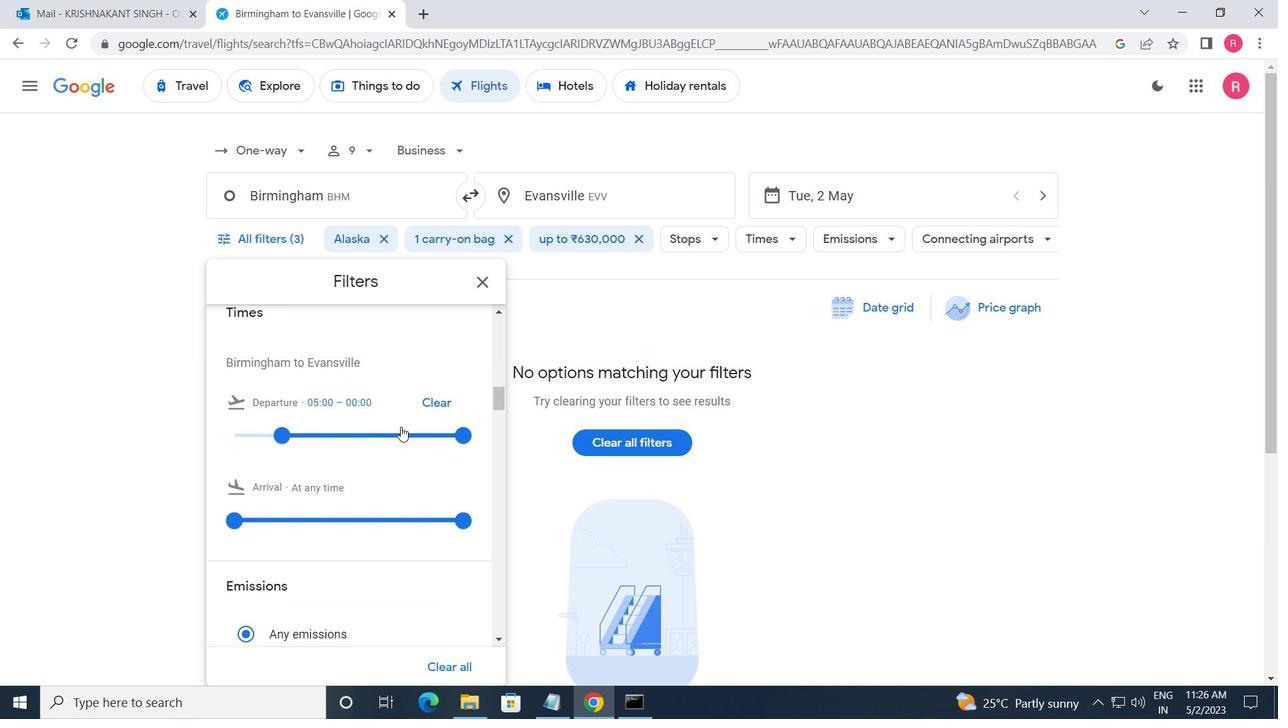 
Action: Mouse pressed left at (457, 430)
Screenshot: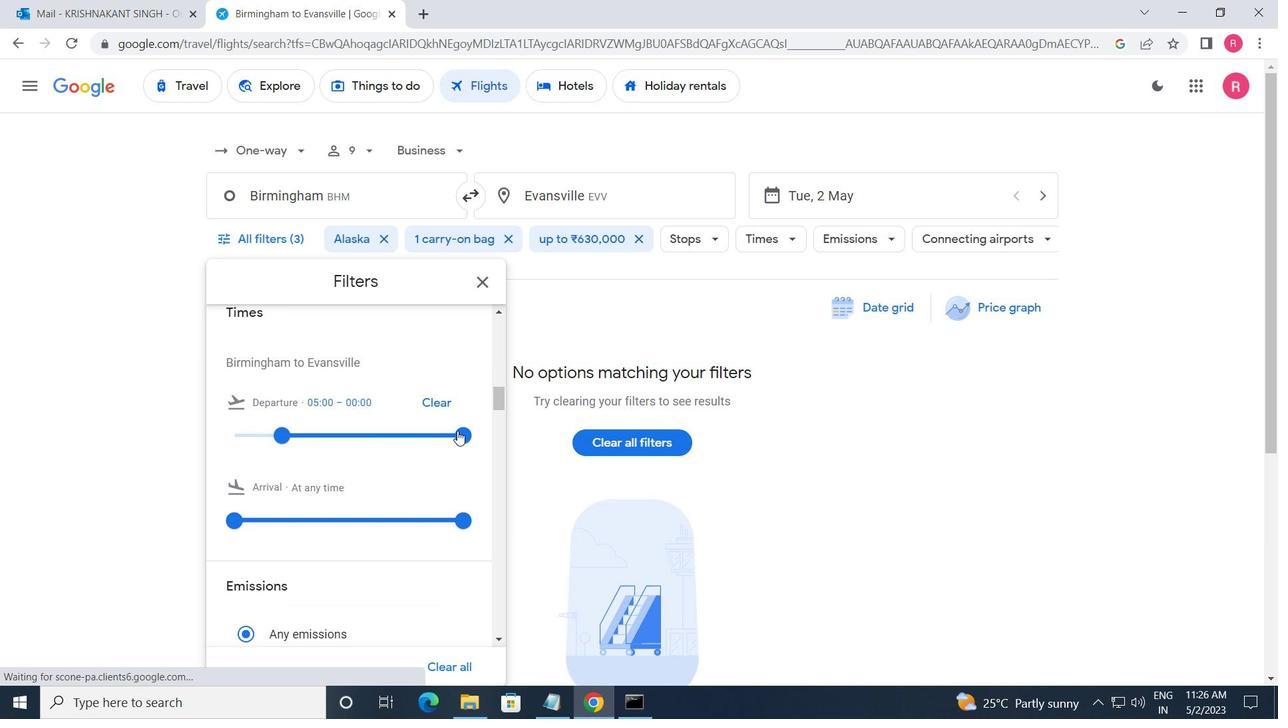 
Action: Mouse moved to (478, 280)
Screenshot: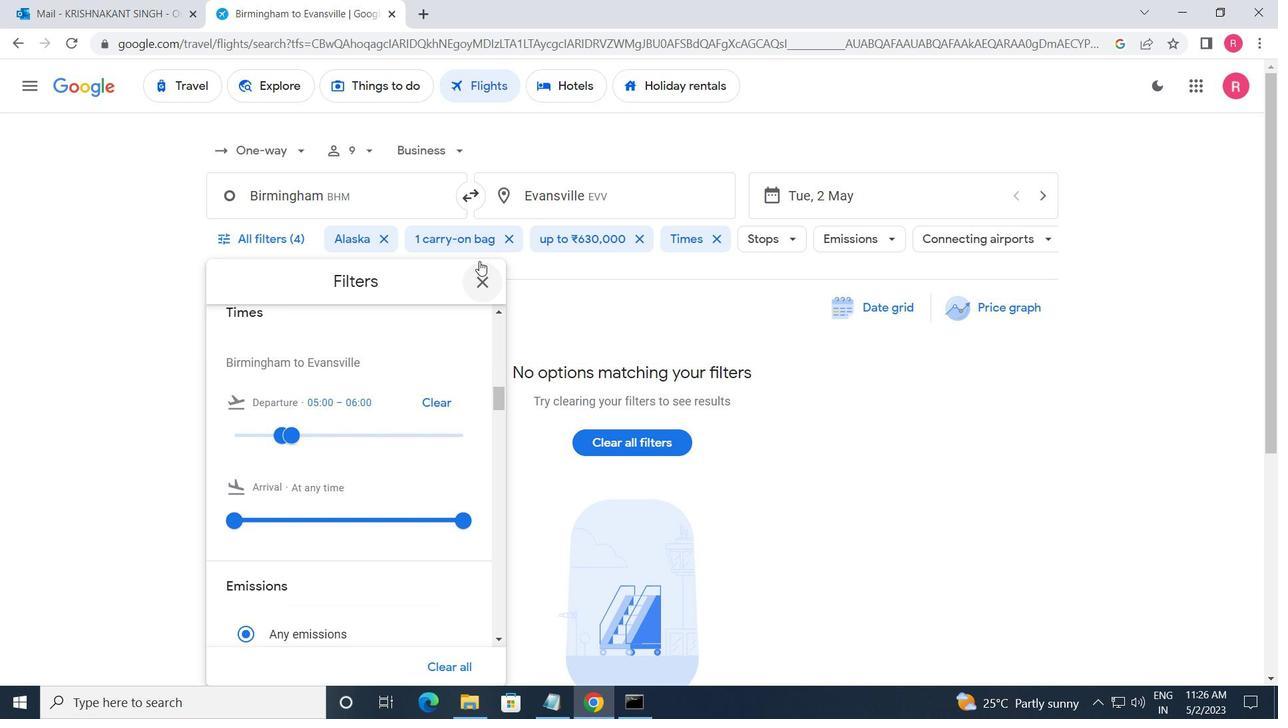 
Action: Mouse pressed left at (478, 280)
Screenshot: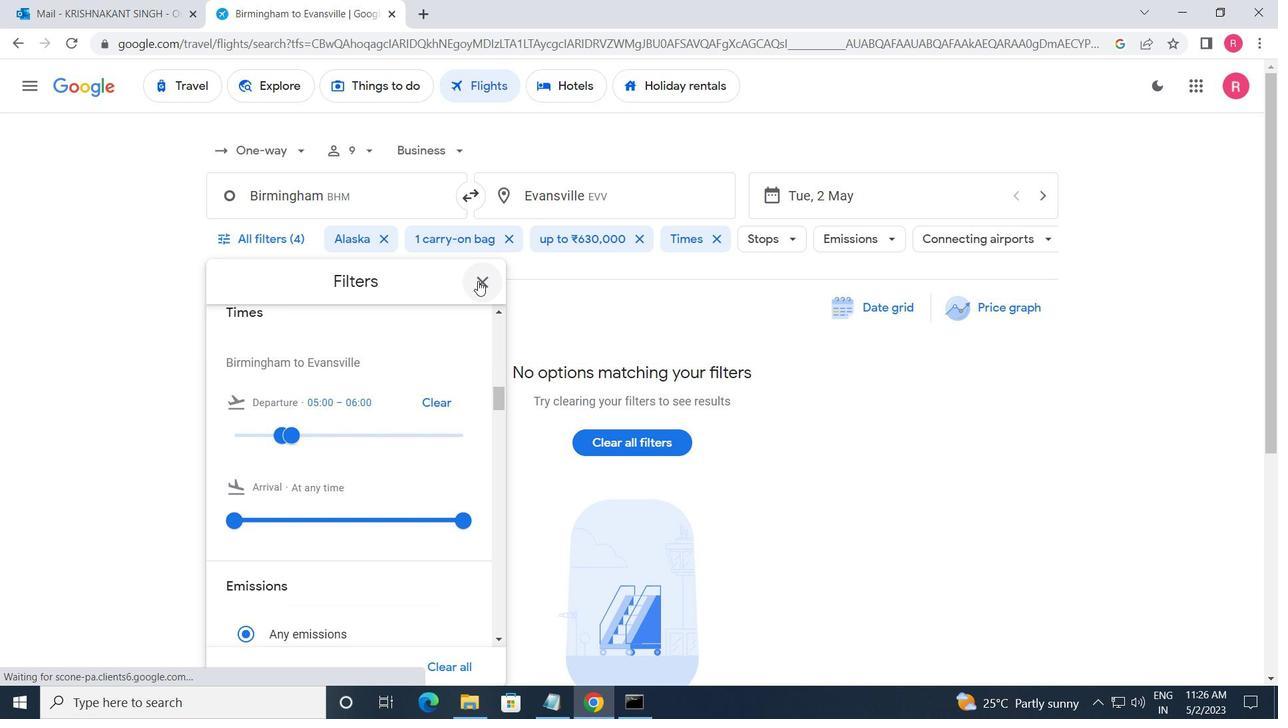 
Action: Mouse moved to (470, 301)
Screenshot: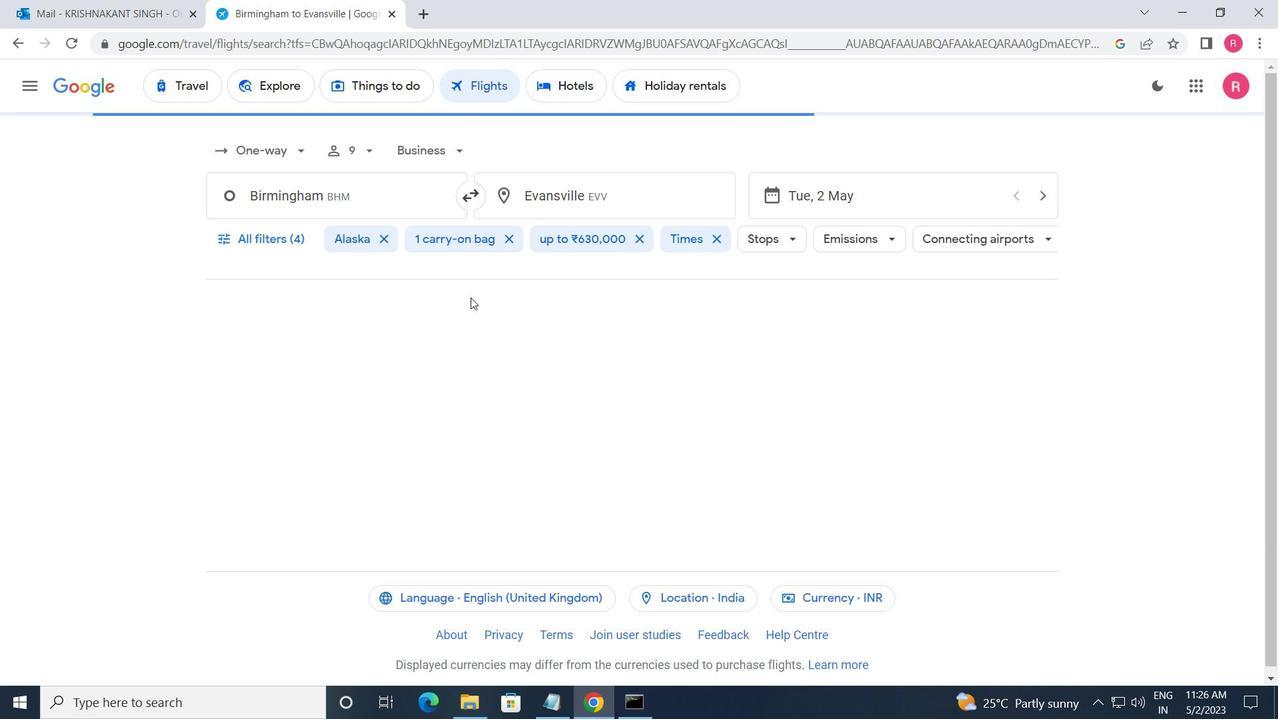 
